 Task: Create a due date automation trigger when advanced on, 2 hours before a card is due add dates starting in in more than 1 days.
Action: Mouse moved to (1097, 693)
Screenshot: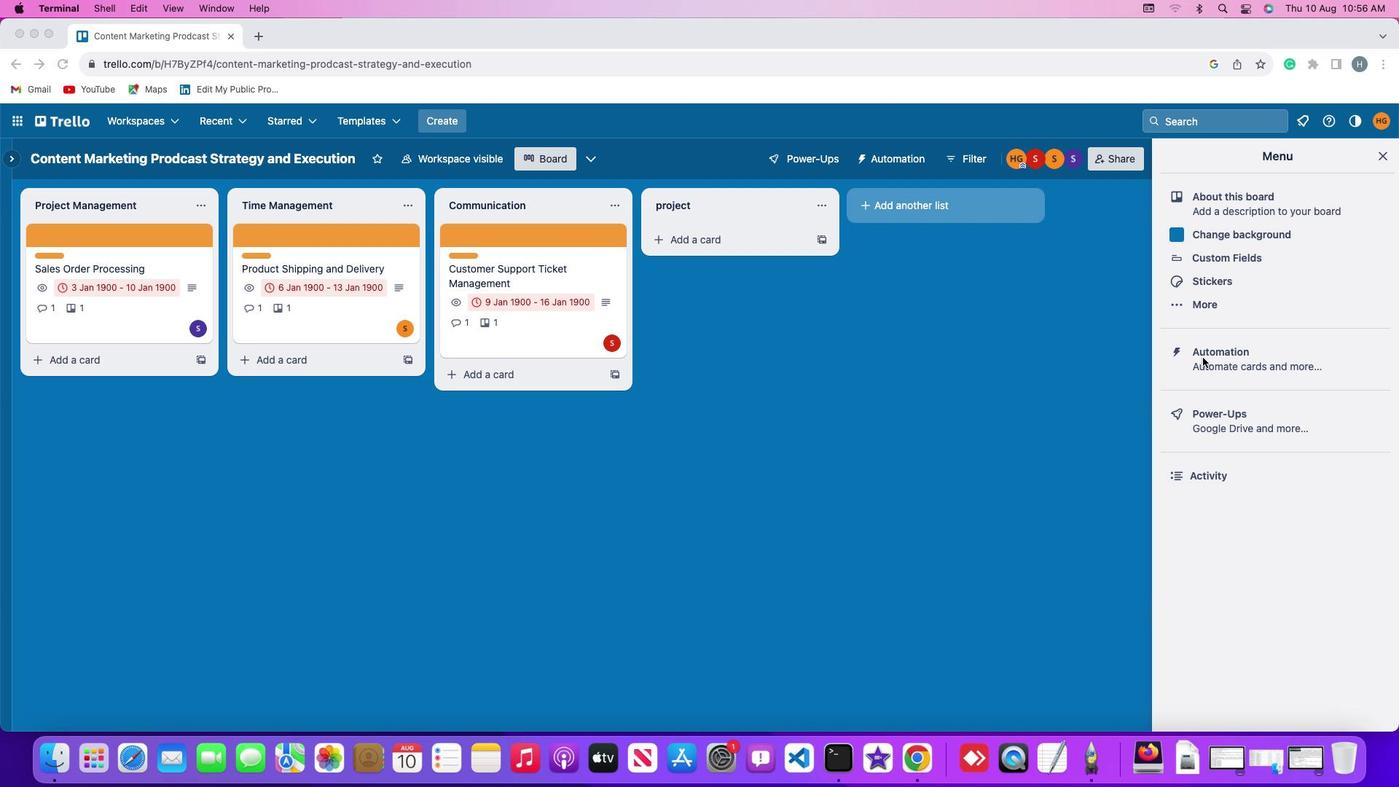 
Action: Mouse pressed left at (1097, 693)
Screenshot: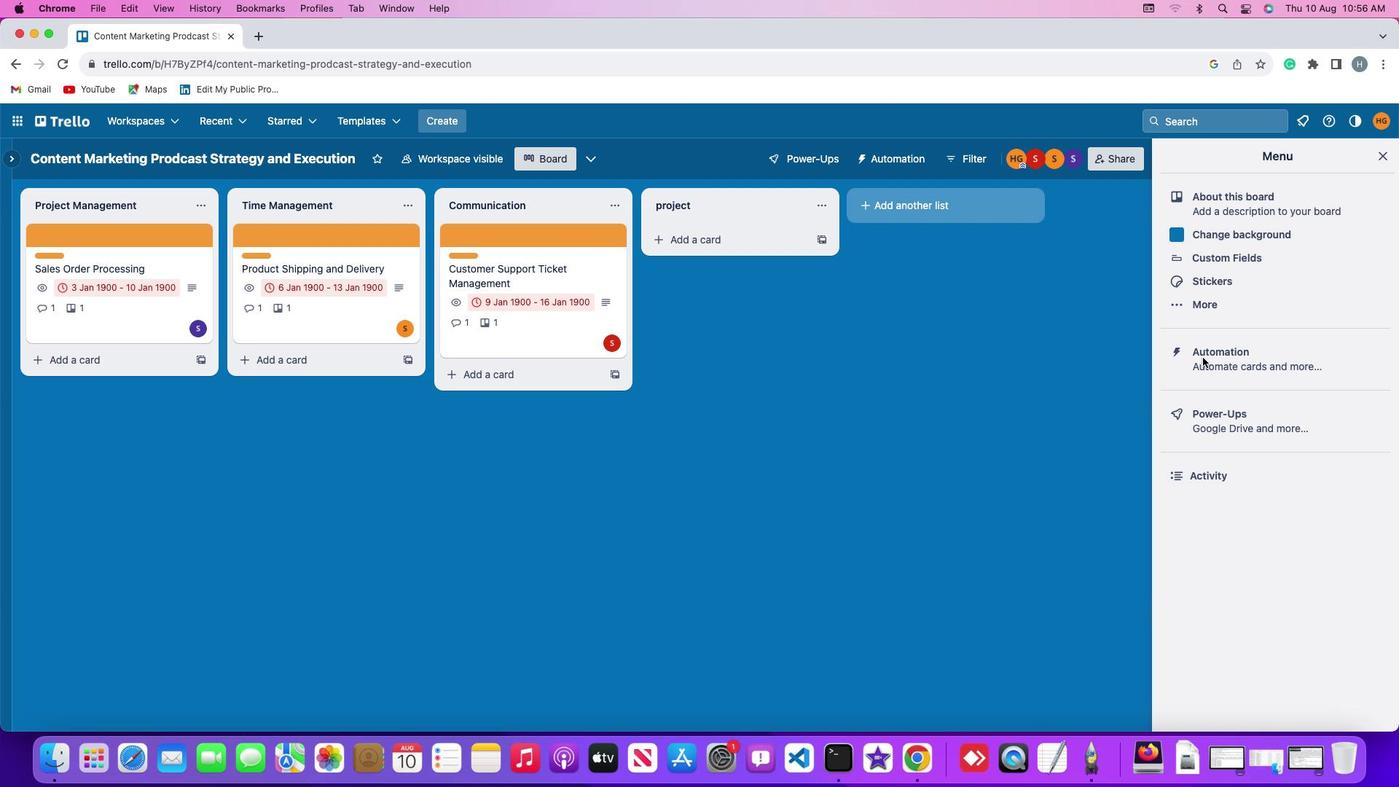 
Action: Mouse moved to (1097, 693)
Screenshot: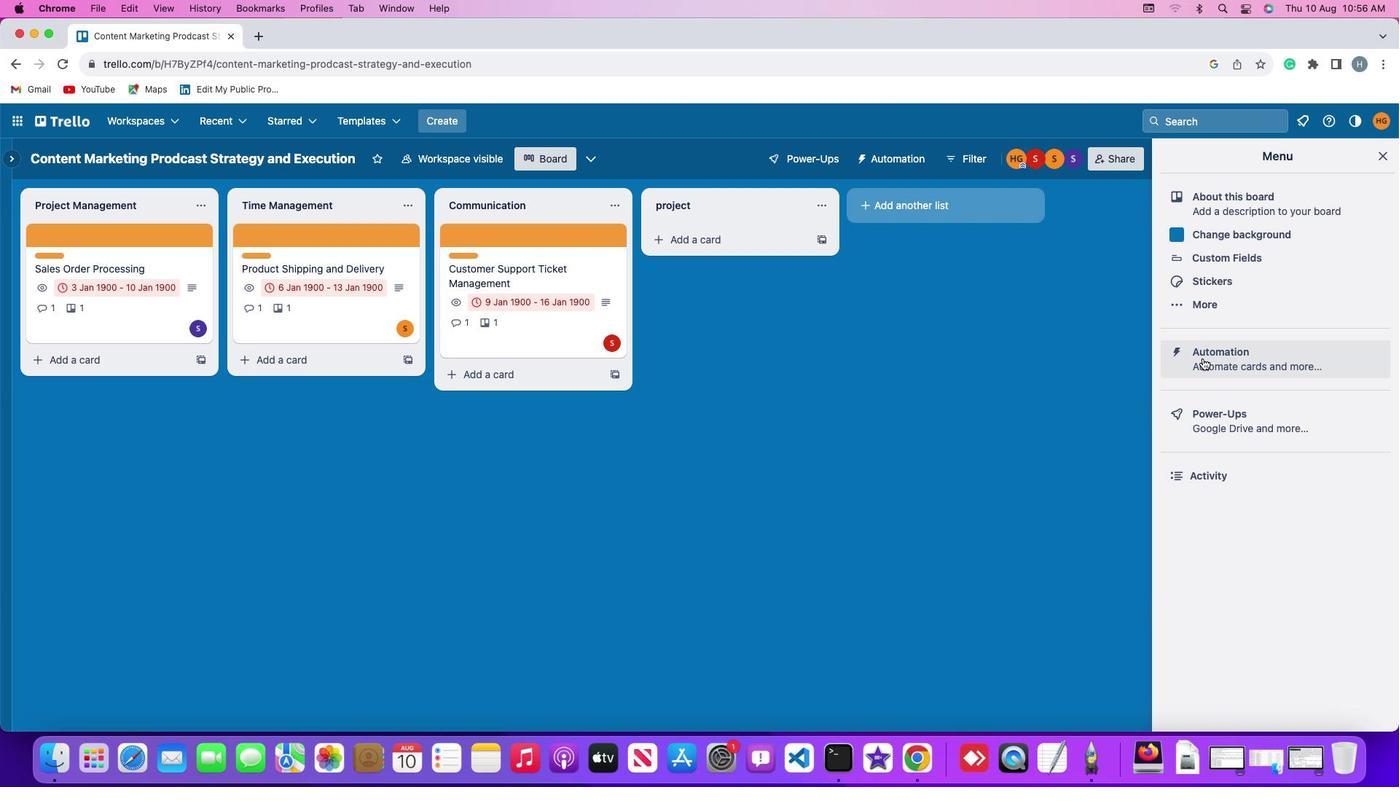 
Action: Mouse pressed left at (1097, 693)
Screenshot: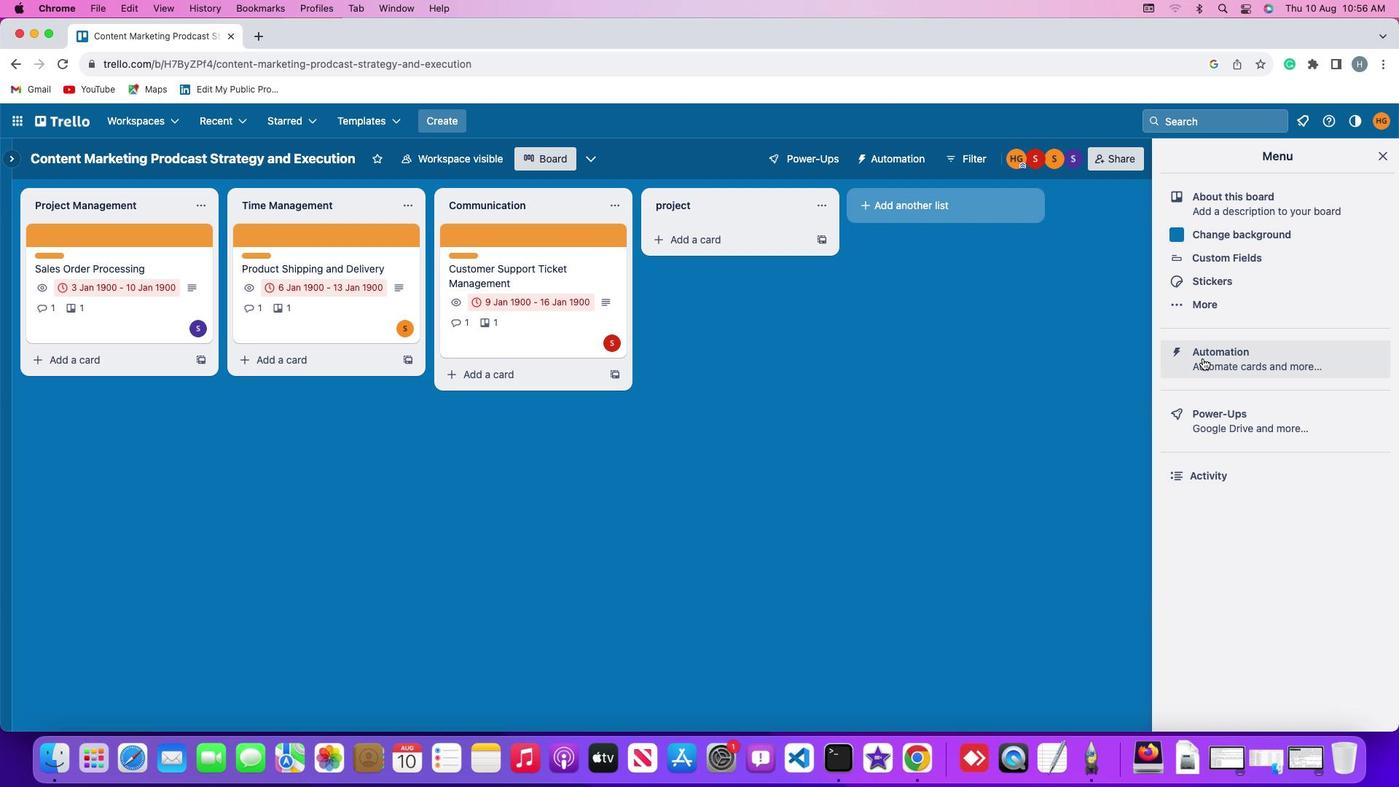 
Action: Mouse moved to (194, 693)
Screenshot: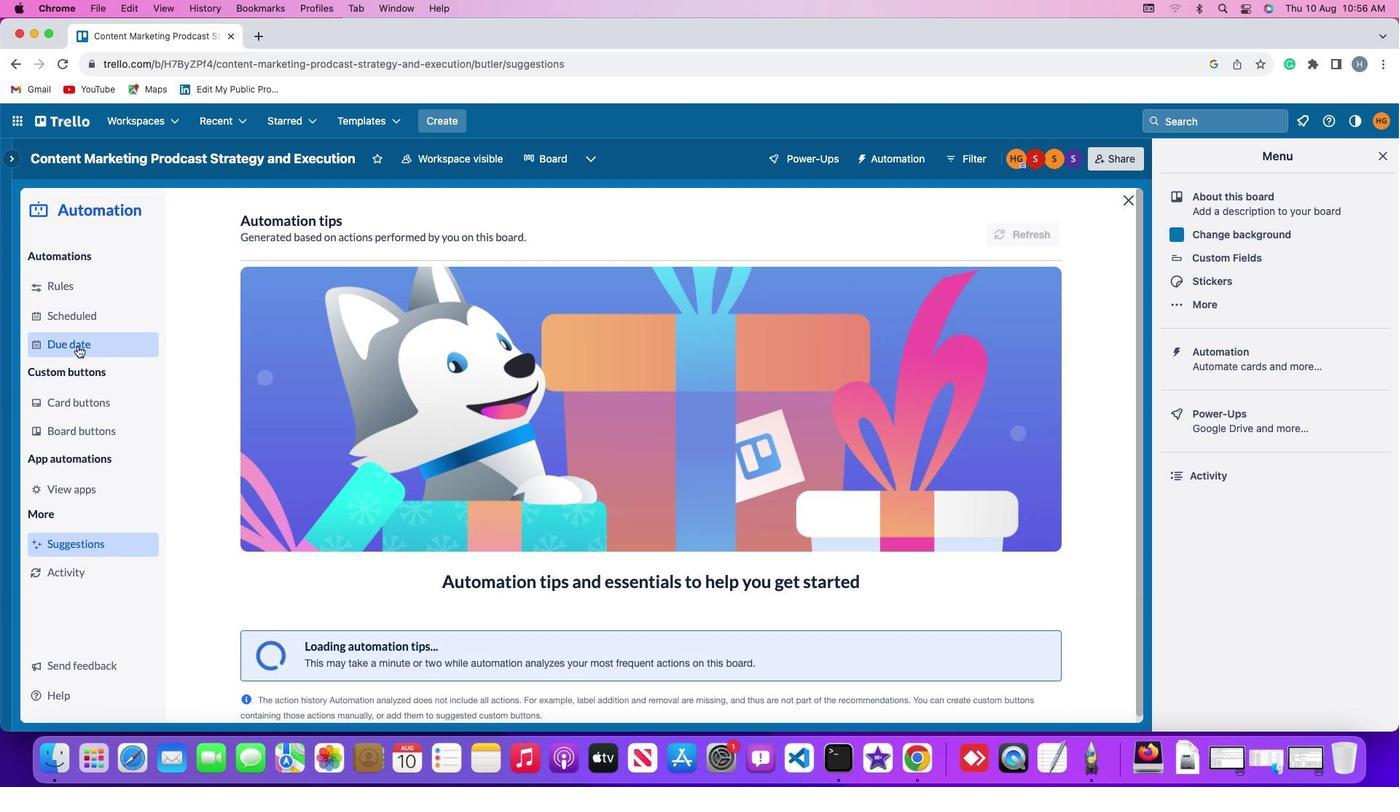 
Action: Mouse pressed left at (194, 693)
Screenshot: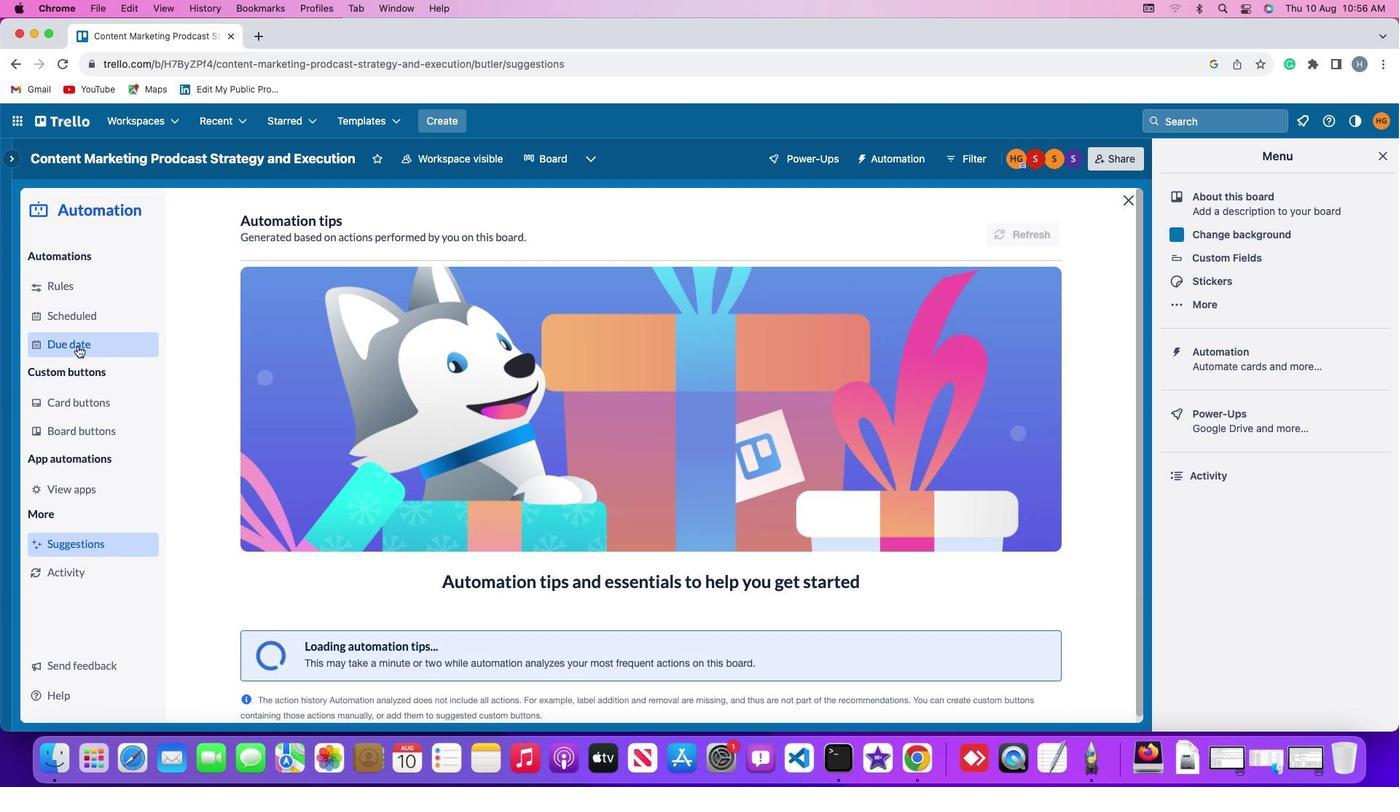 
Action: Mouse moved to (896, 701)
Screenshot: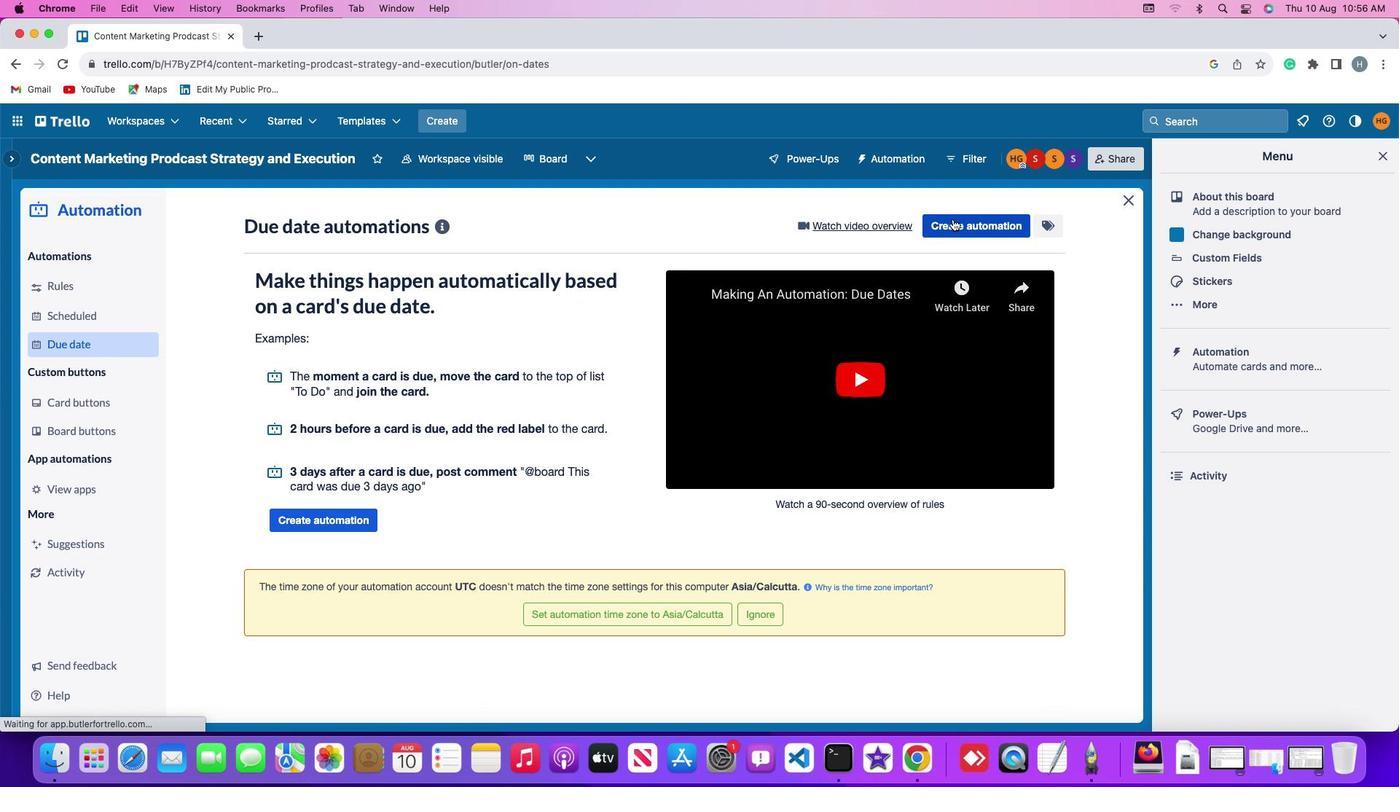 
Action: Mouse pressed left at (896, 701)
Screenshot: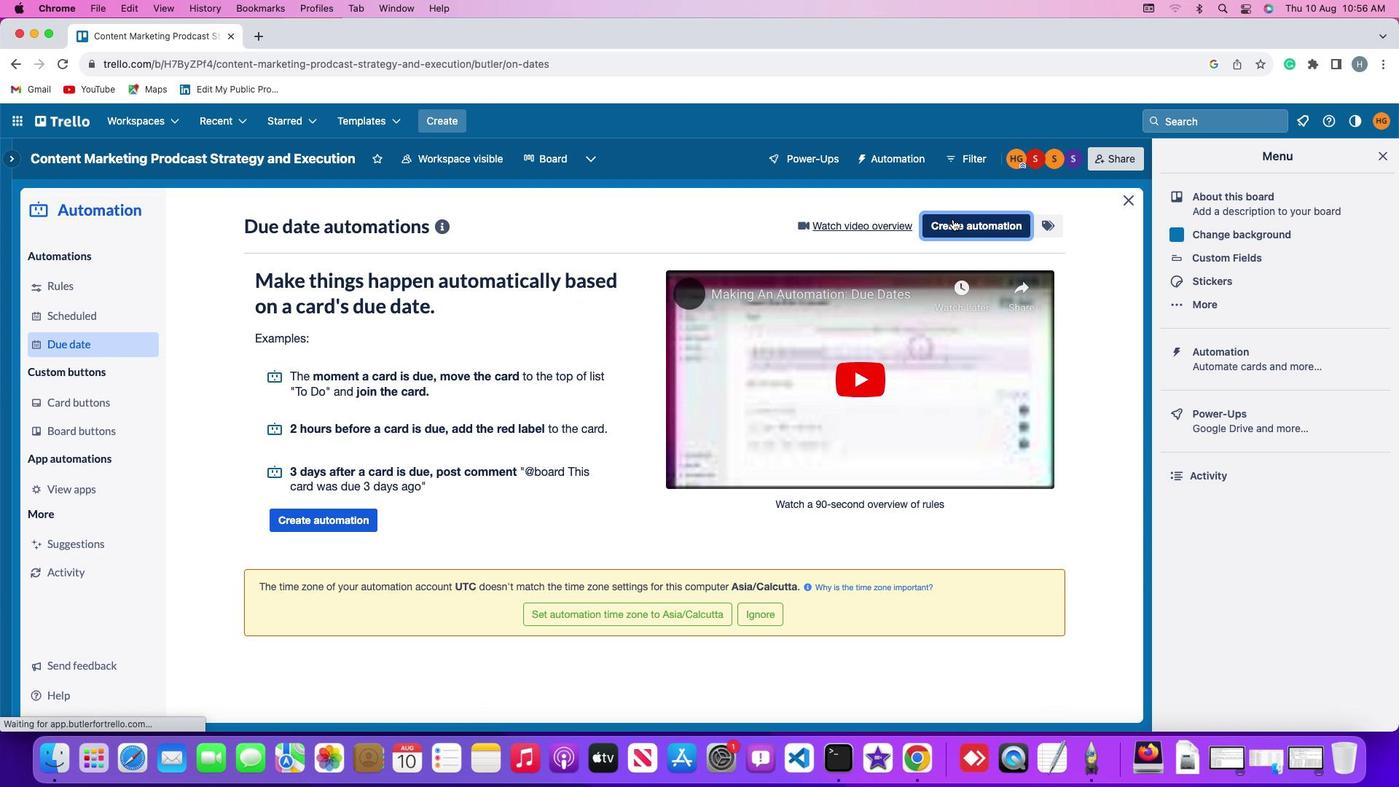 
Action: Mouse moved to (366, 692)
Screenshot: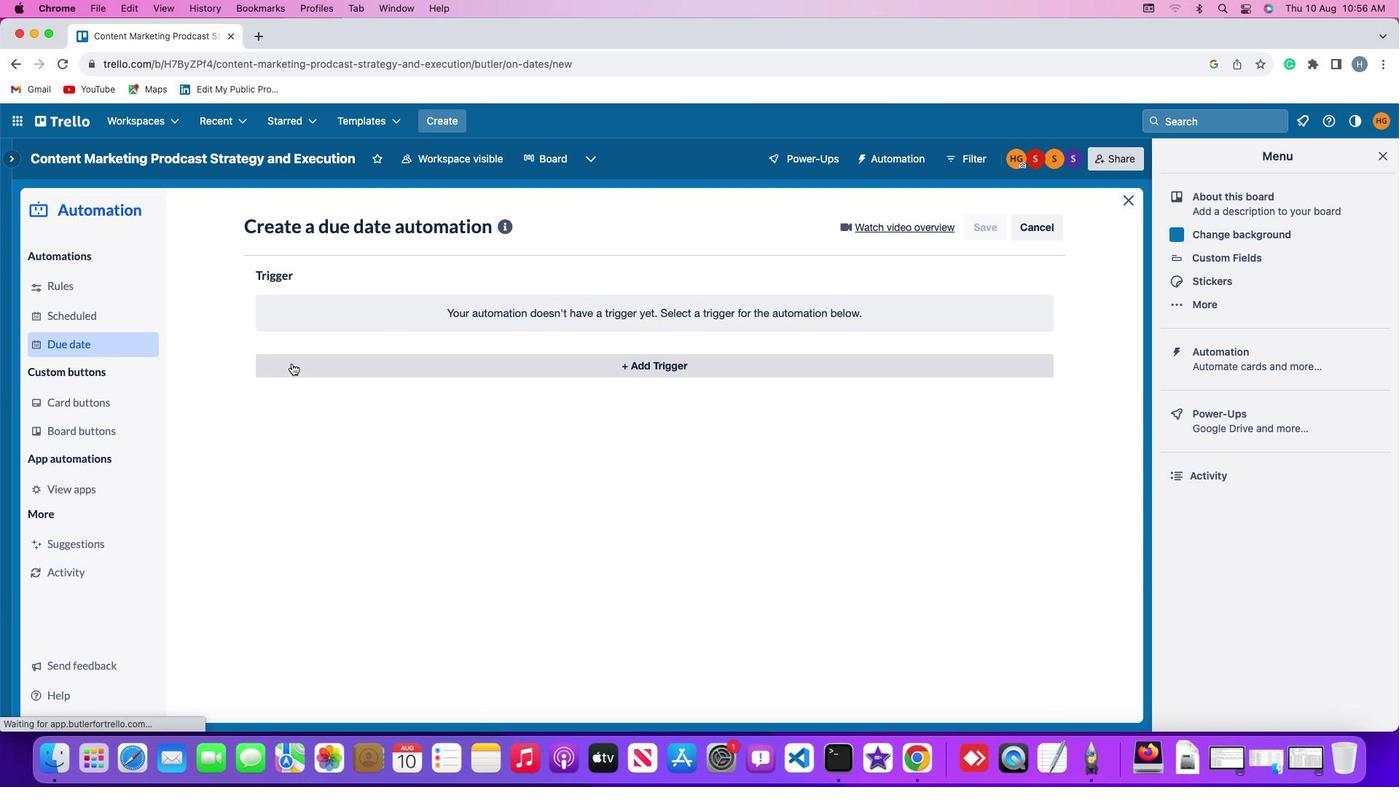 
Action: Mouse pressed left at (366, 692)
Screenshot: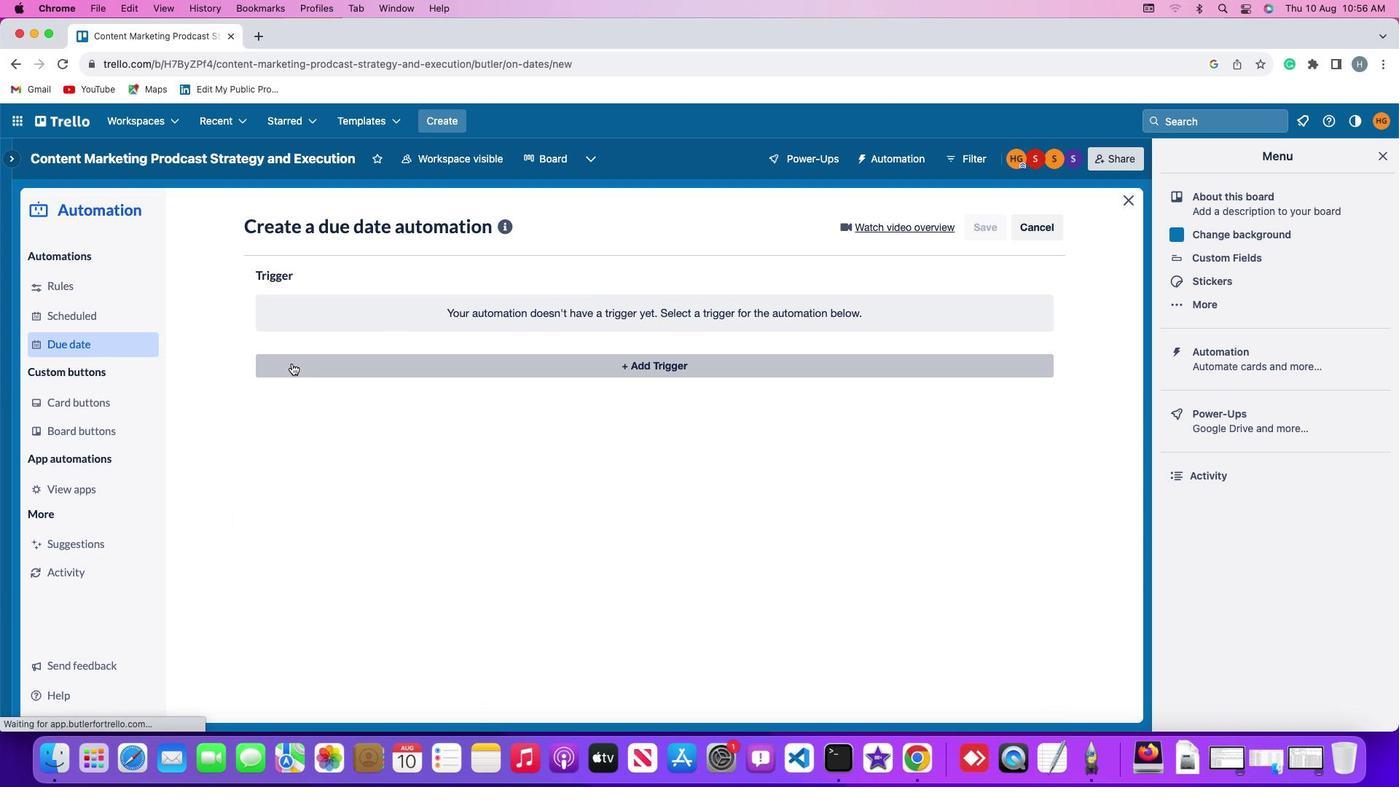 
Action: Mouse moved to (356, 678)
Screenshot: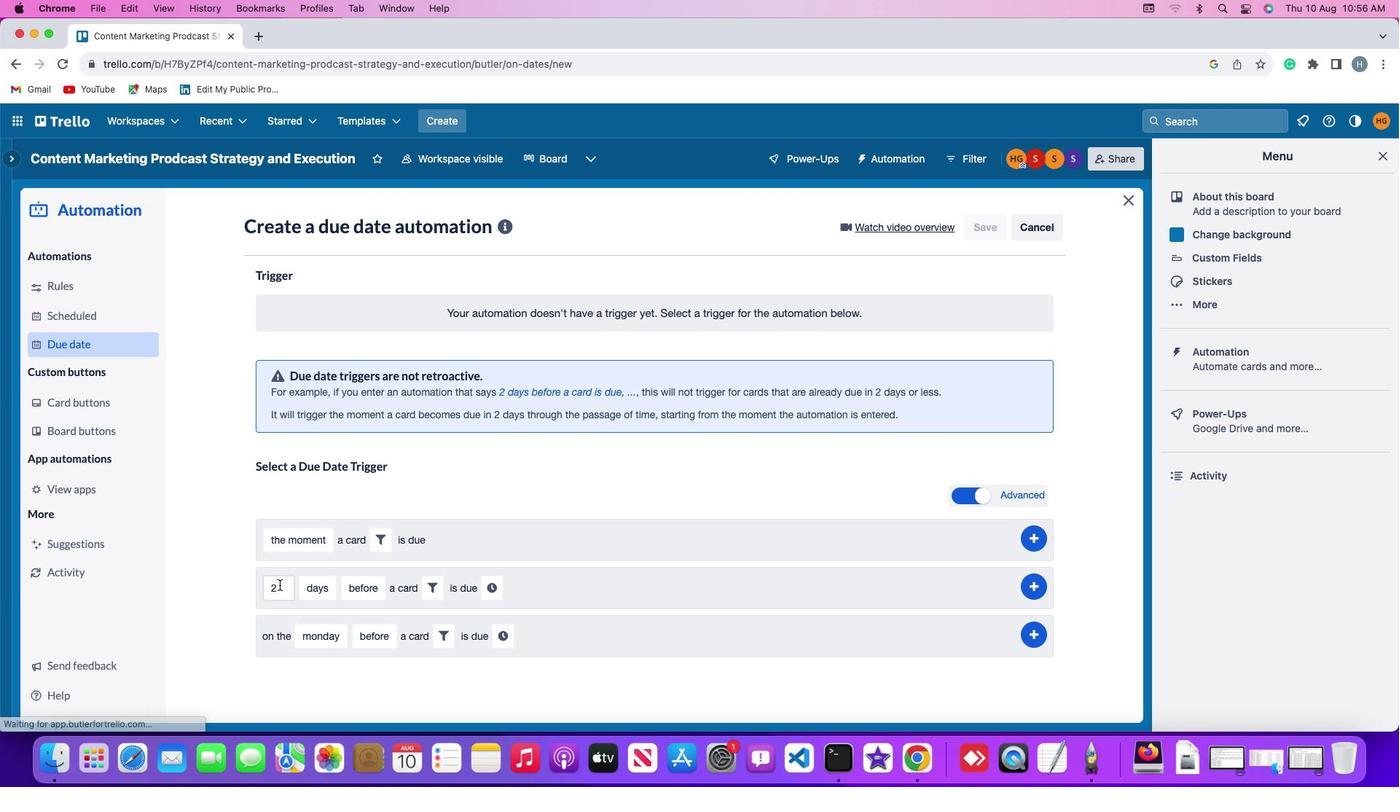 
Action: Mouse pressed left at (356, 678)
Screenshot: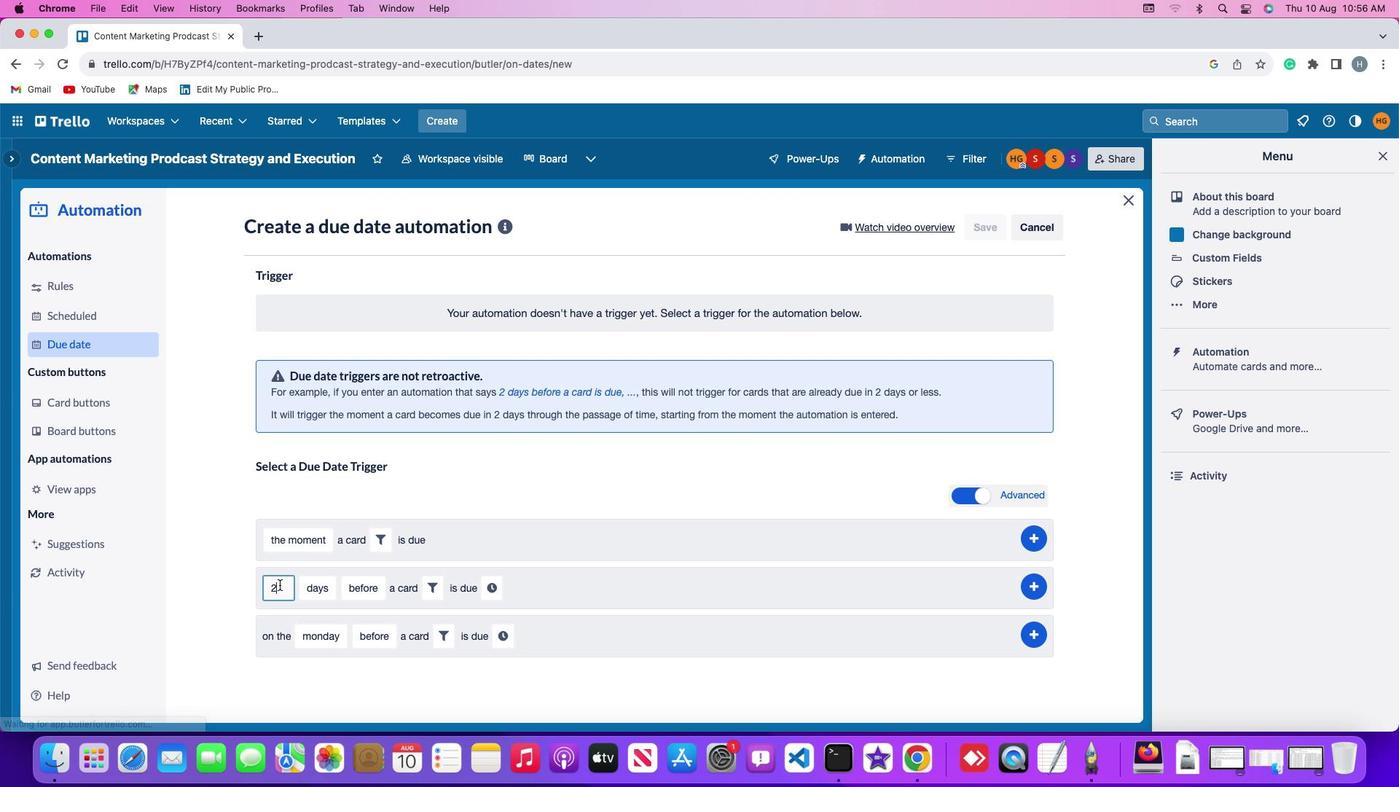
Action: Key pressed Key.backspace'2'
Screenshot: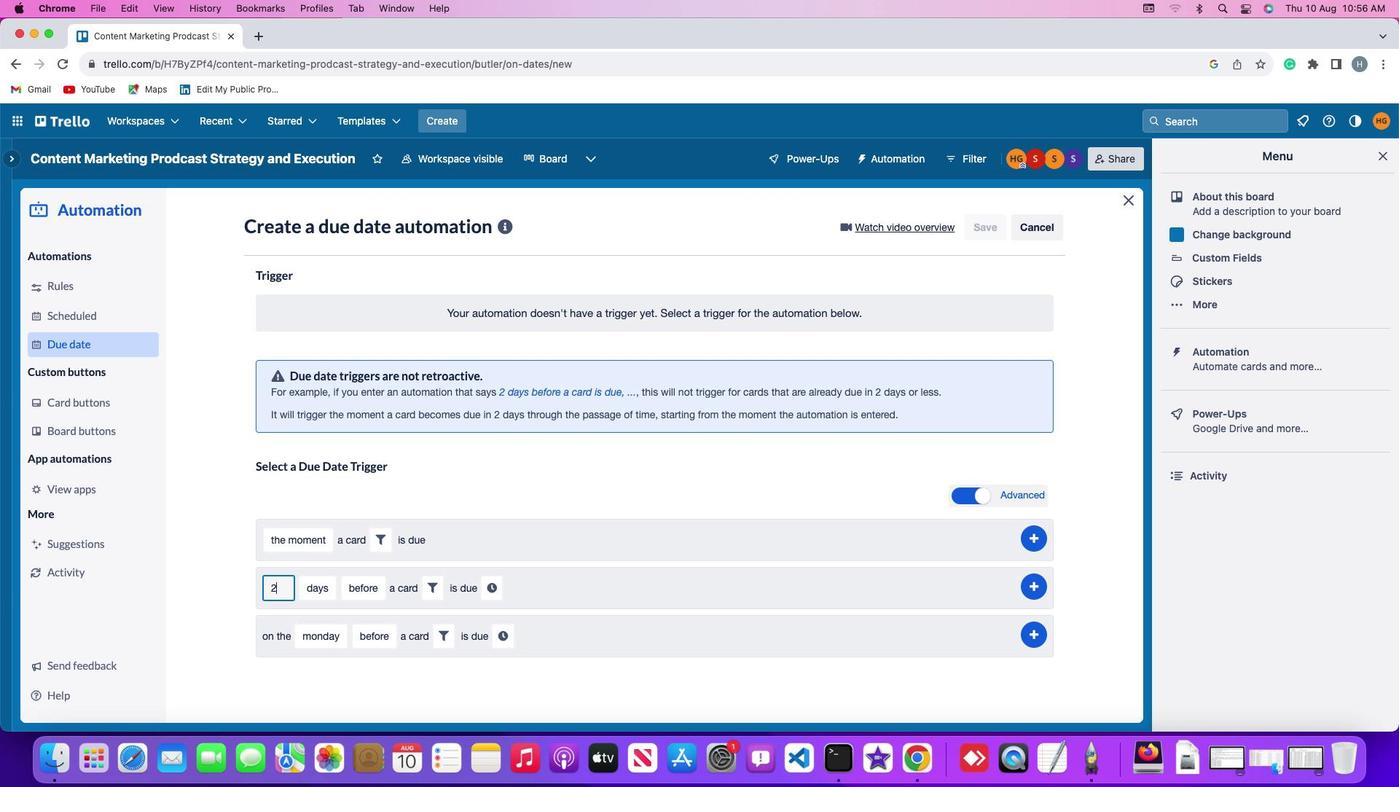 
Action: Mouse moved to (380, 678)
Screenshot: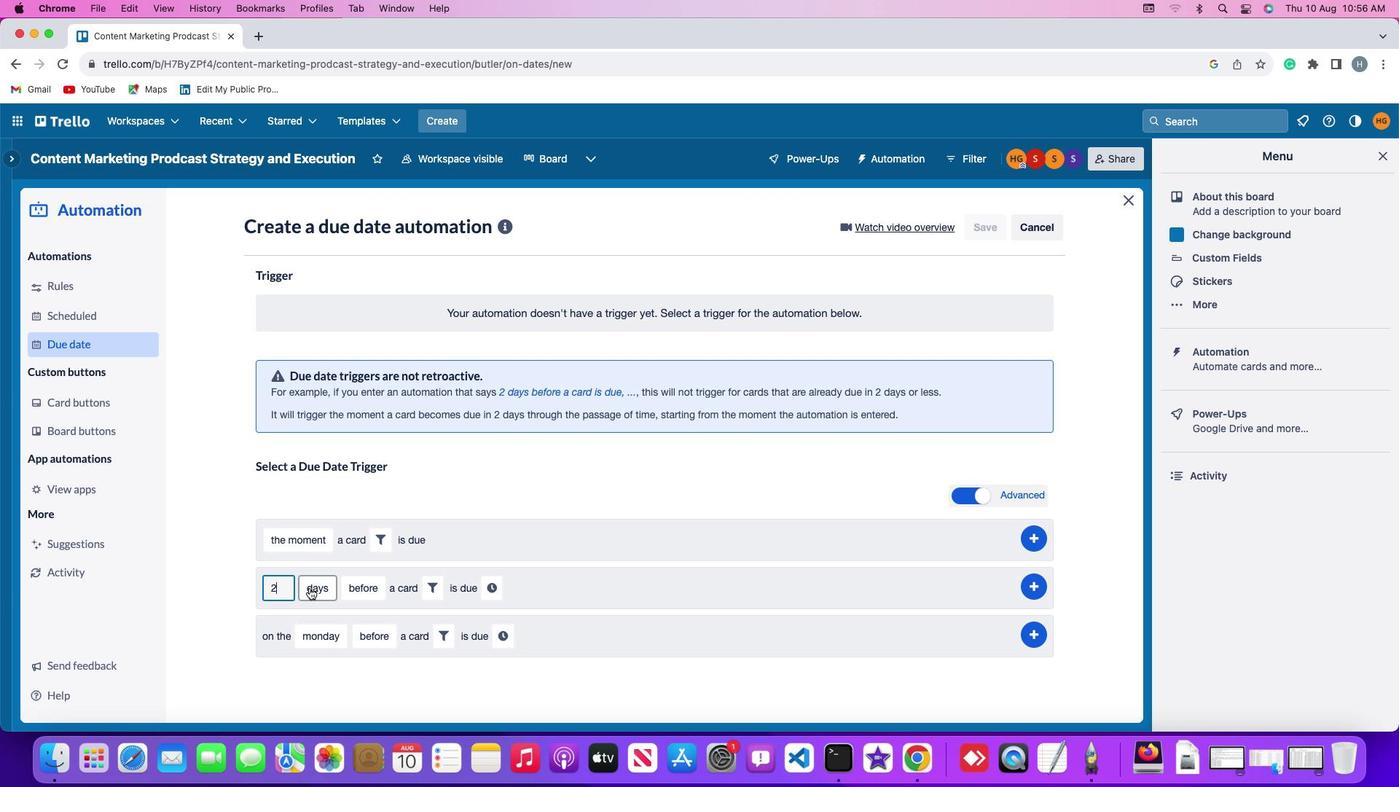 
Action: Mouse pressed left at (380, 678)
Screenshot: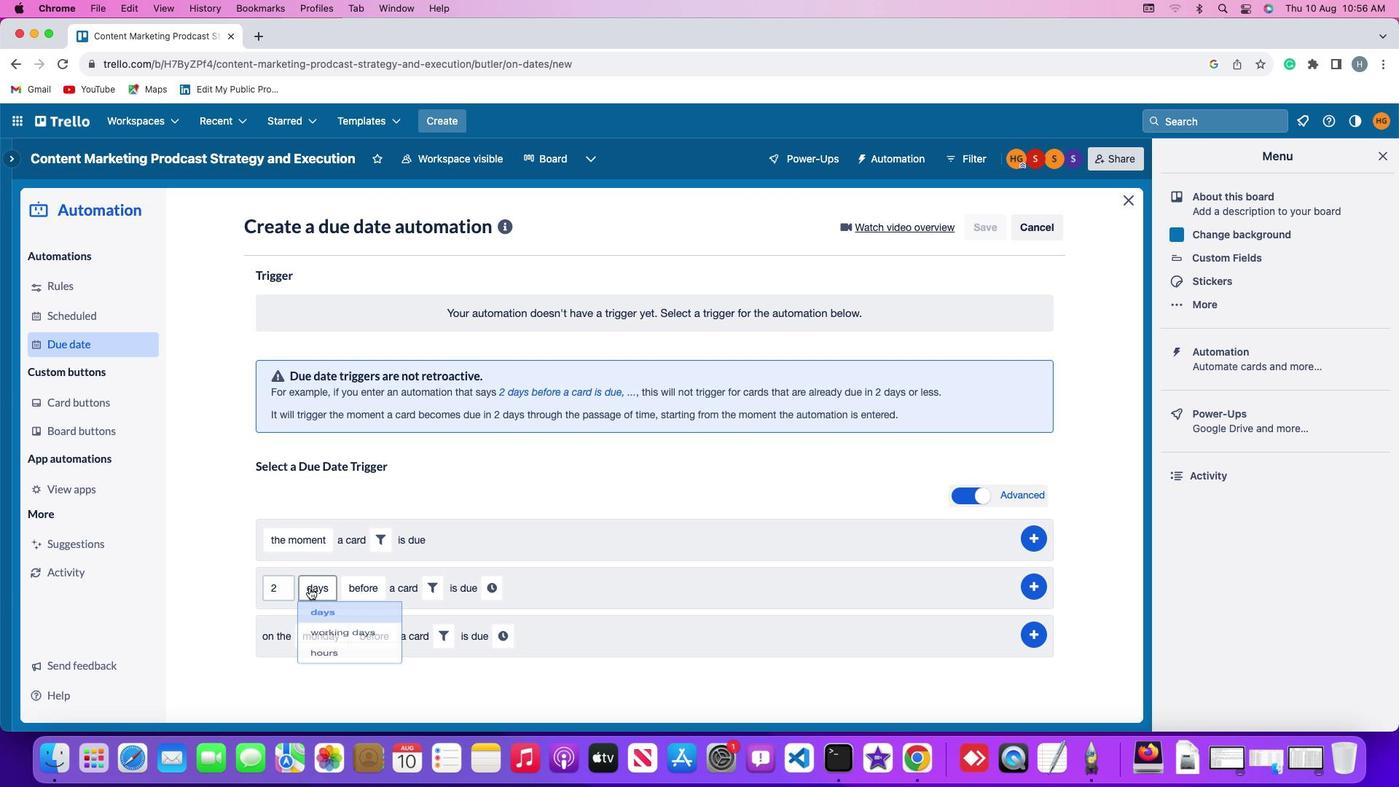 
Action: Mouse moved to (388, 673)
Screenshot: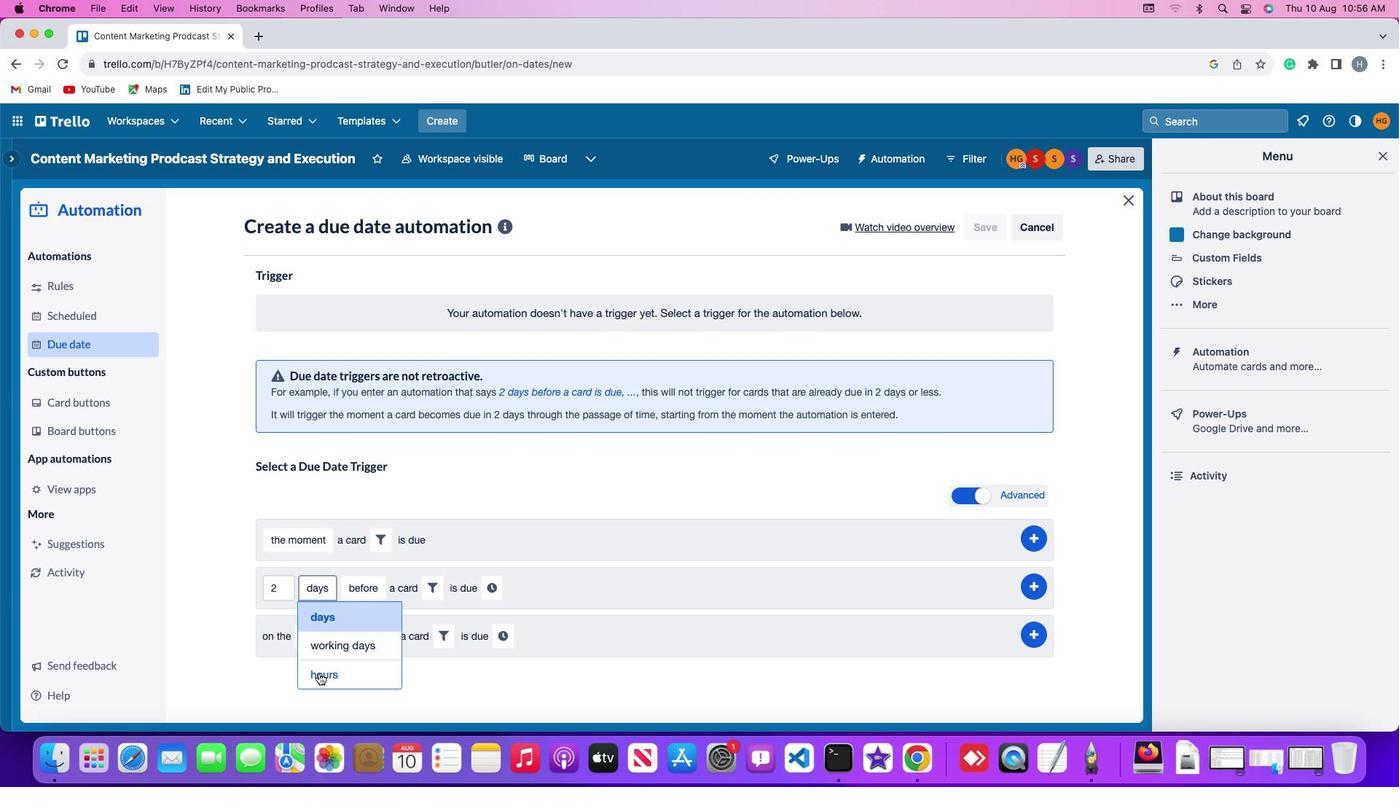 
Action: Mouse pressed left at (388, 673)
Screenshot: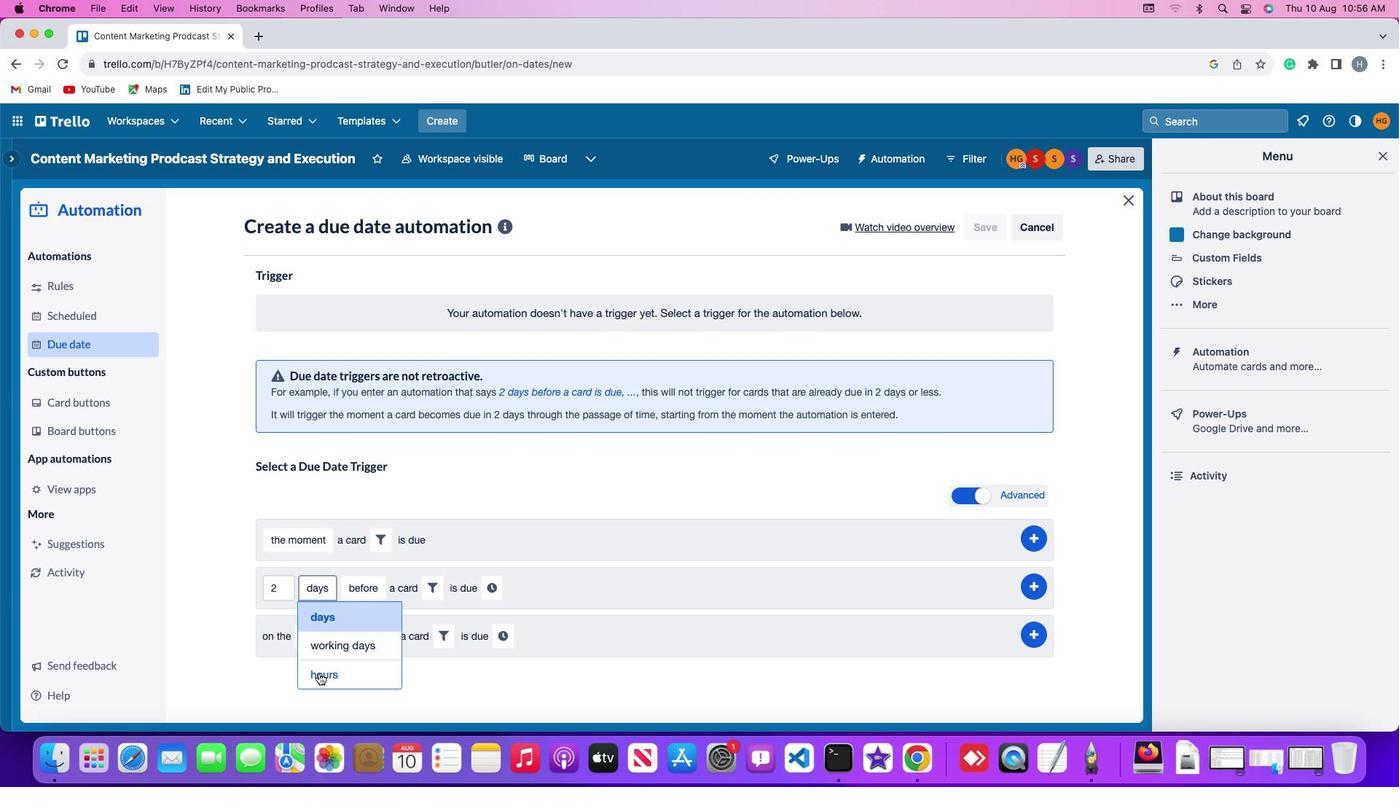 
Action: Mouse moved to (420, 677)
Screenshot: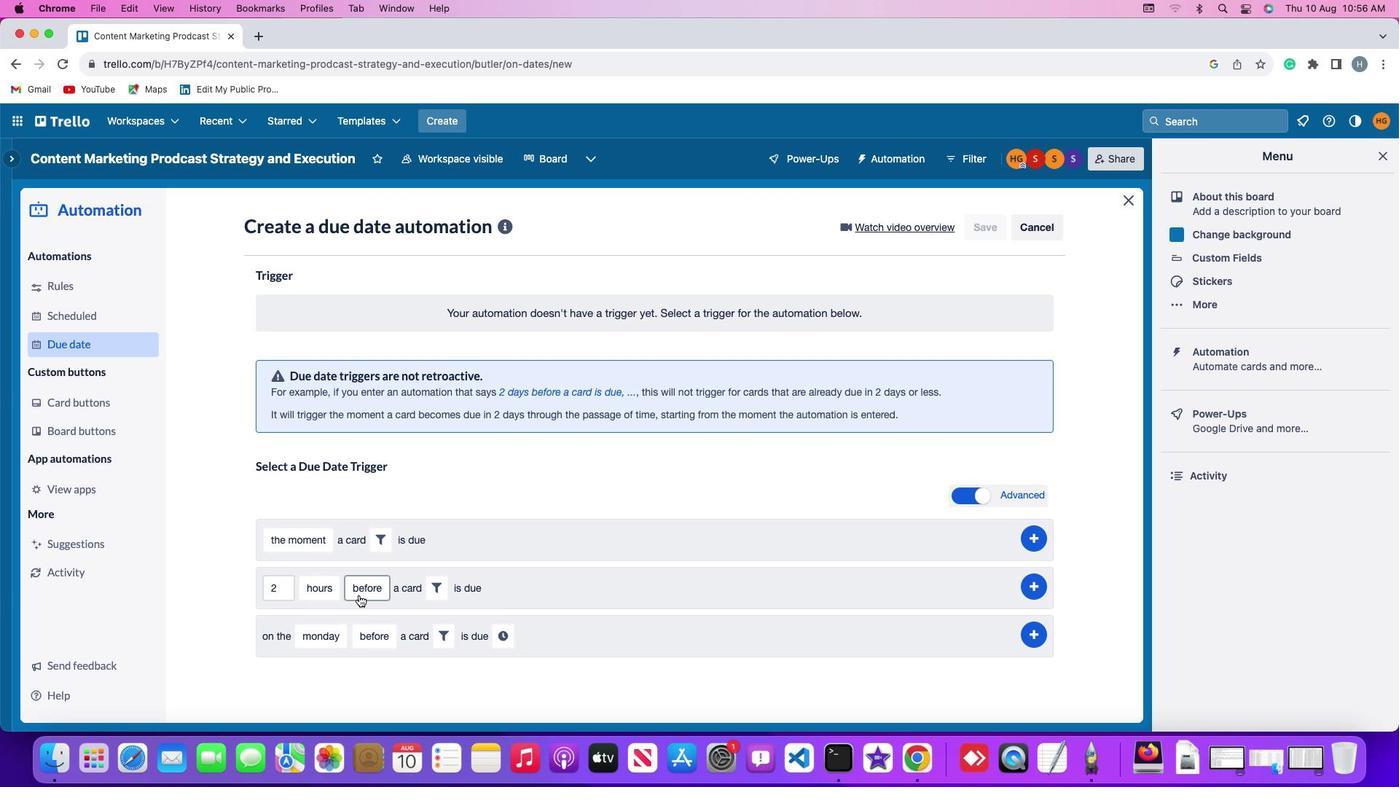 
Action: Mouse pressed left at (420, 677)
Screenshot: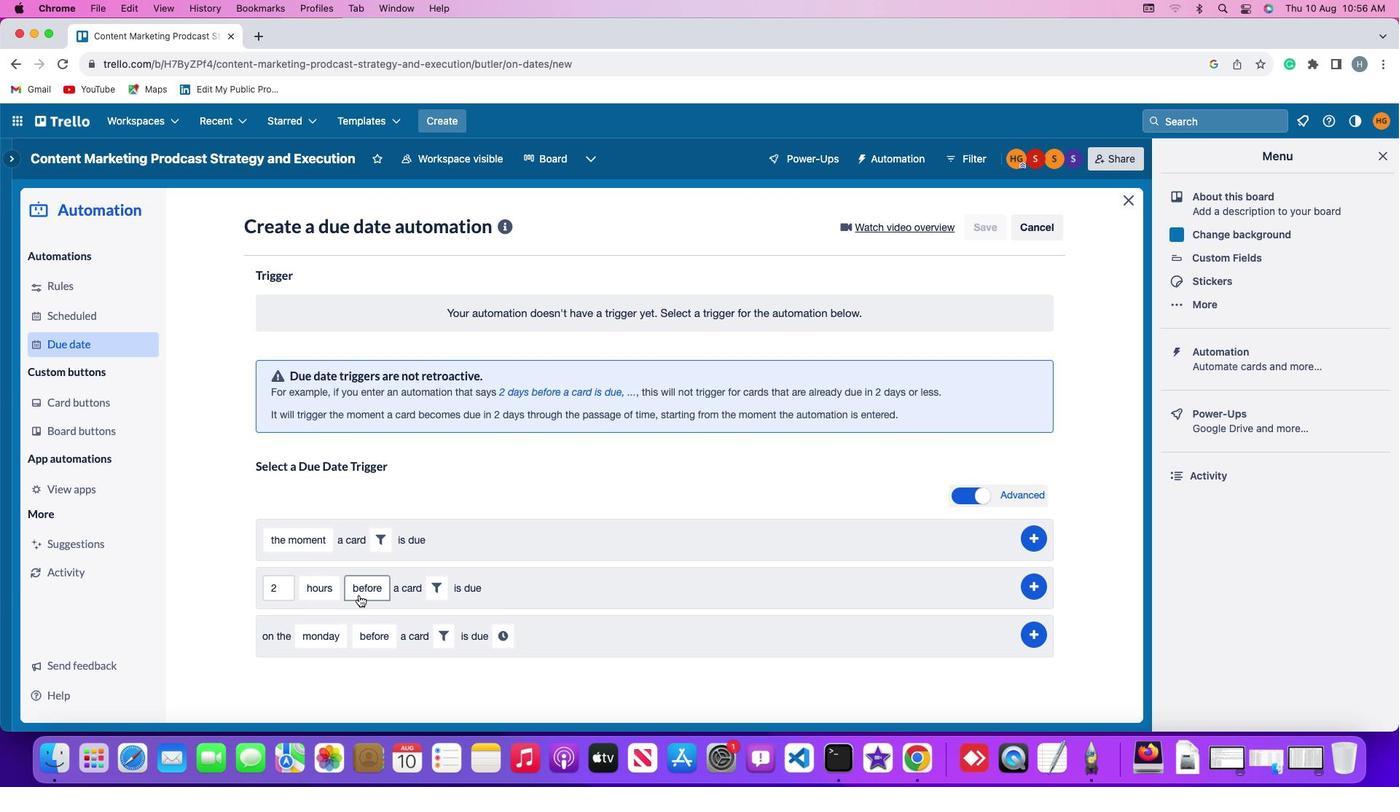 
Action: Mouse moved to (435, 677)
Screenshot: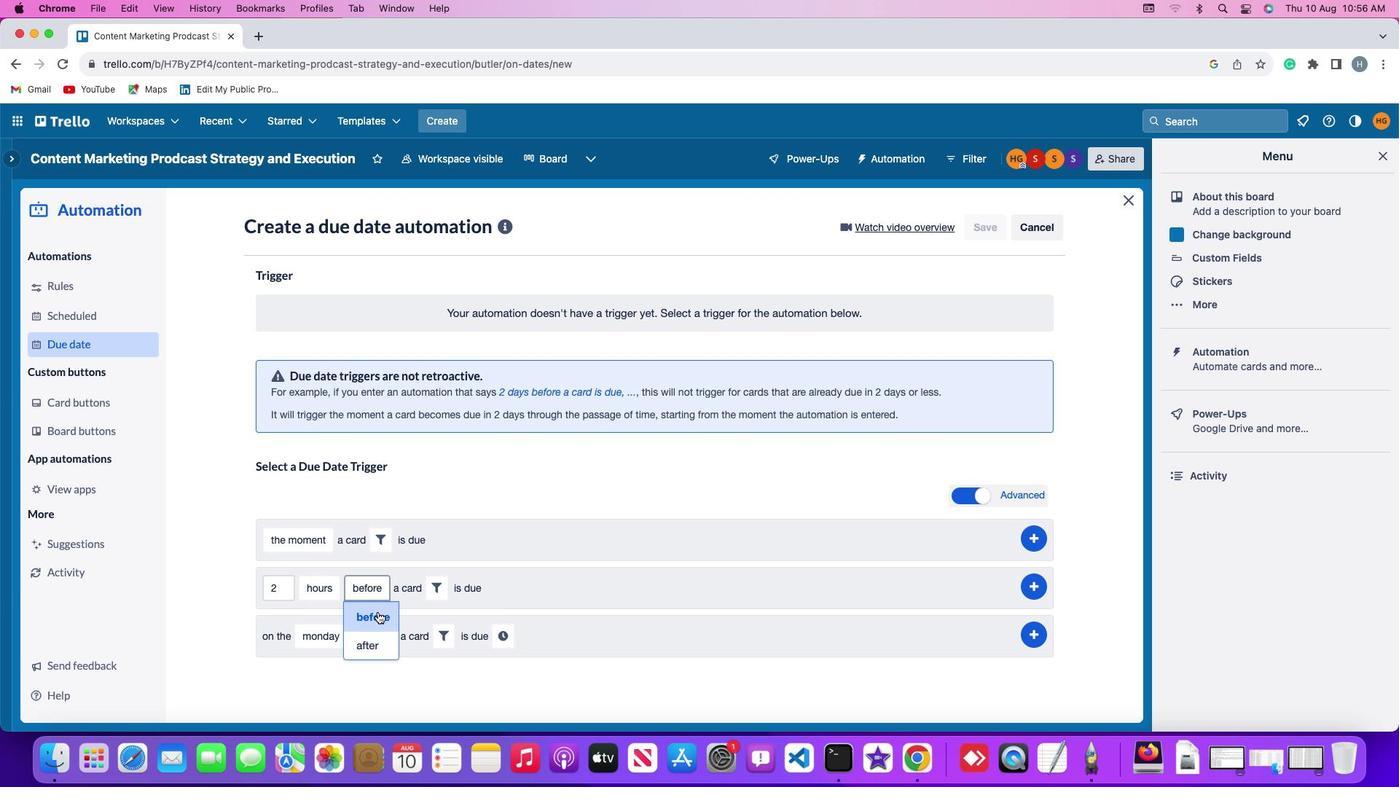 
Action: Mouse pressed left at (435, 677)
Screenshot: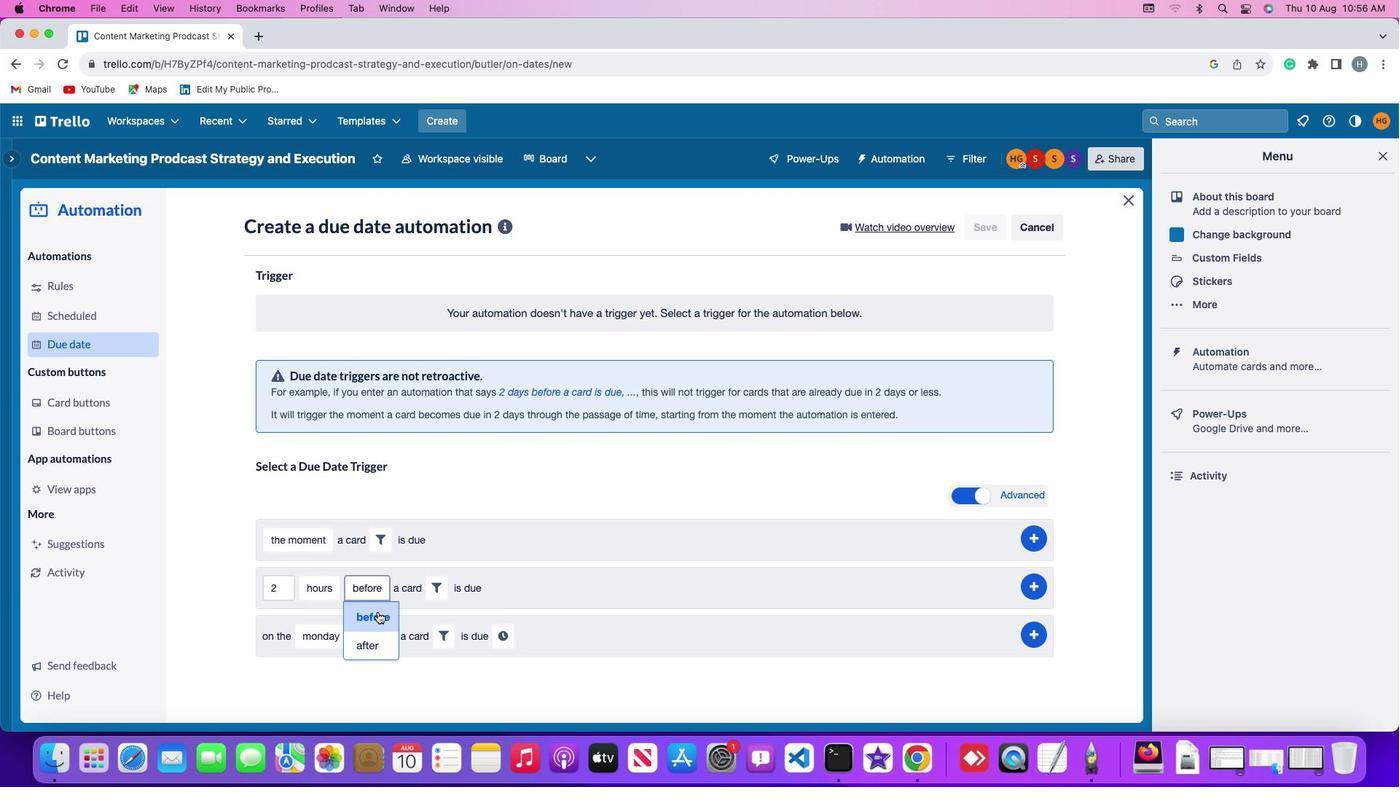 
Action: Mouse moved to (484, 678)
Screenshot: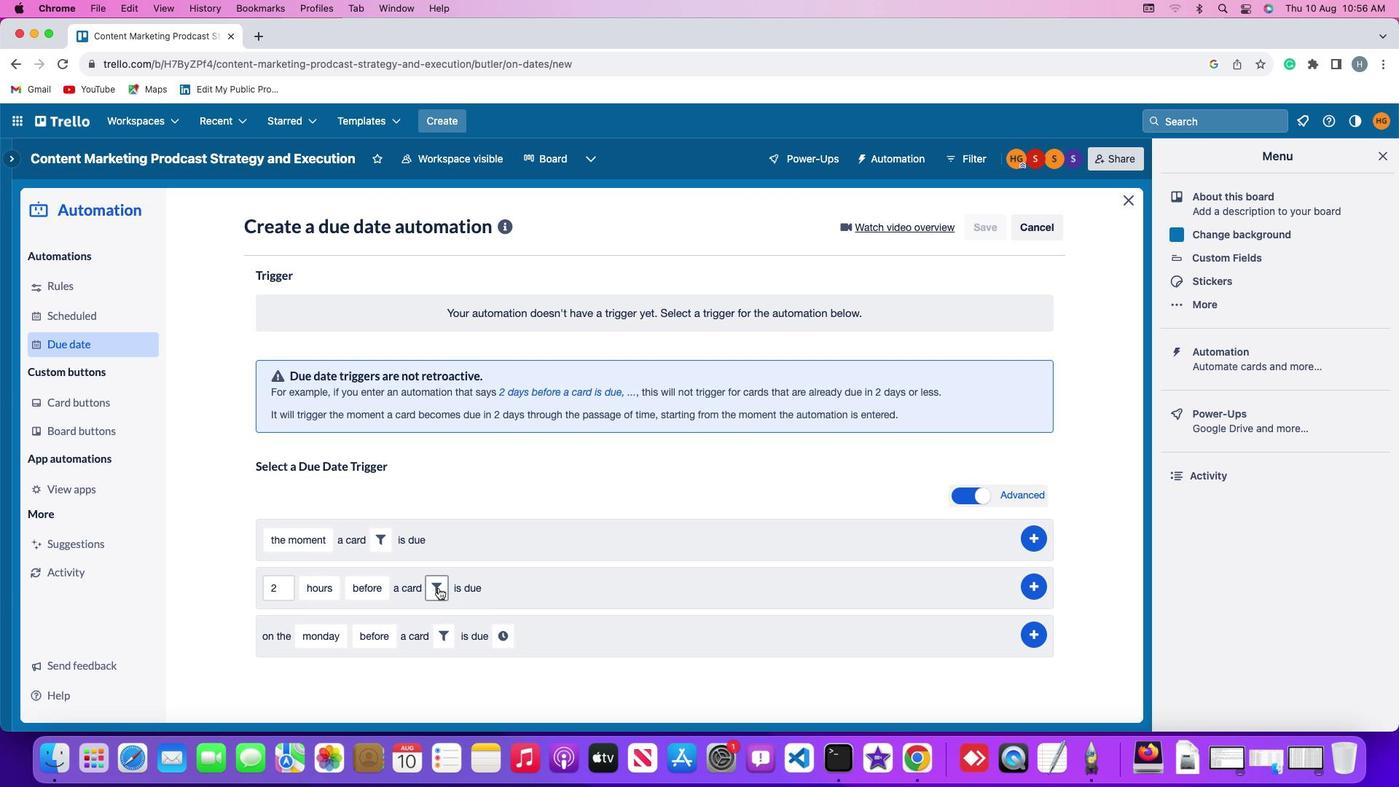 
Action: Mouse pressed left at (484, 678)
Screenshot: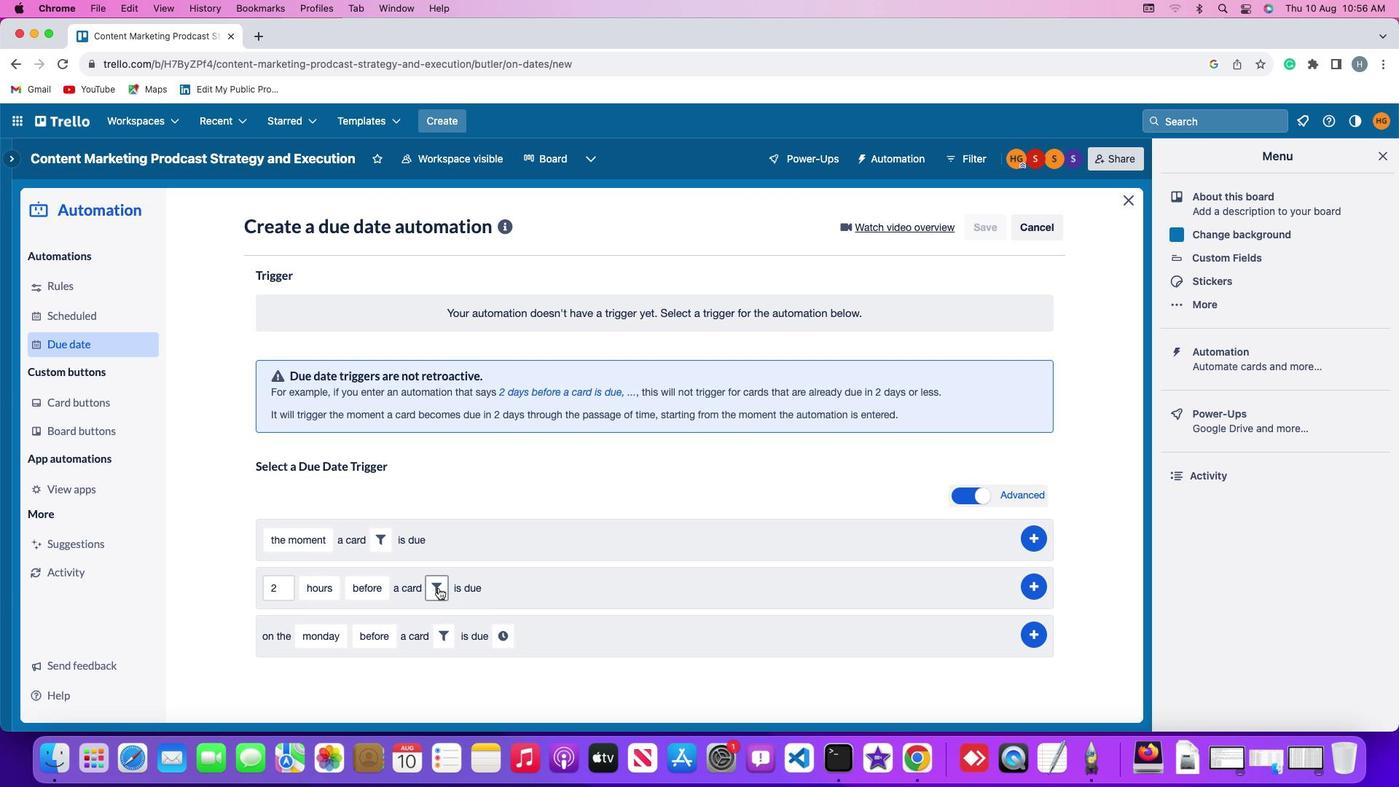 
Action: Mouse moved to (551, 675)
Screenshot: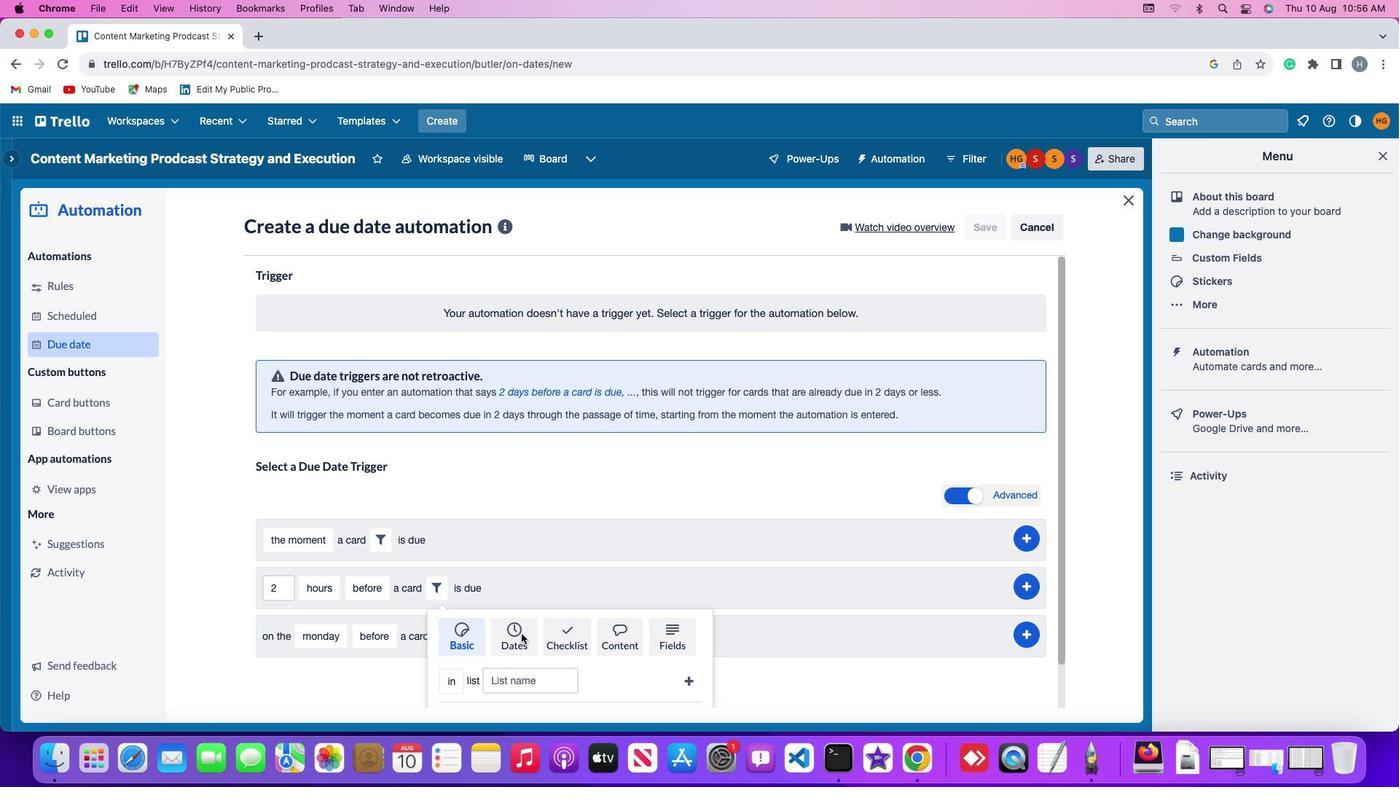 
Action: Mouse pressed left at (551, 675)
Screenshot: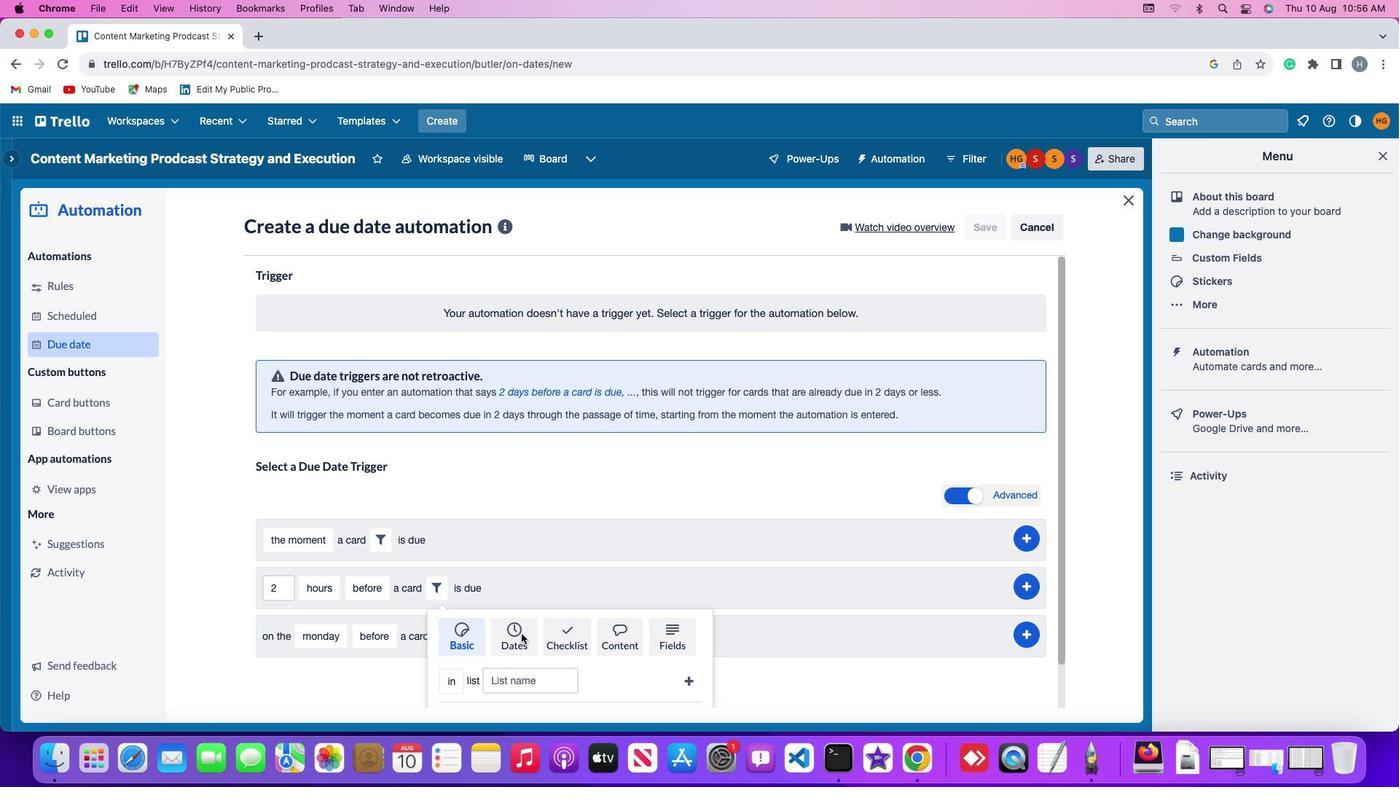 
Action: Mouse moved to (451, 674)
Screenshot: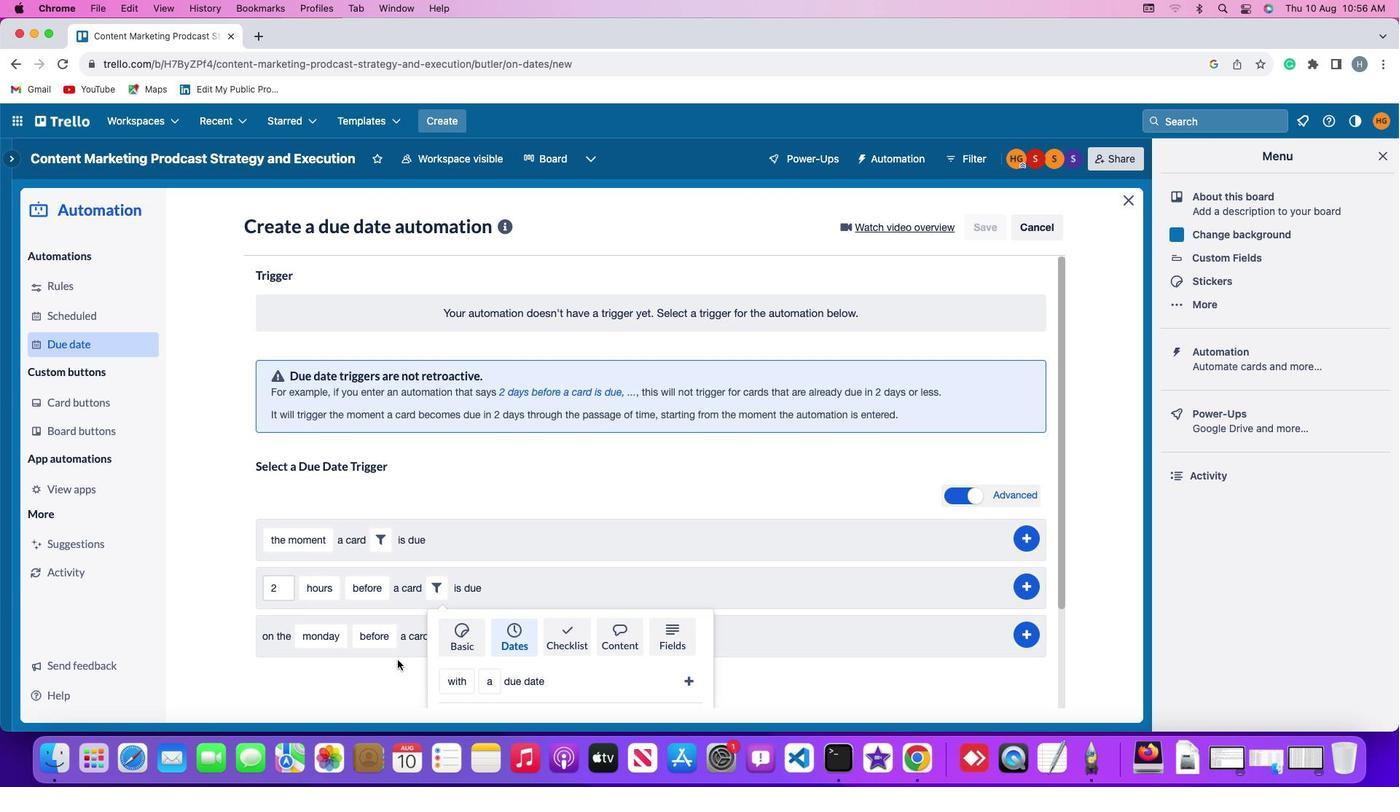 
Action: Mouse scrolled (451, 674) with delta (132, 715)
Screenshot: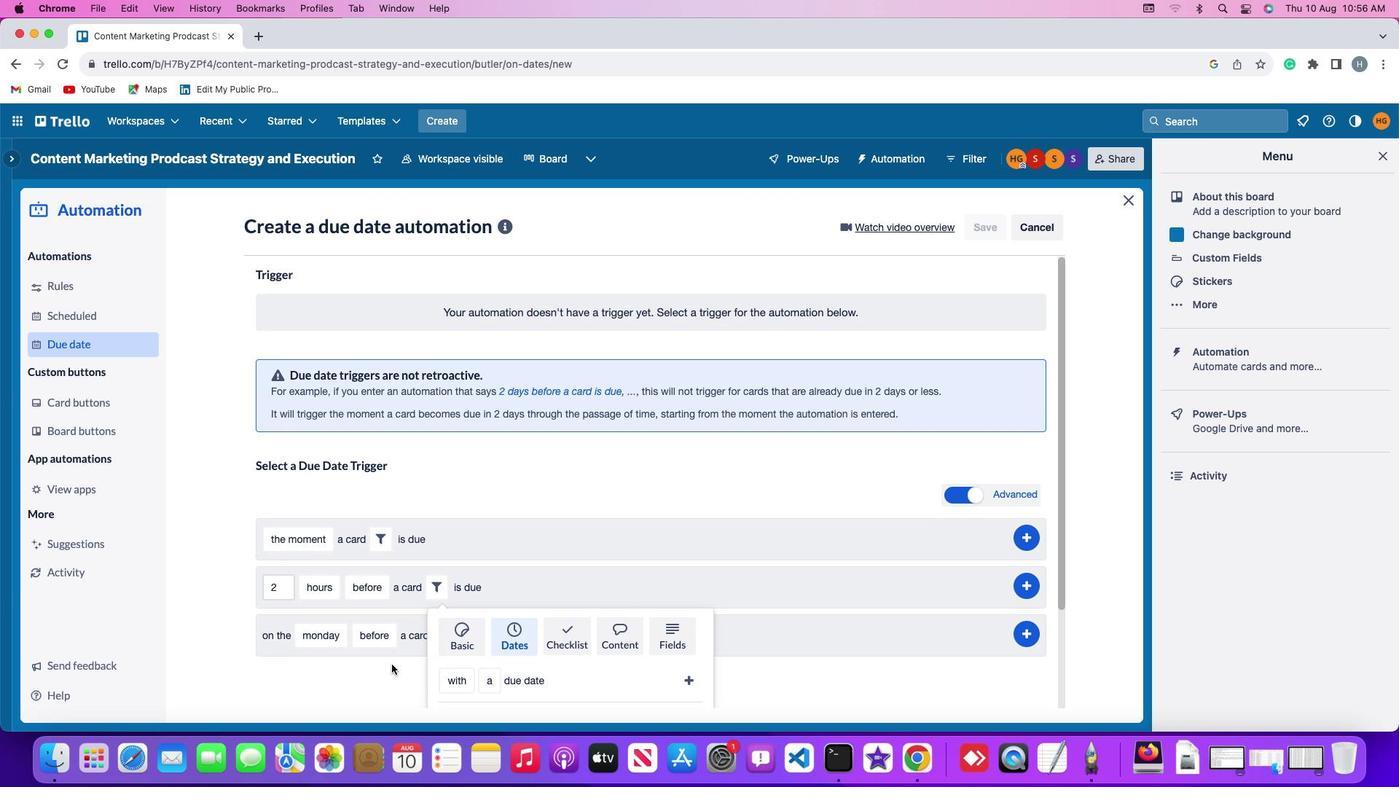 
Action: Mouse moved to (451, 674)
Screenshot: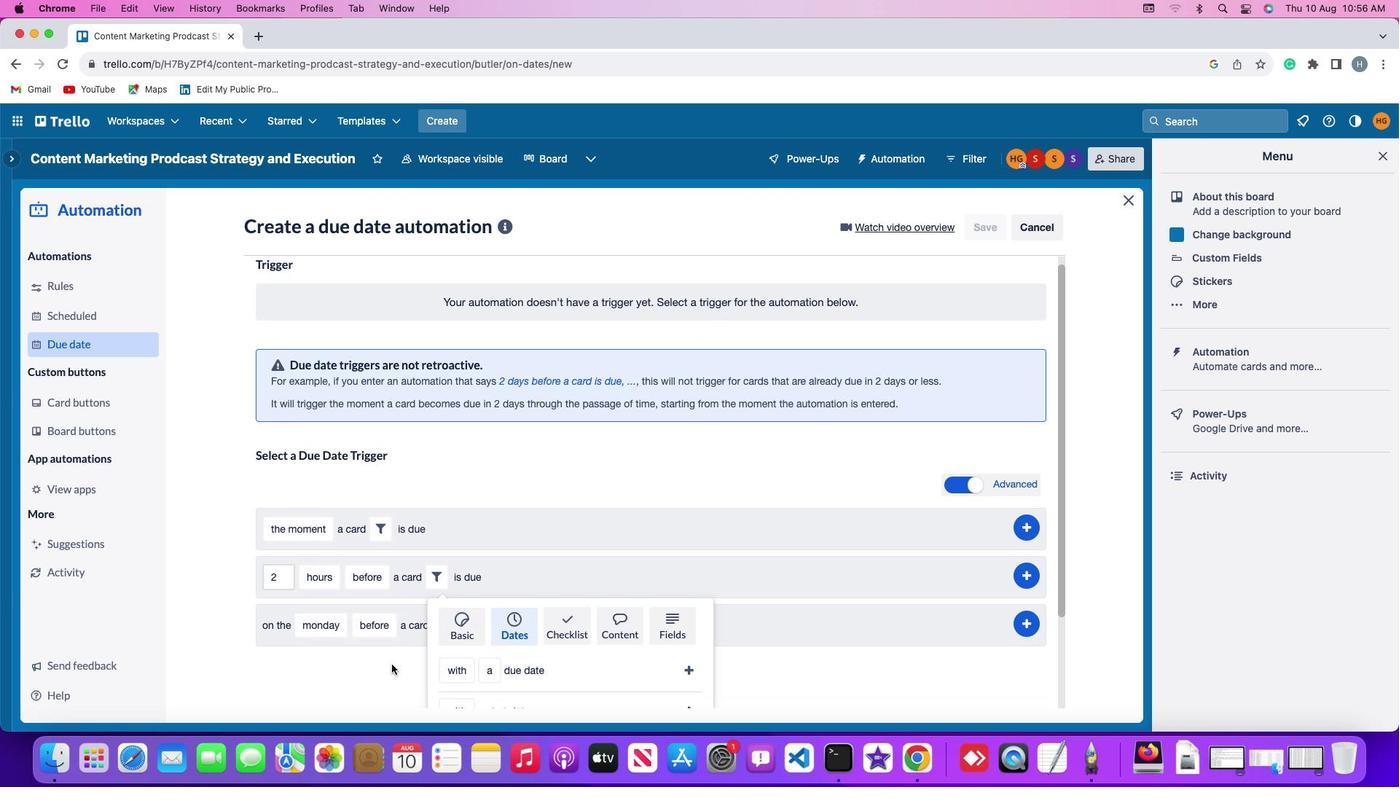 
Action: Mouse scrolled (451, 674) with delta (132, 715)
Screenshot: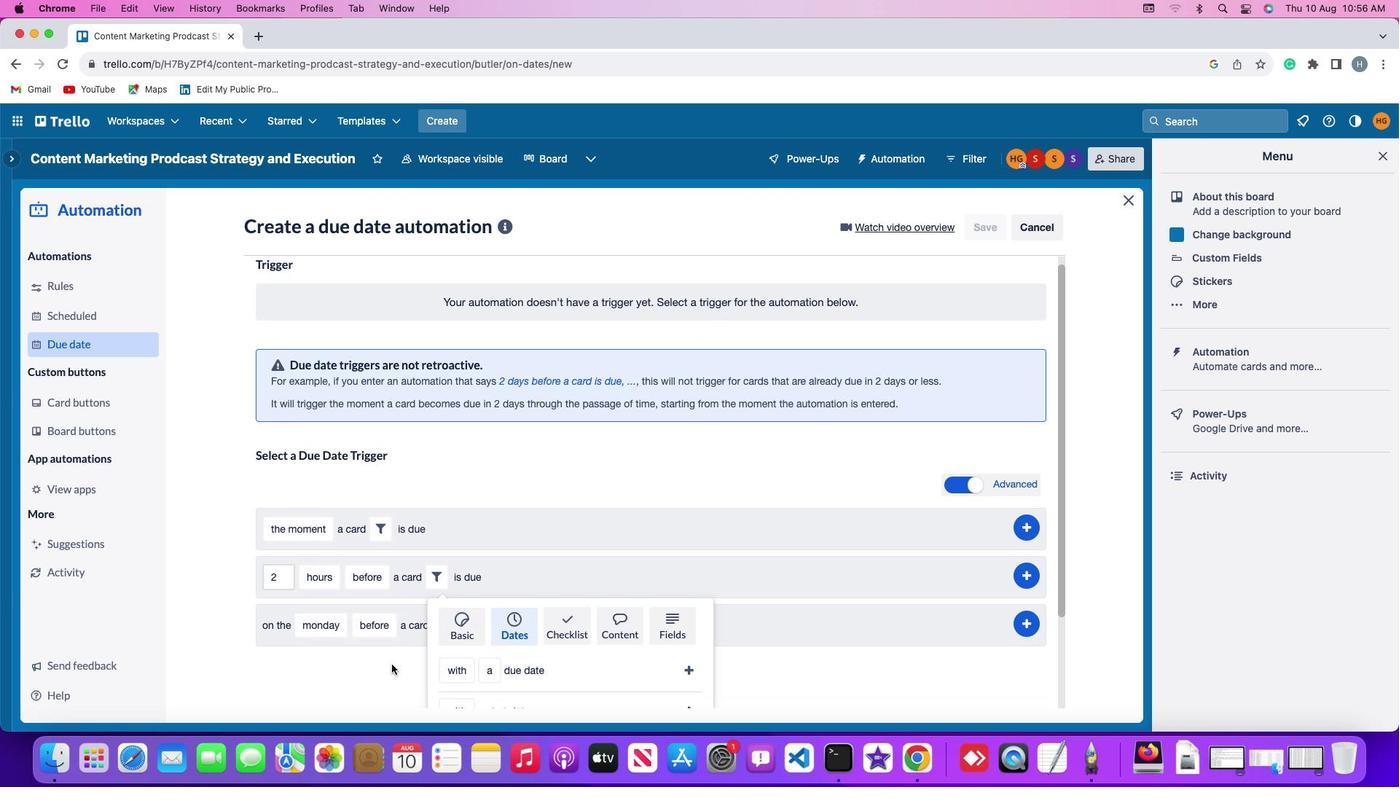 
Action: Mouse moved to (447, 674)
Screenshot: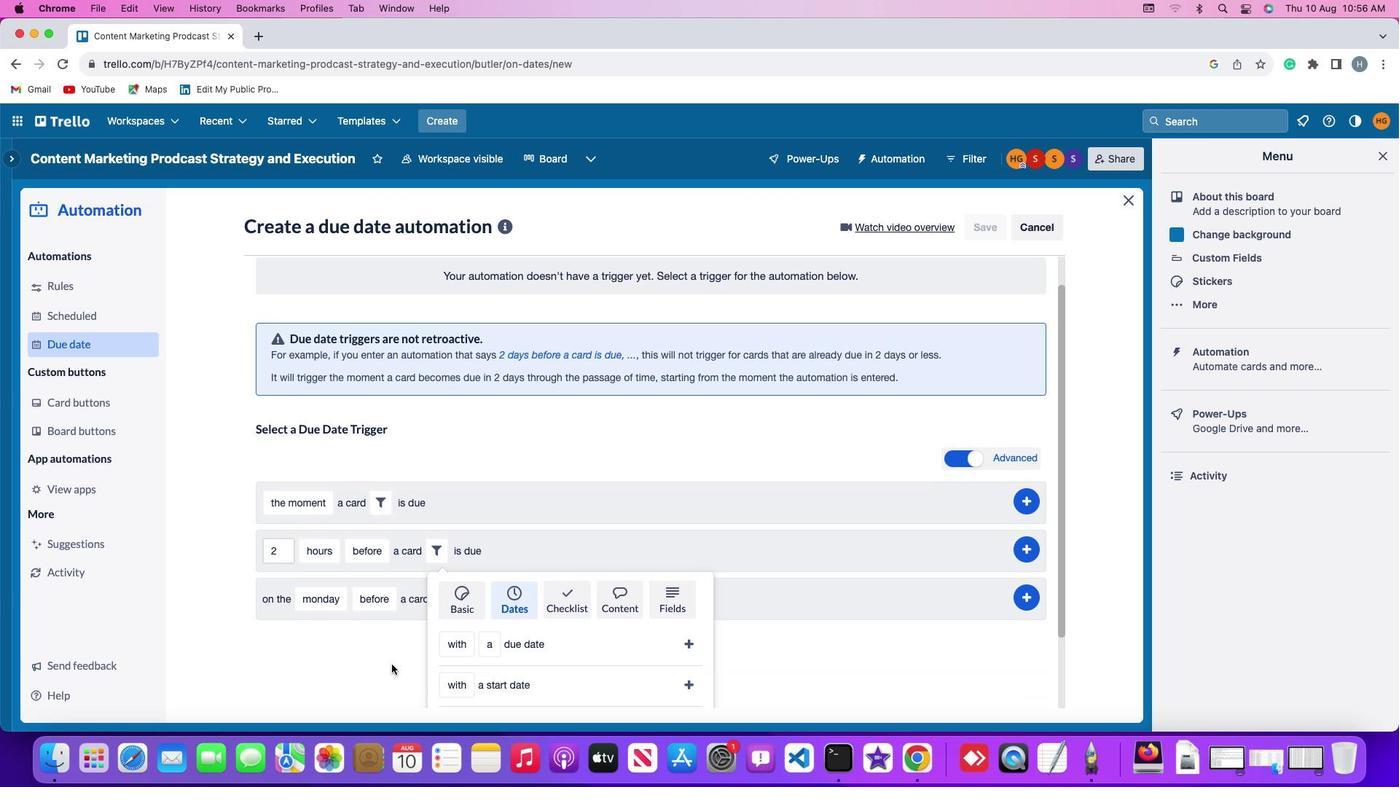 
Action: Mouse scrolled (447, 674) with delta (132, 715)
Screenshot: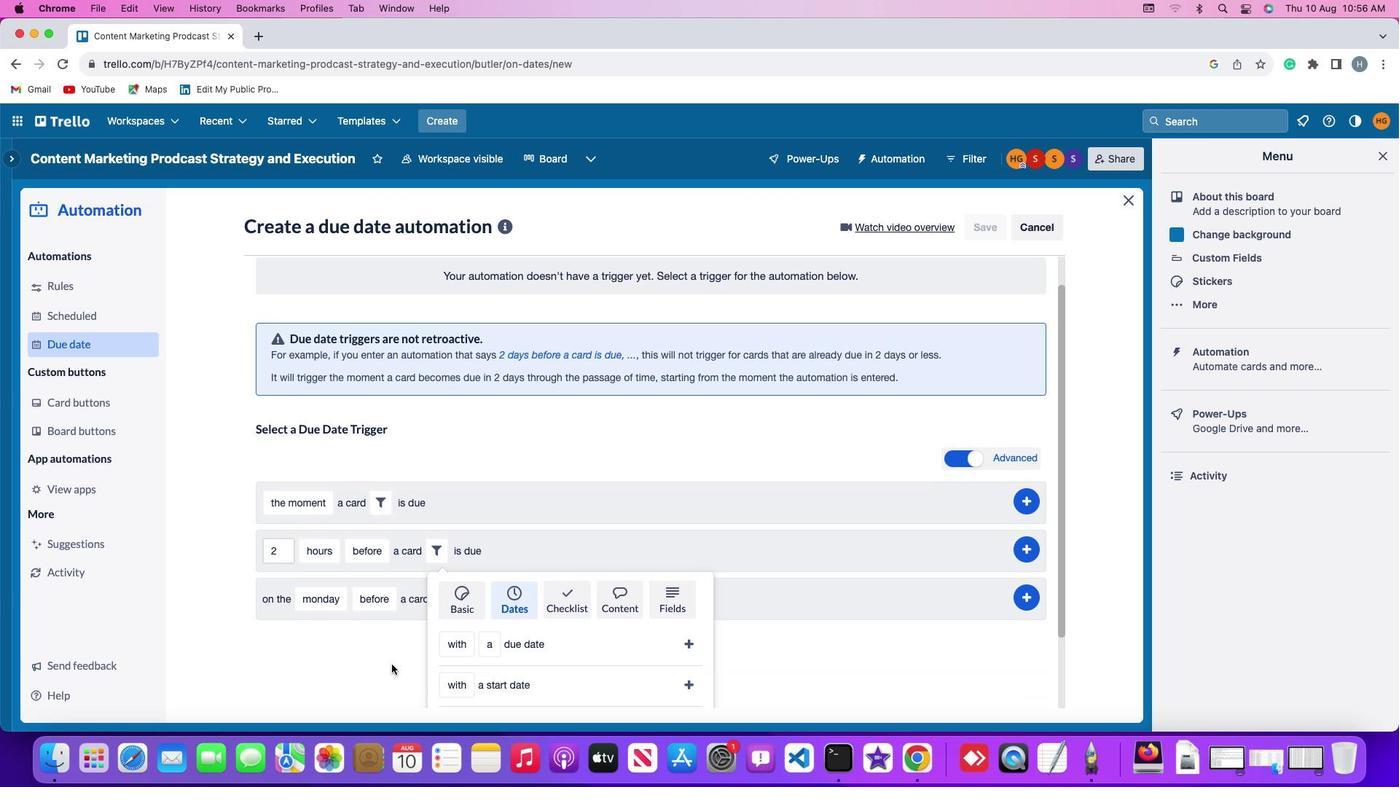 
Action: Mouse moved to (446, 674)
Screenshot: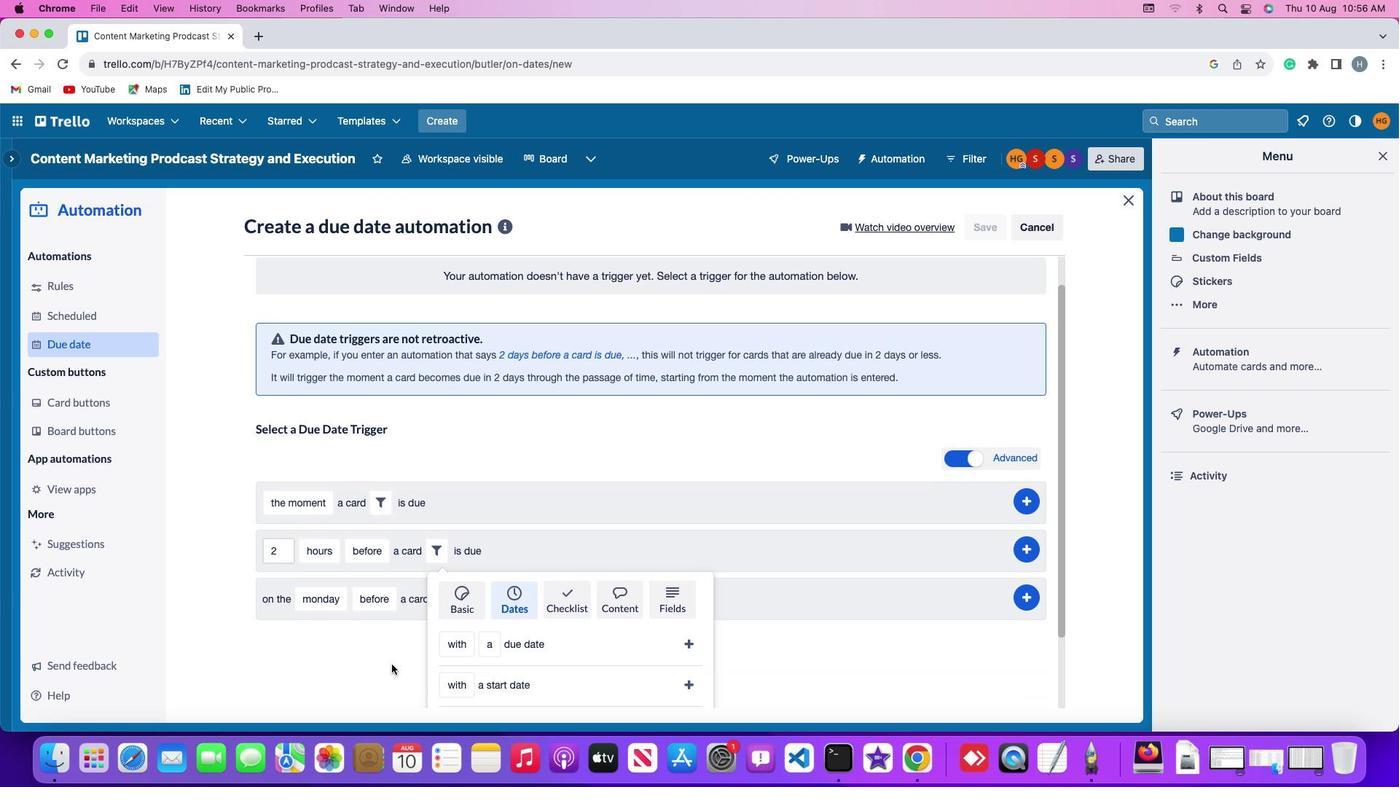 
Action: Mouse scrolled (446, 674) with delta (132, 715)
Screenshot: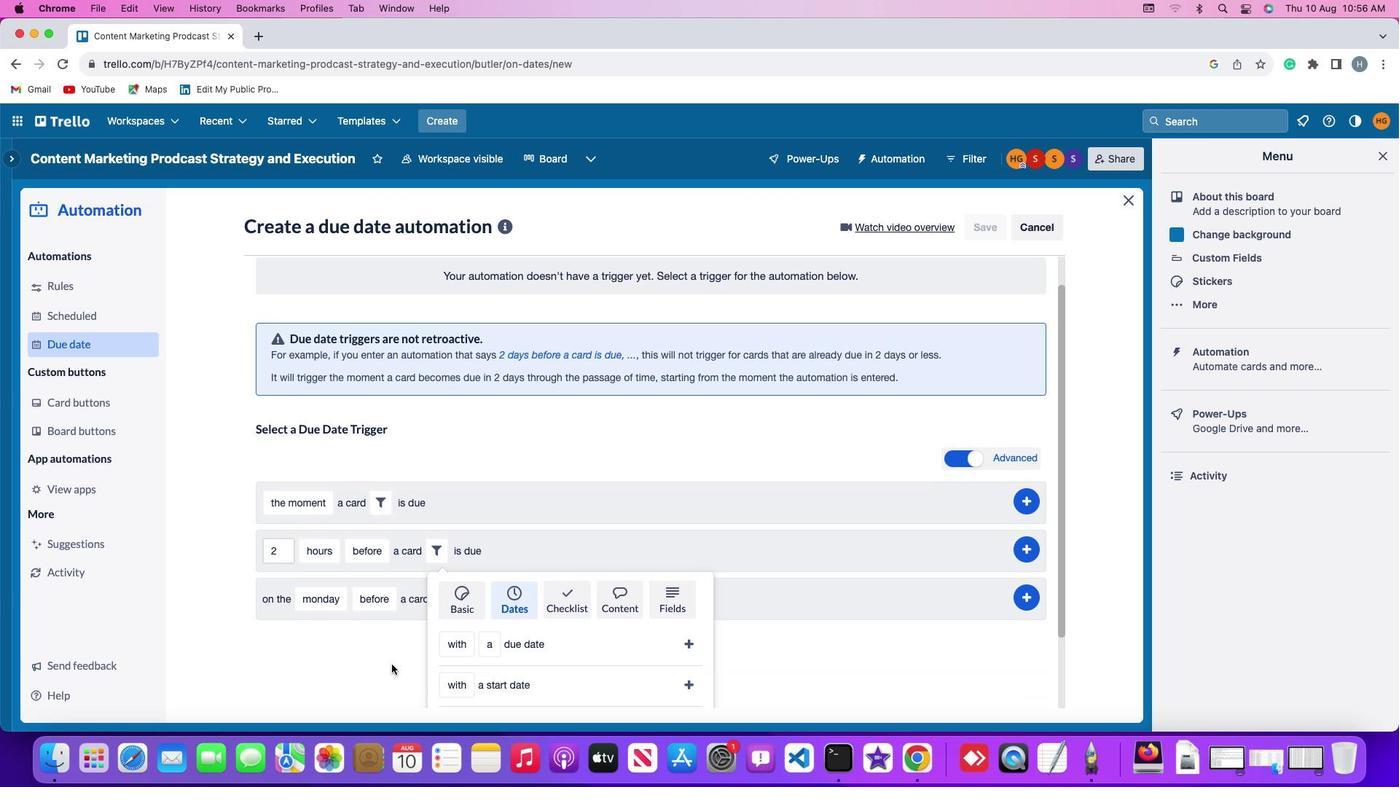 
Action: Mouse scrolled (446, 674) with delta (132, 715)
Screenshot: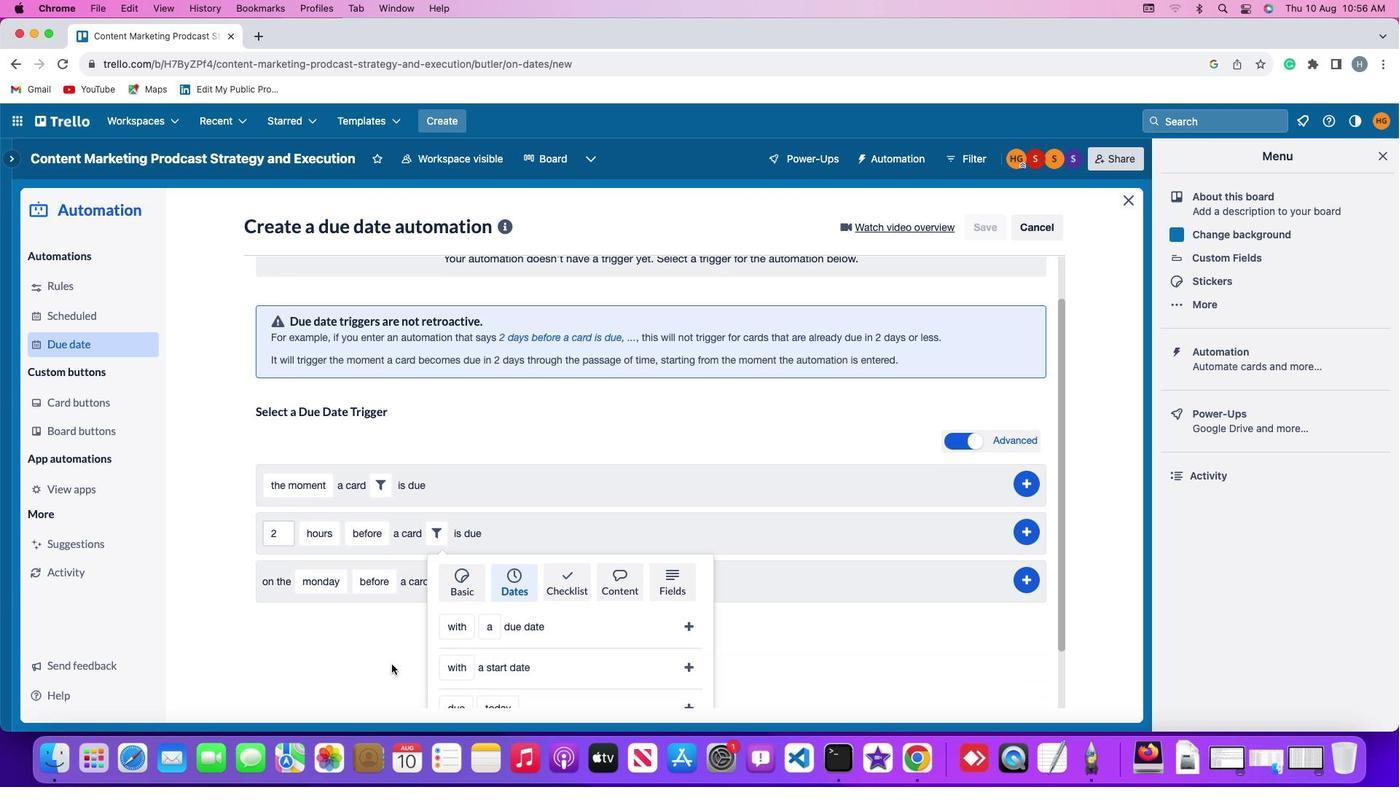 
Action: Mouse scrolled (446, 674) with delta (132, 715)
Screenshot: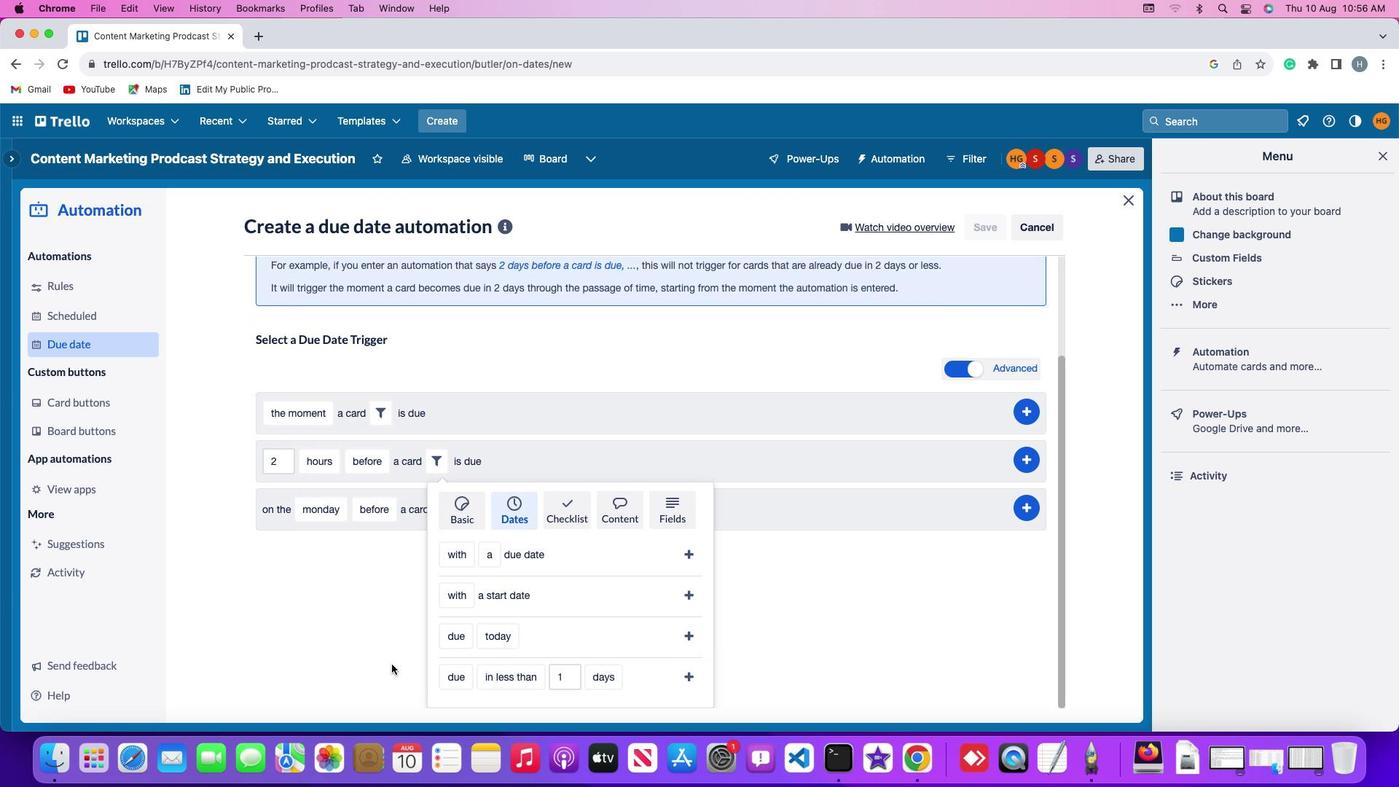 
Action: Mouse scrolled (446, 674) with delta (132, 715)
Screenshot: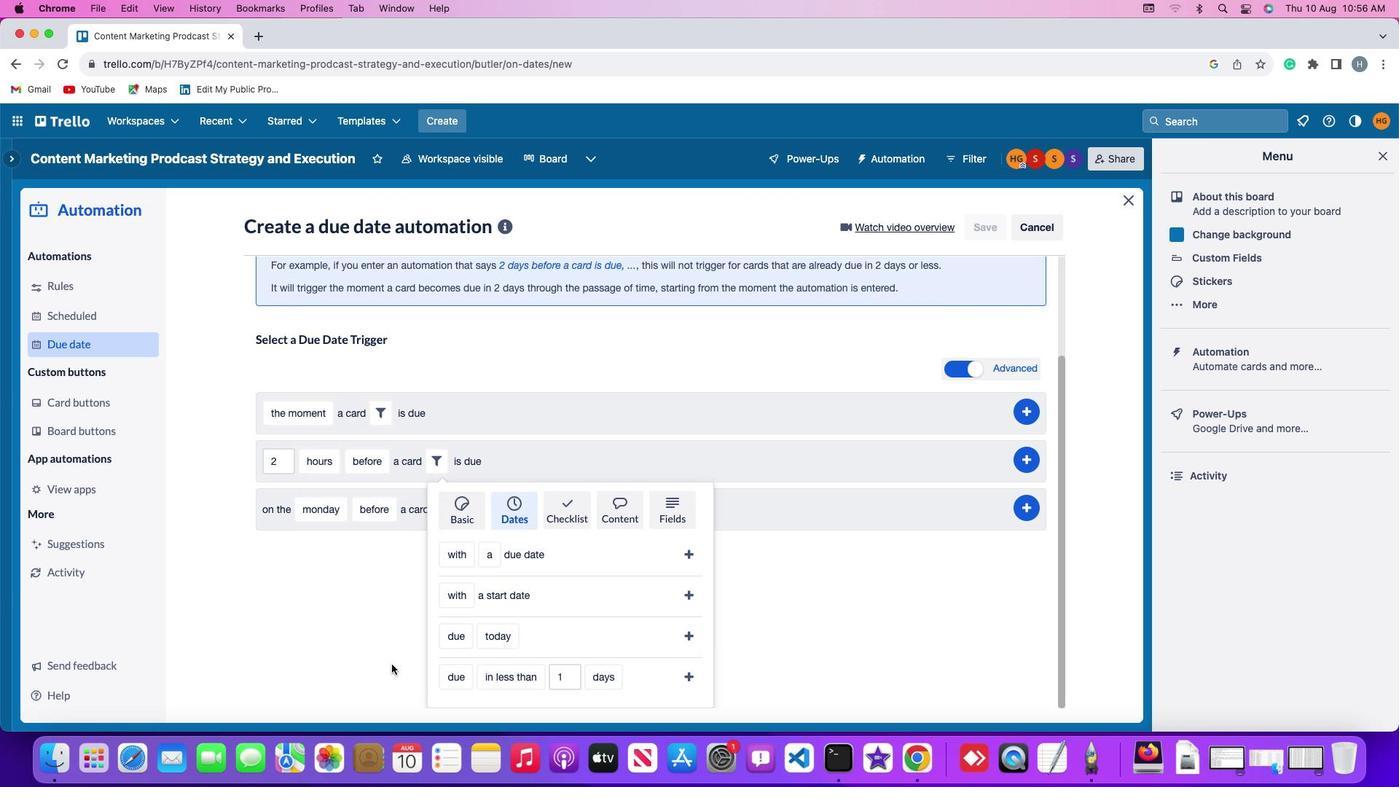 
Action: Mouse scrolled (446, 674) with delta (132, 715)
Screenshot: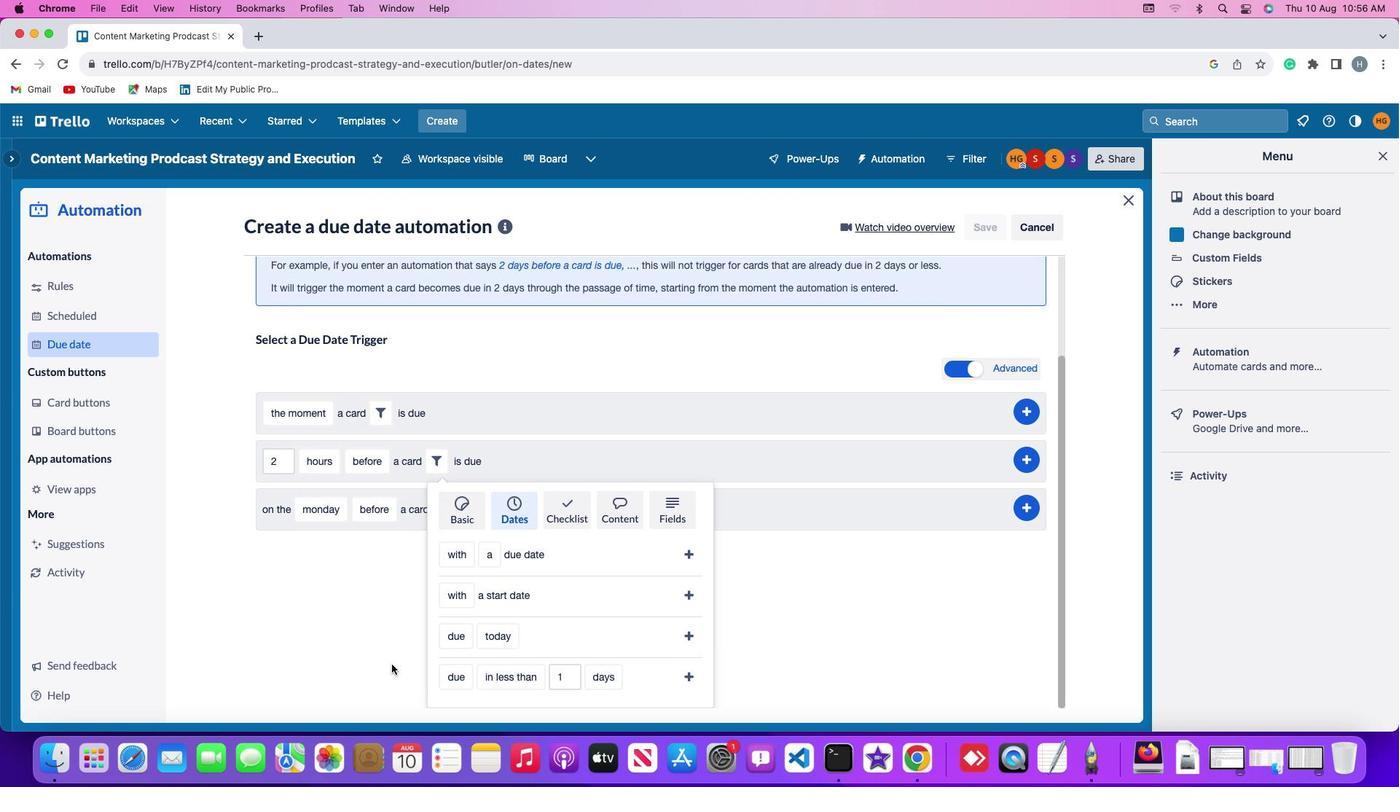 
Action: Mouse scrolled (446, 674) with delta (132, 715)
Screenshot: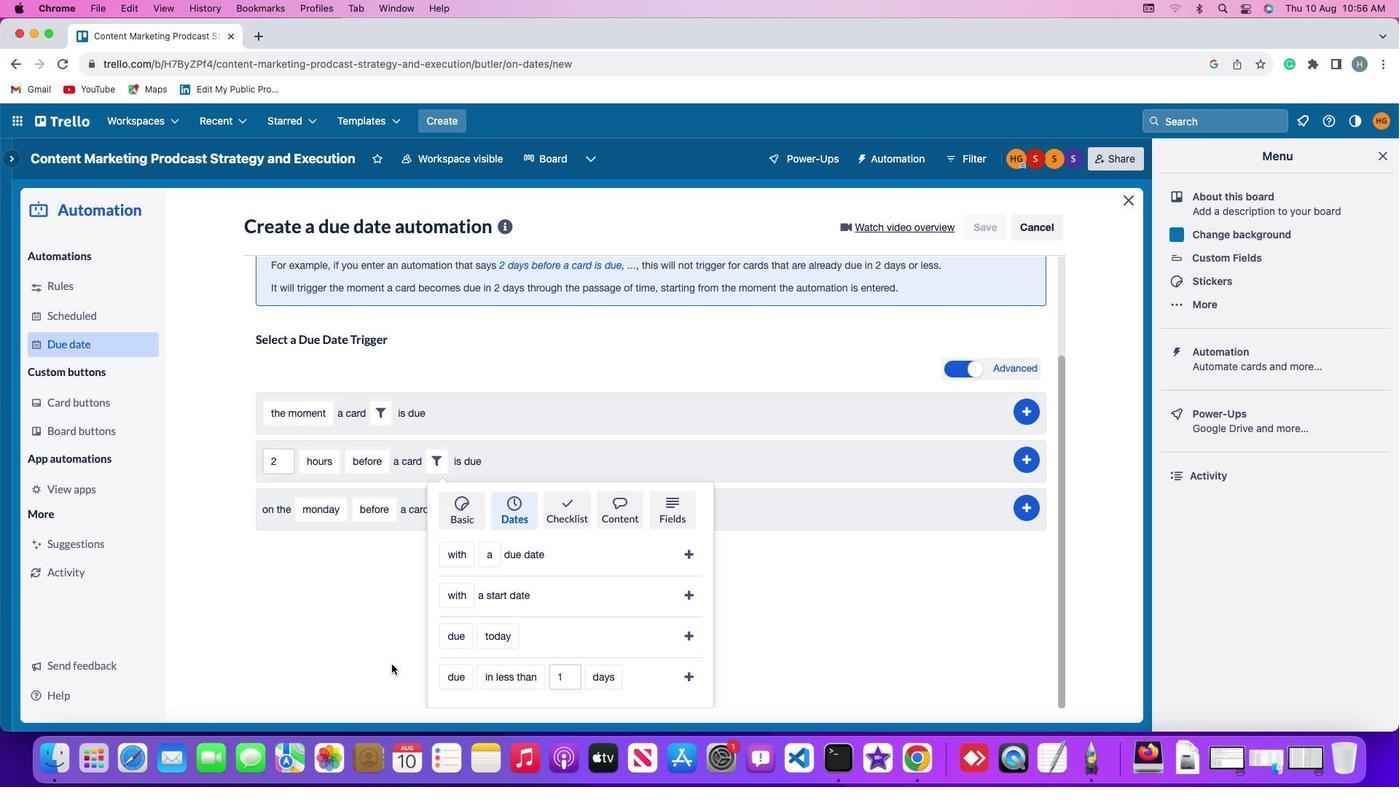 
Action: Mouse moved to (488, 673)
Screenshot: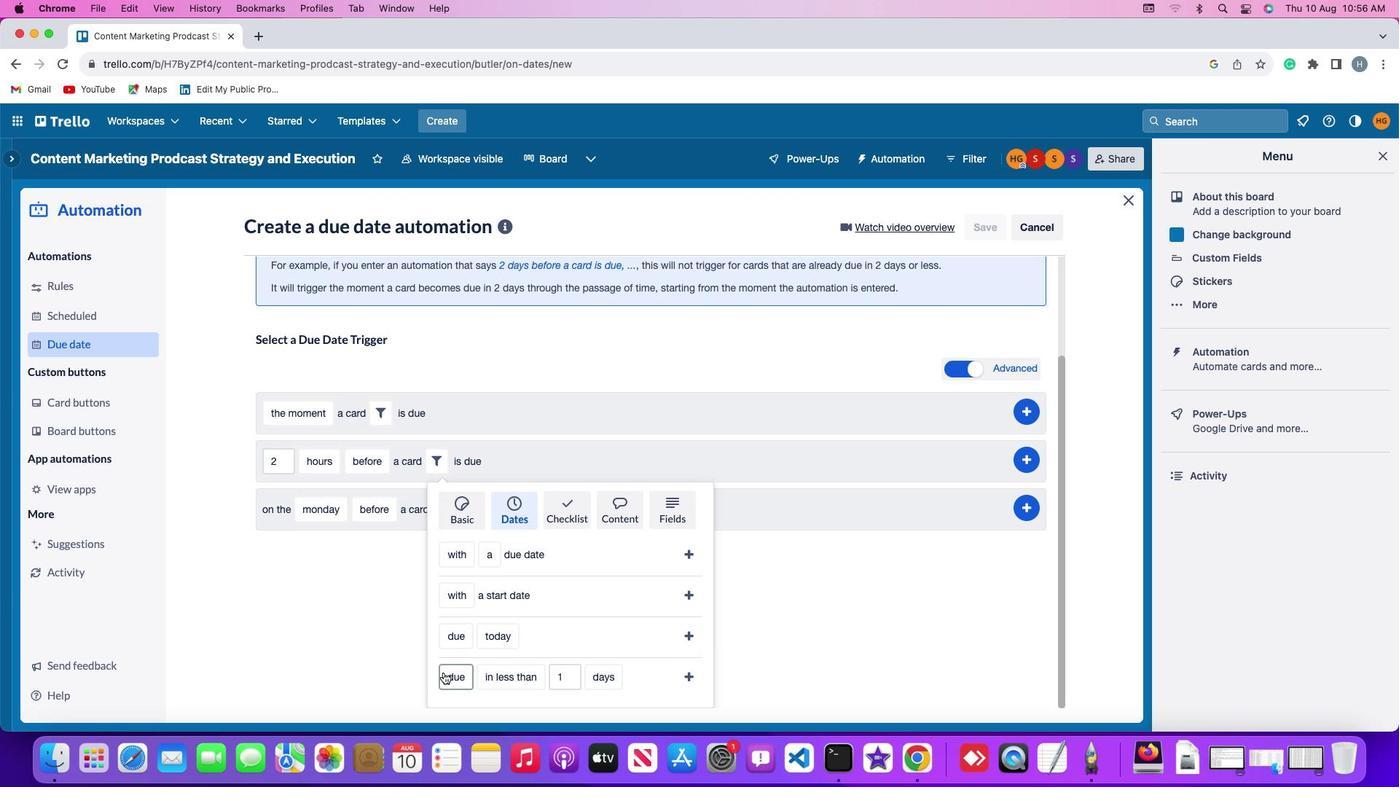 
Action: Mouse pressed left at (488, 673)
Screenshot: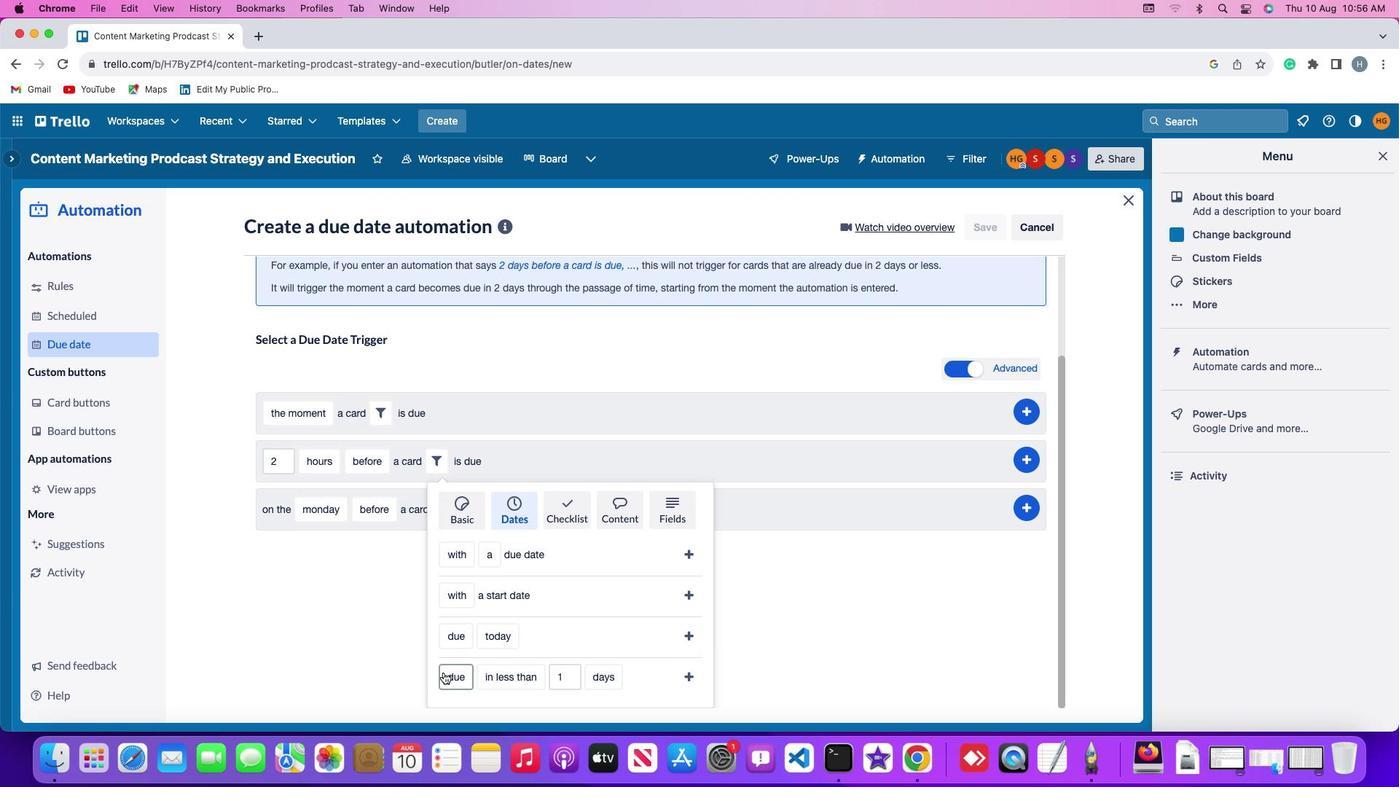 
Action: Mouse moved to (511, 676)
Screenshot: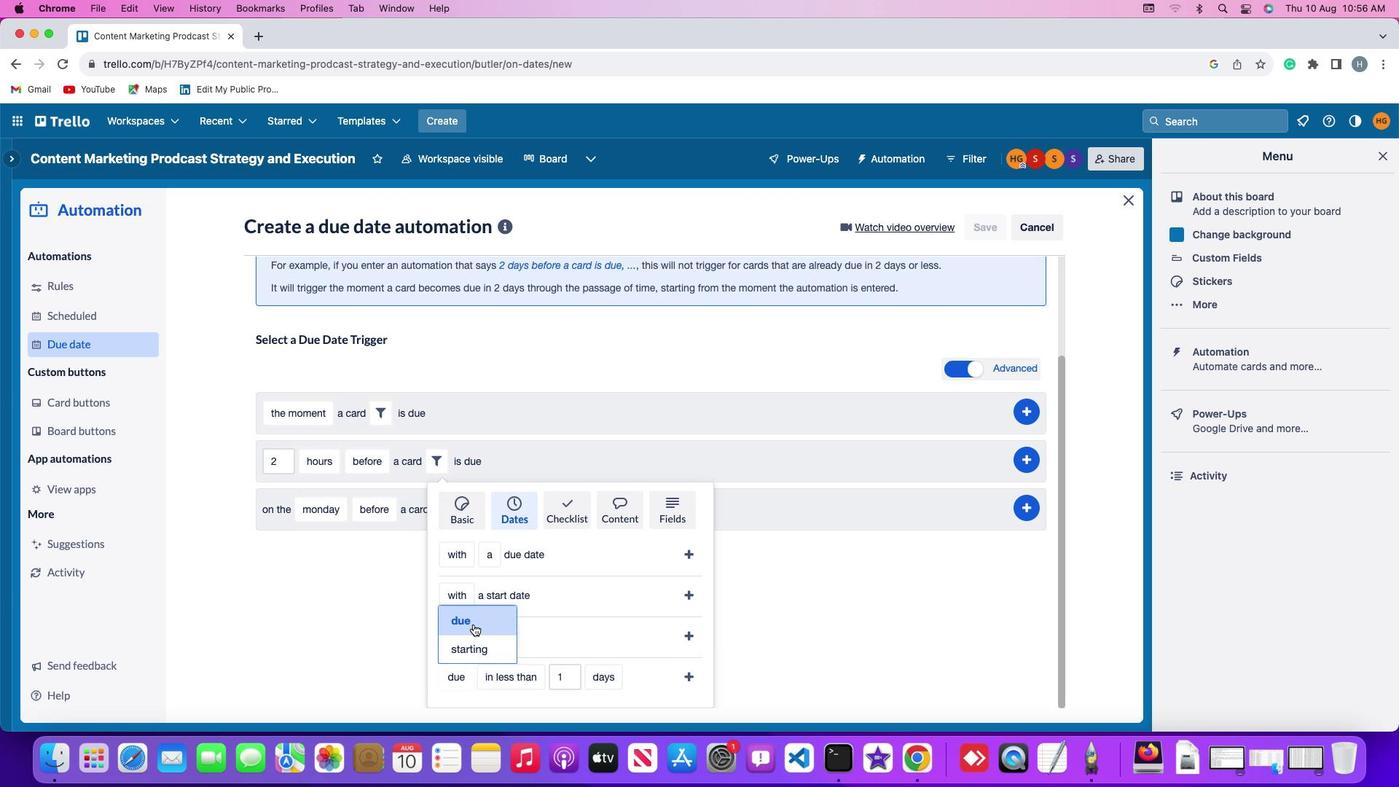 
Action: Mouse pressed left at (511, 676)
Screenshot: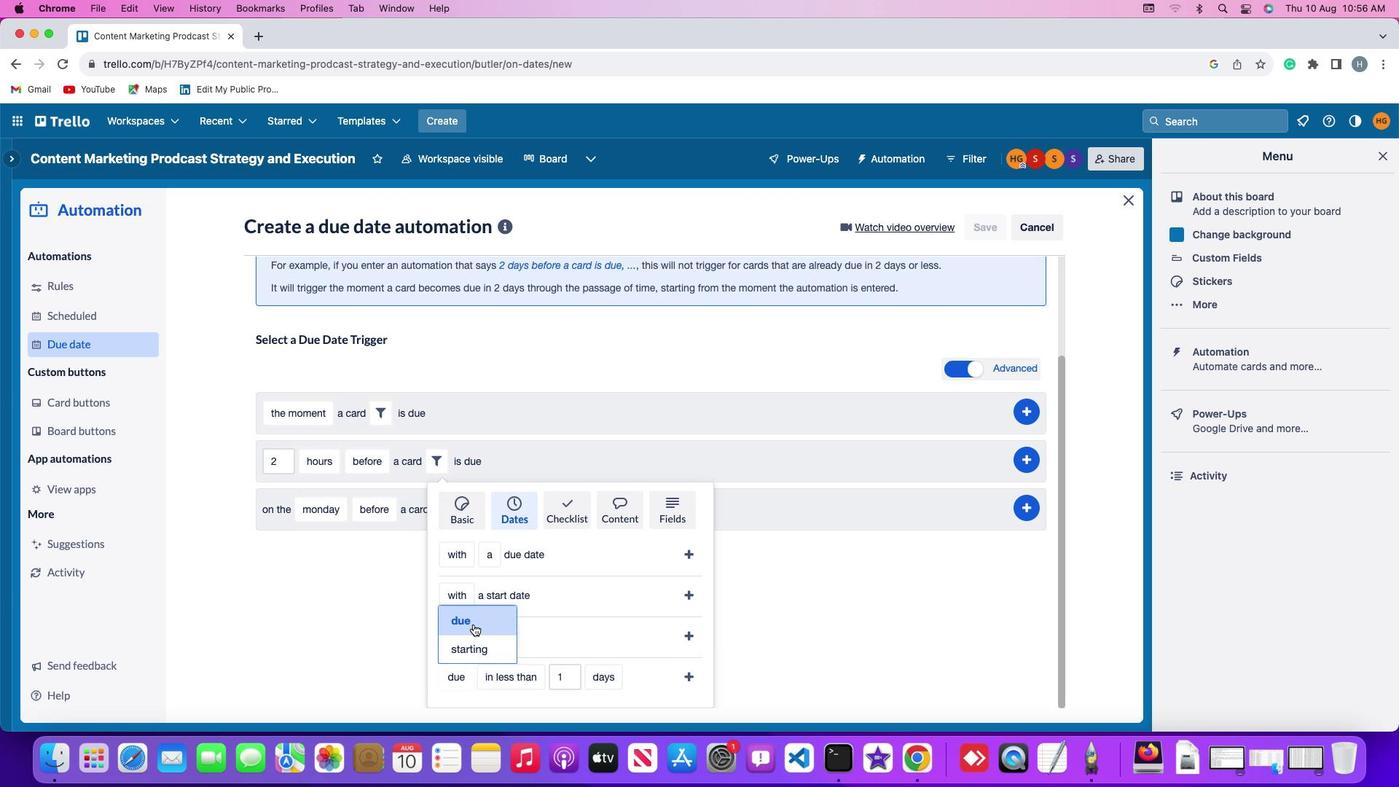 
Action: Mouse moved to (546, 672)
Screenshot: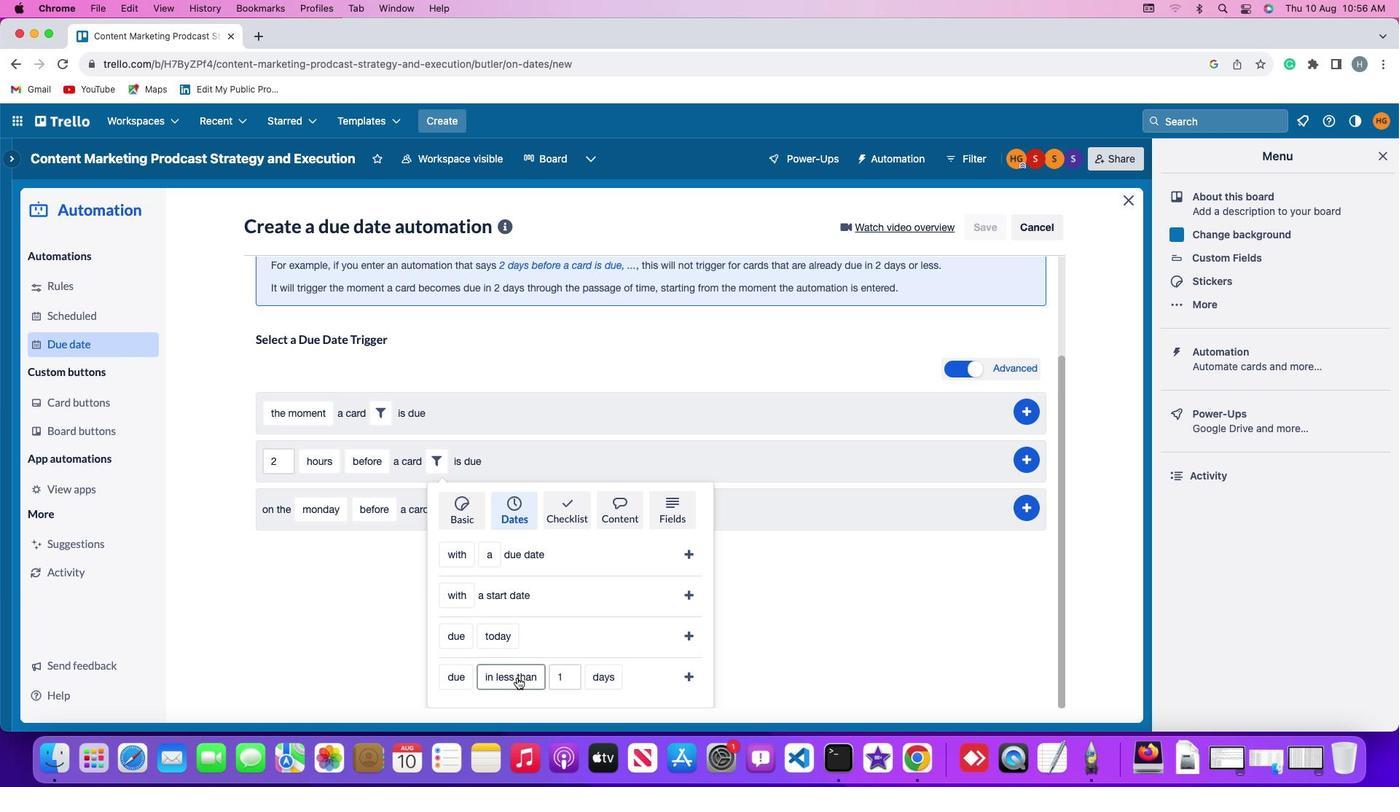 
Action: Mouse pressed left at (546, 672)
Screenshot: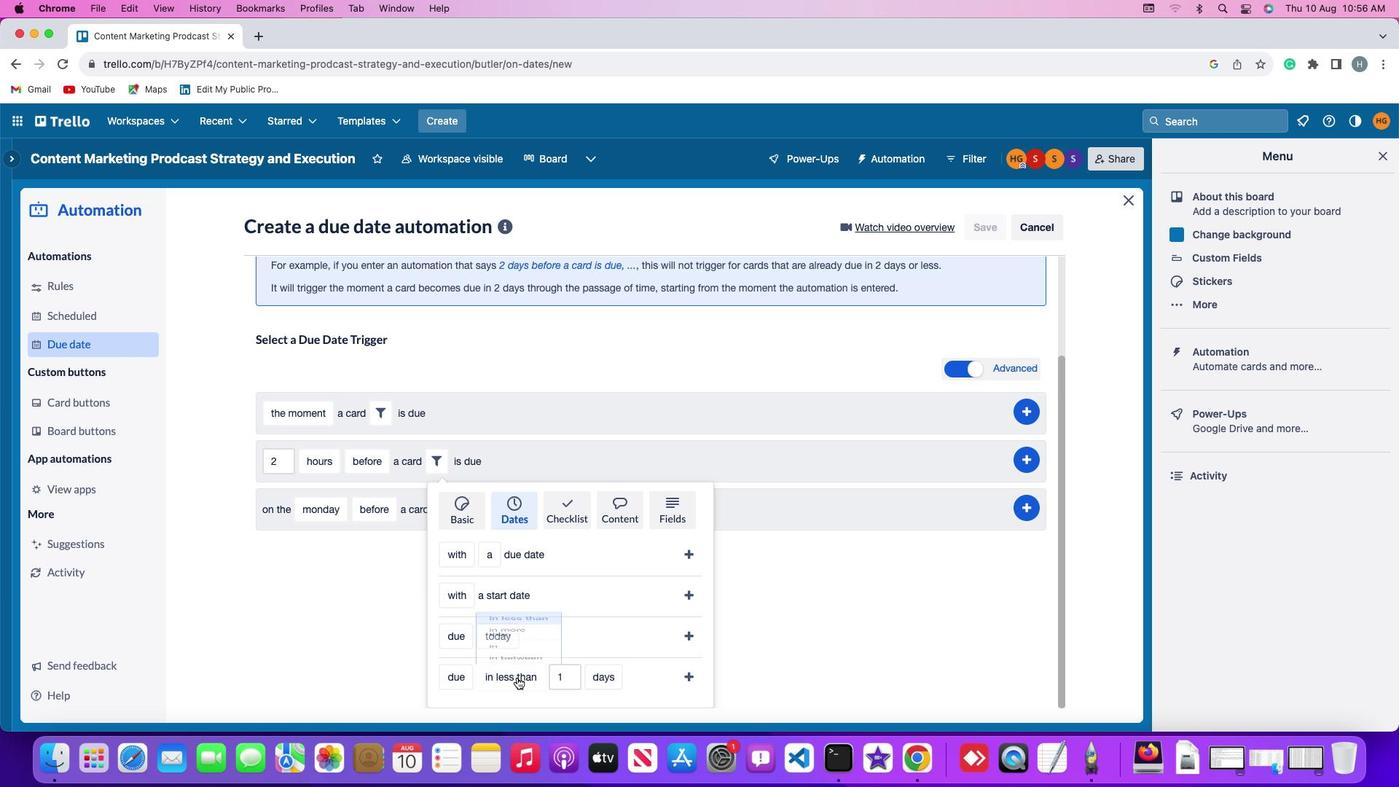 
Action: Mouse moved to (501, 672)
Screenshot: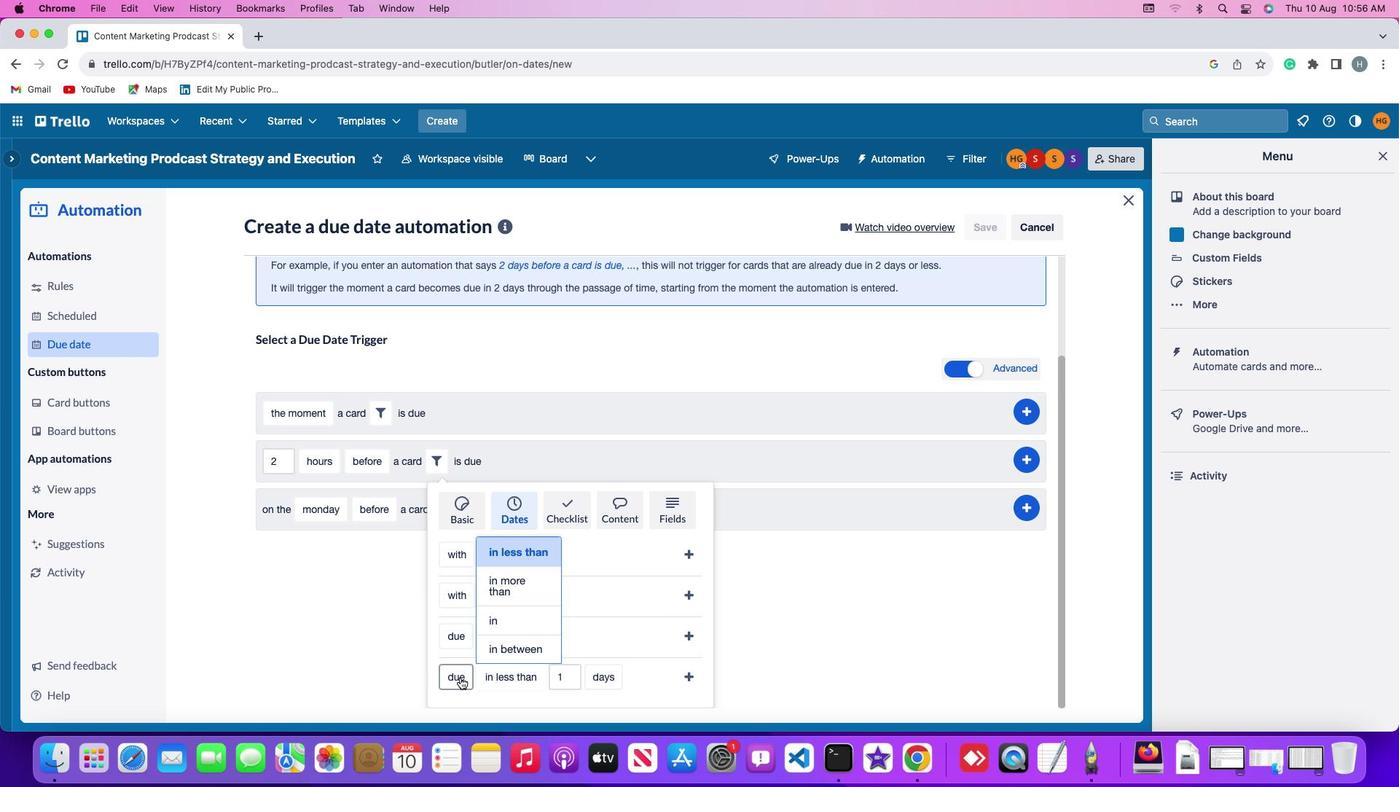 
Action: Mouse pressed left at (501, 672)
Screenshot: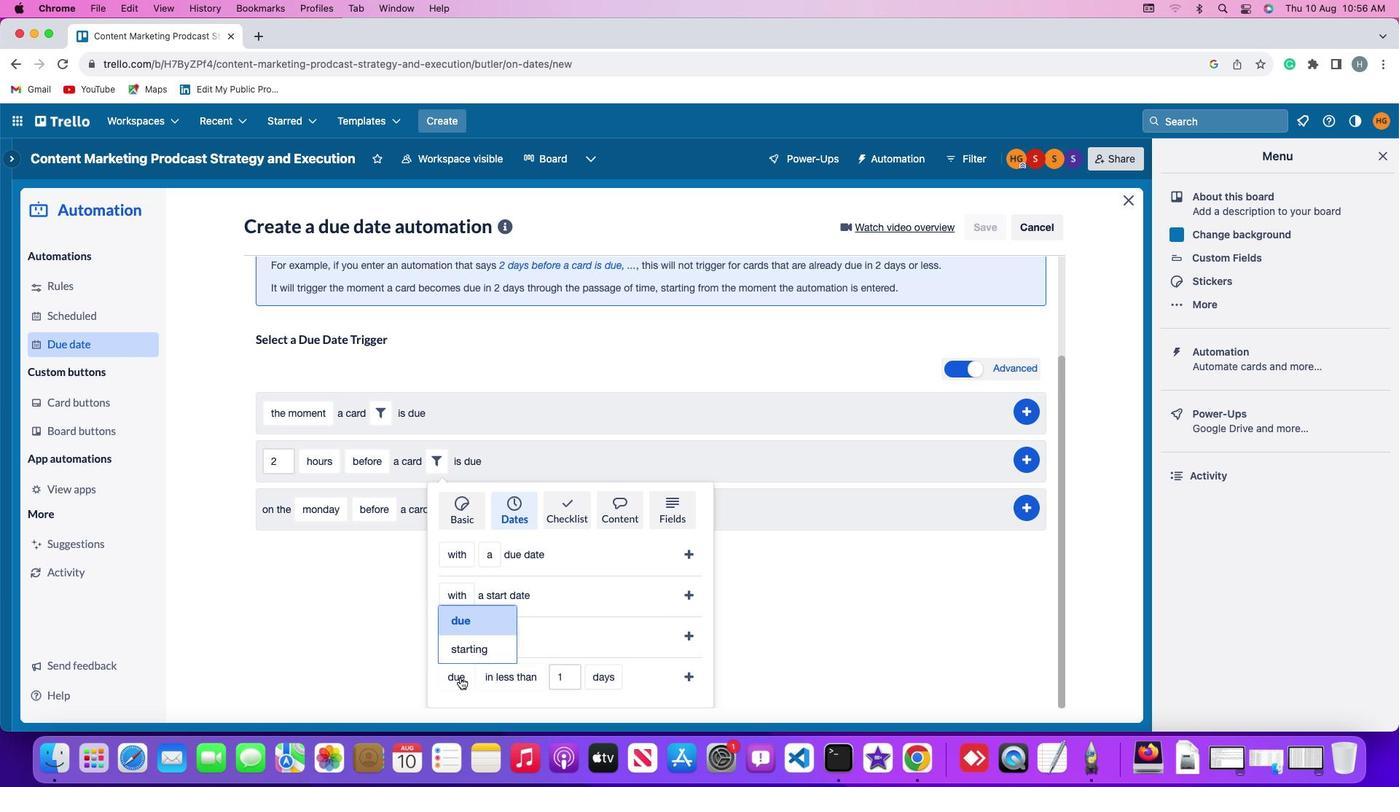 
Action: Mouse moved to (502, 674)
Screenshot: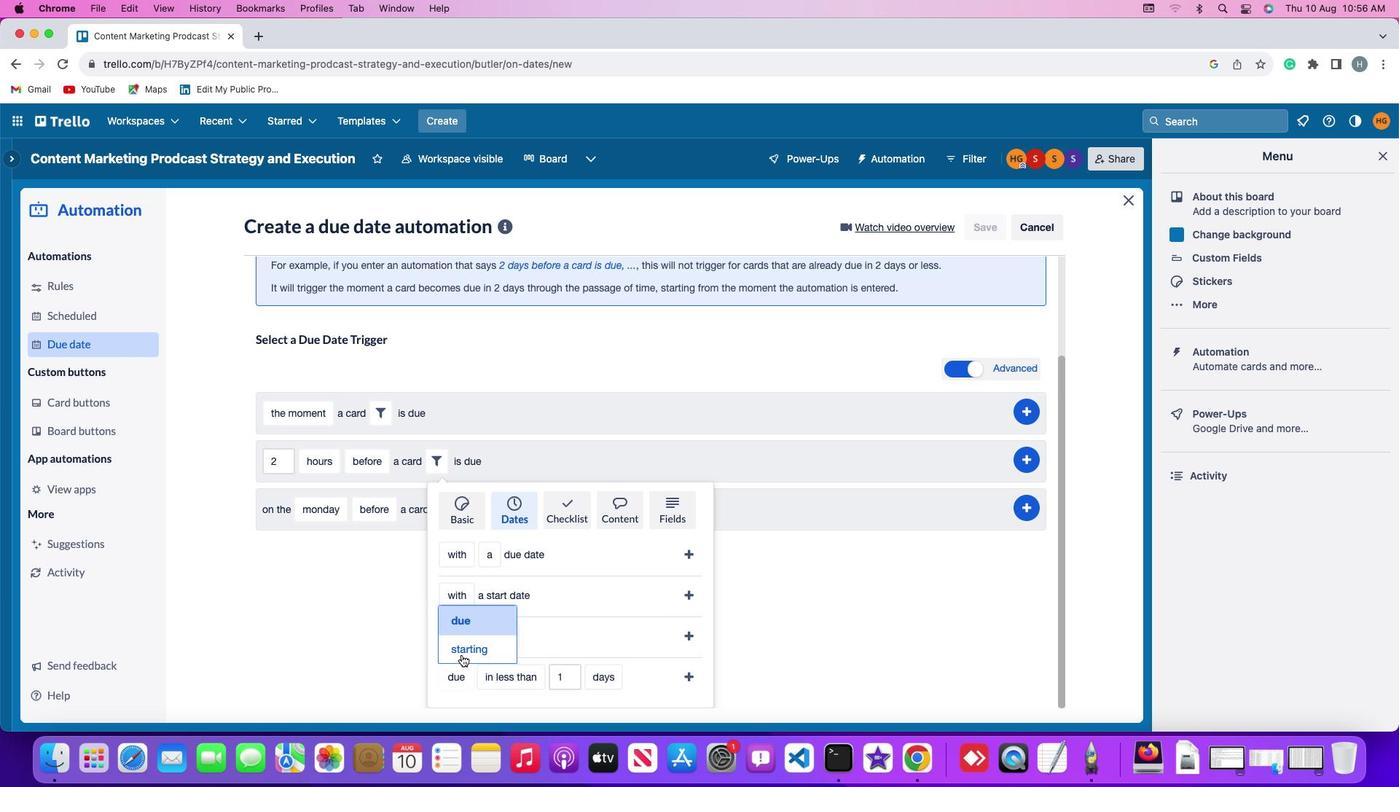 
Action: Mouse pressed left at (502, 674)
Screenshot: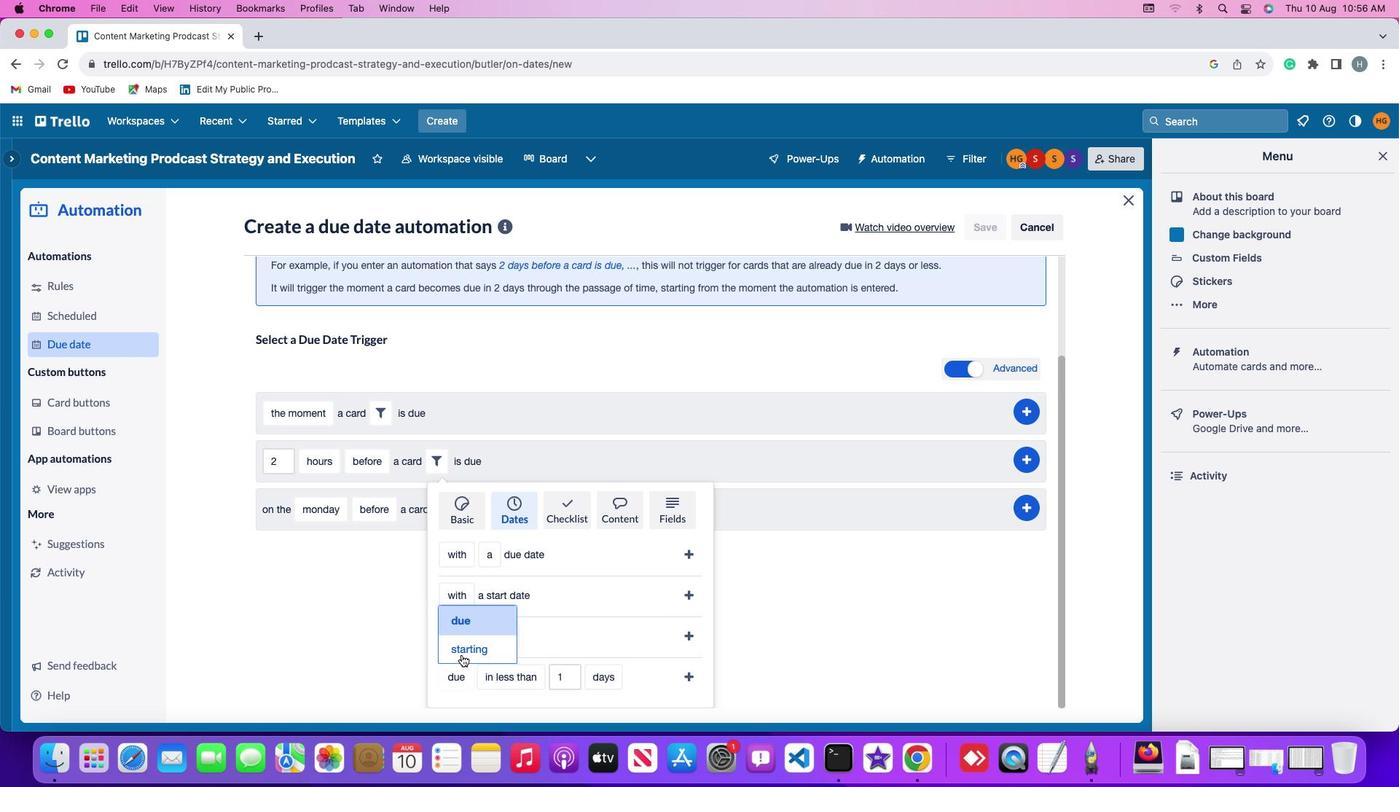
Action: Mouse moved to (537, 672)
Screenshot: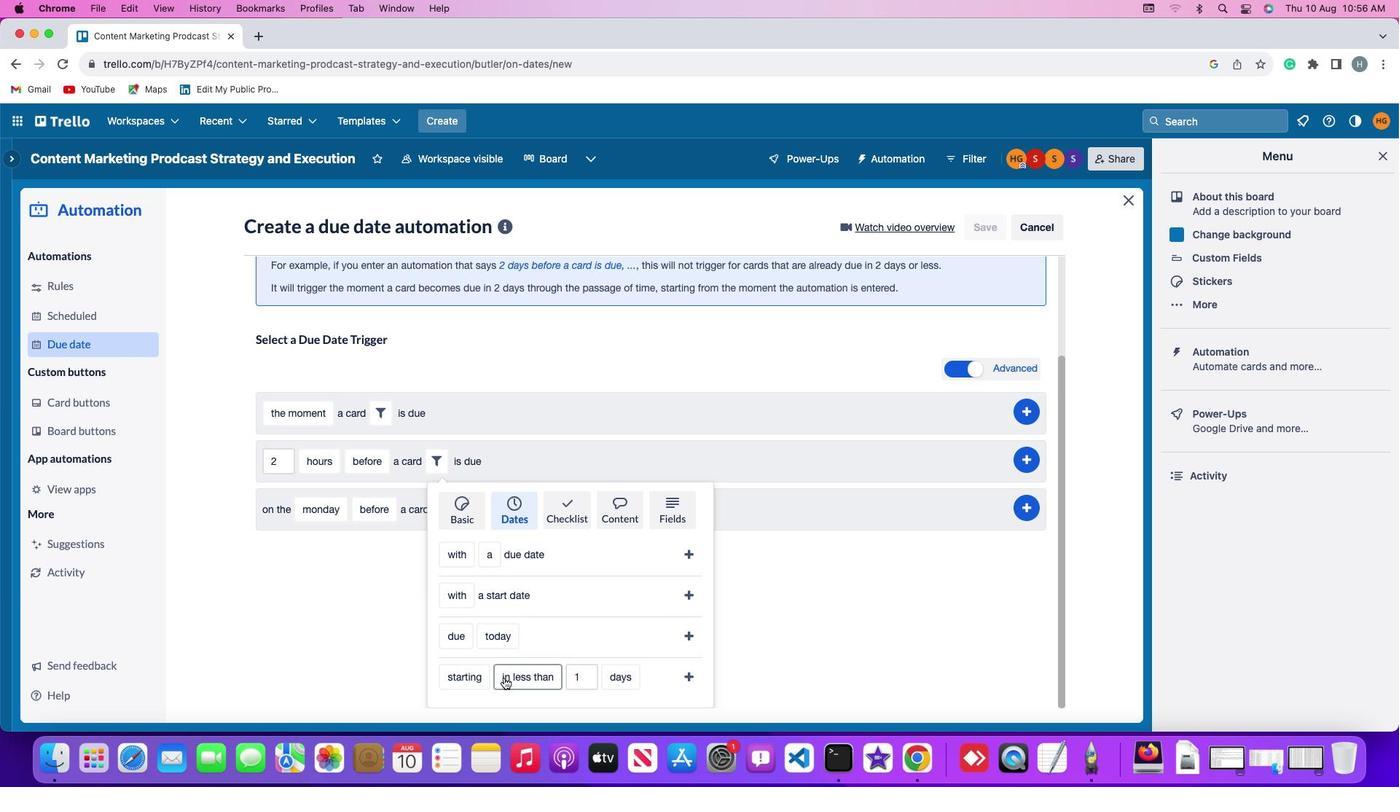 
Action: Mouse pressed left at (537, 672)
Screenshot: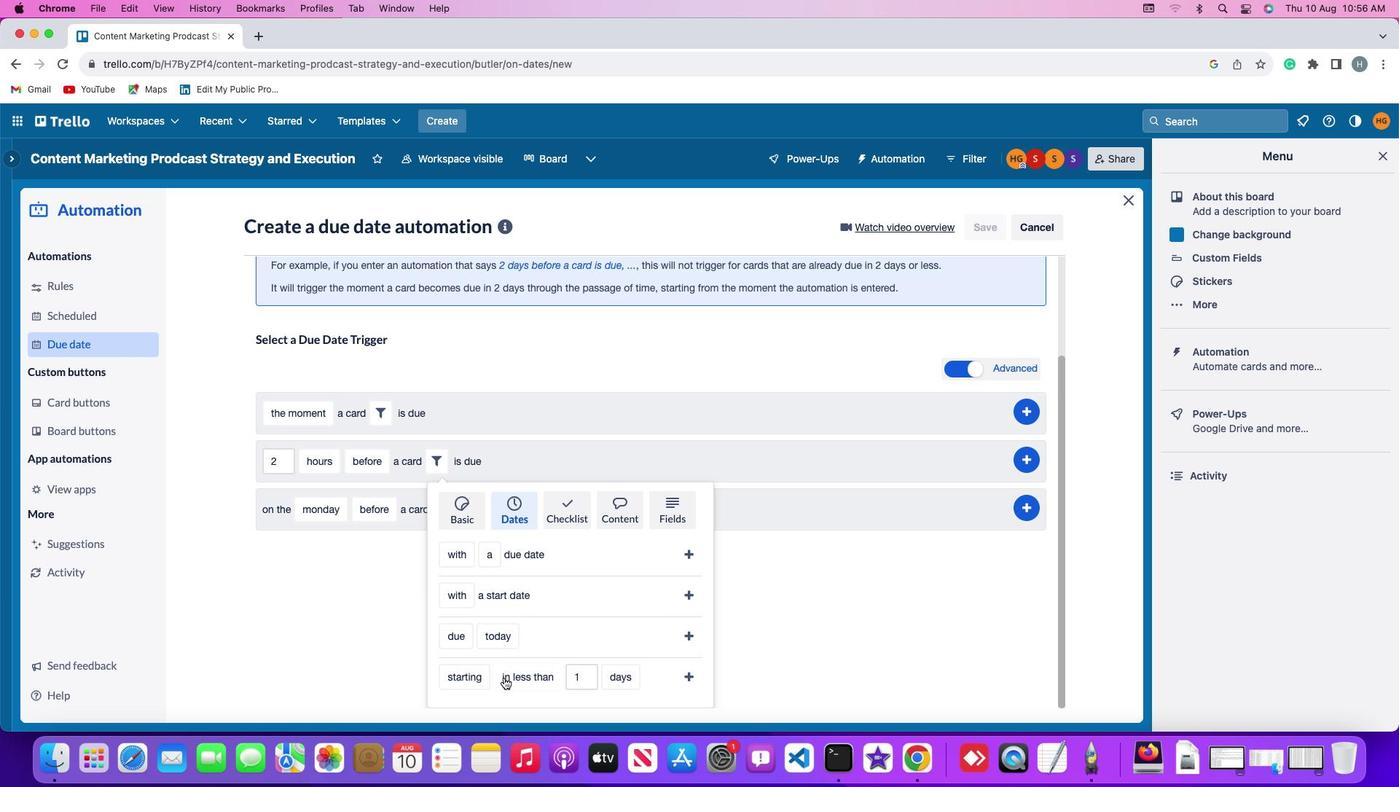 
Action: Mouse moved to (553, 678)
Screenshot: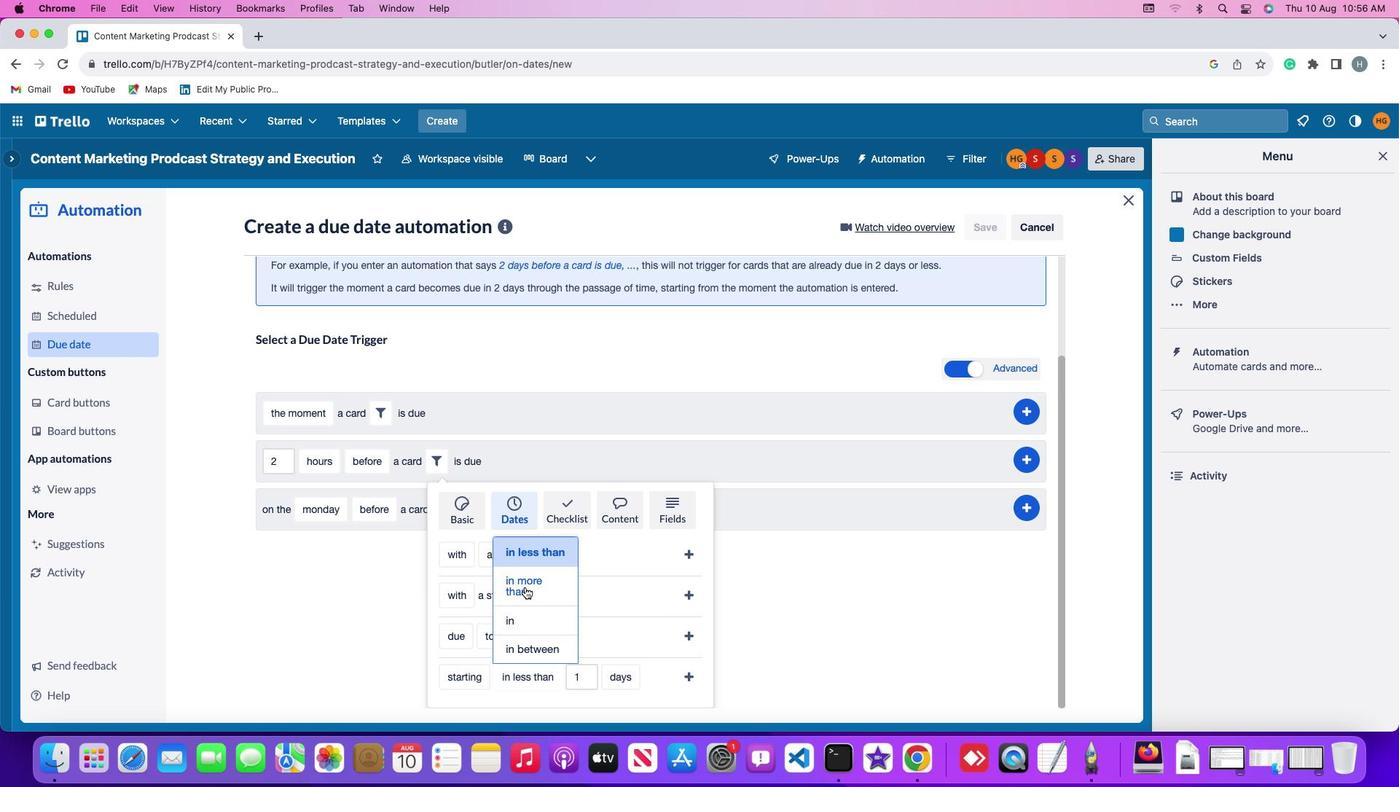 
Action: Mouse pressed left at (553, 678)
Screenshot: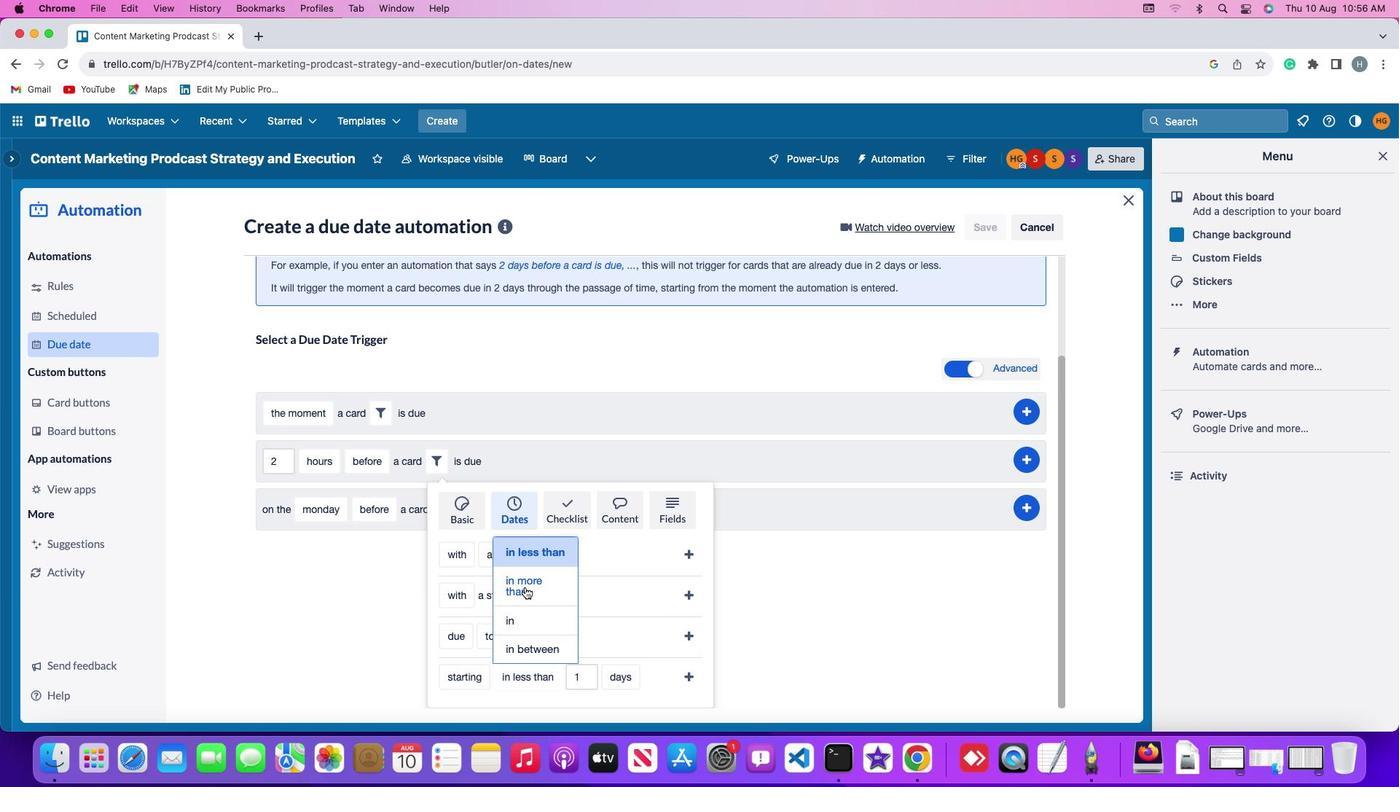 
Action: Mouse moved to (603, 672)
Screenshot: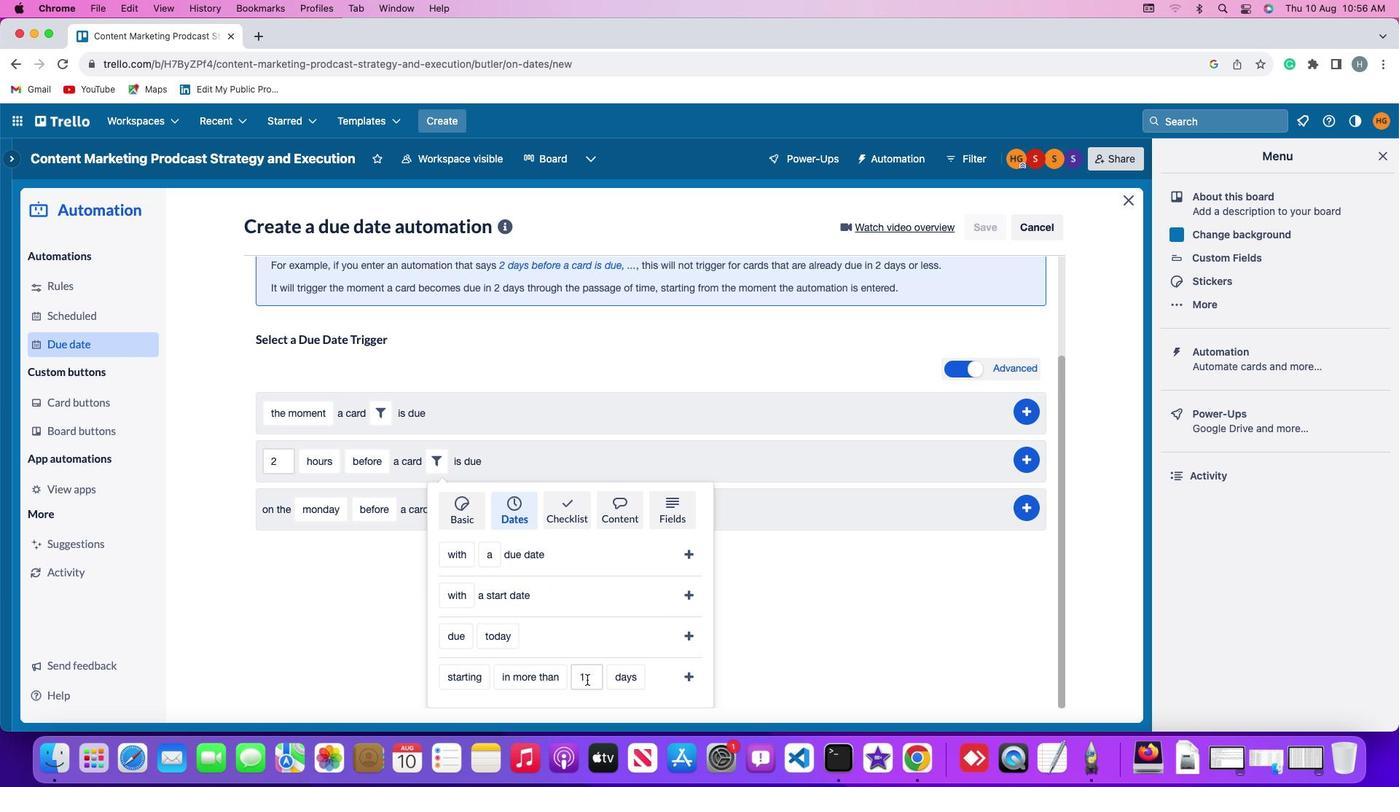 
Action: Mouse pressed left at (603, 672)
Screenshot: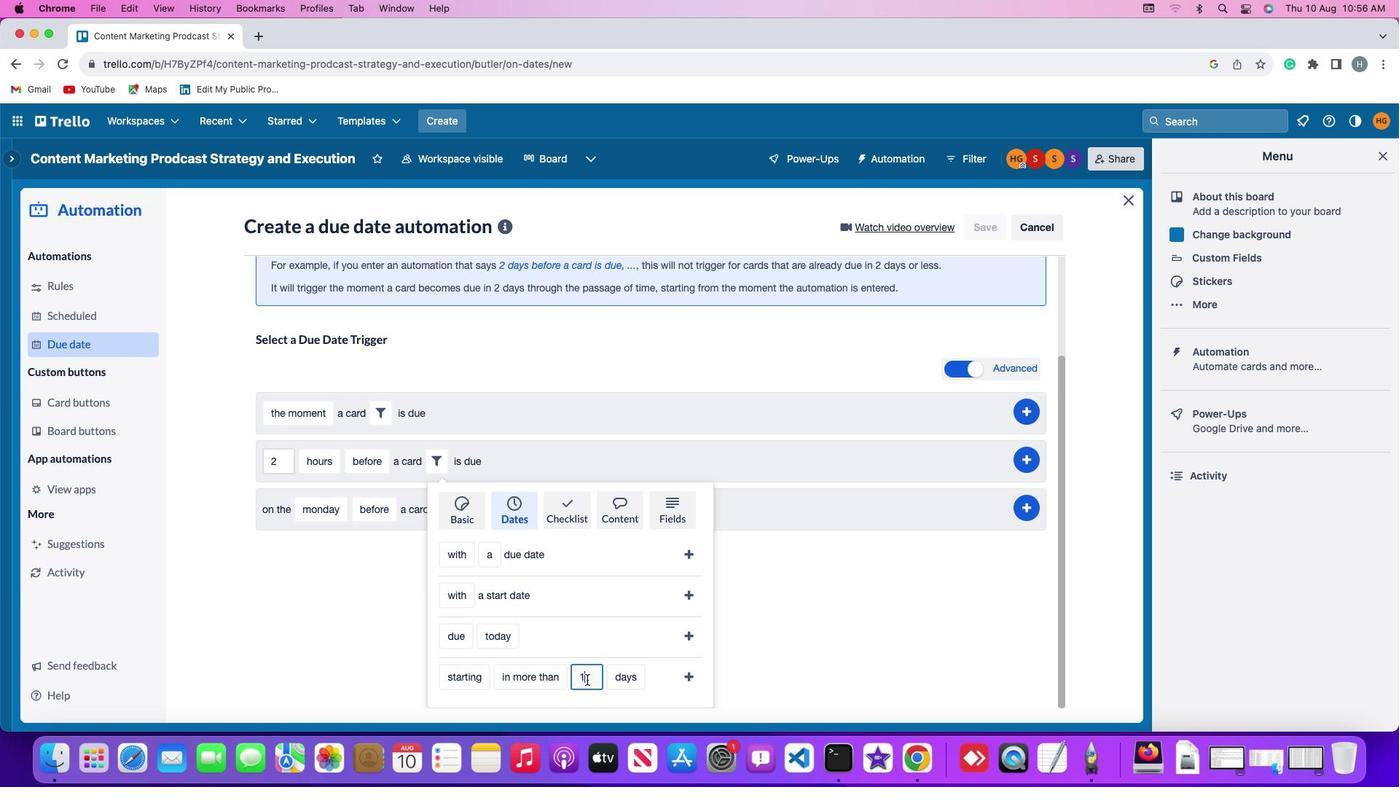 
Action: Mouse moved to (603, 672)
Screenshot: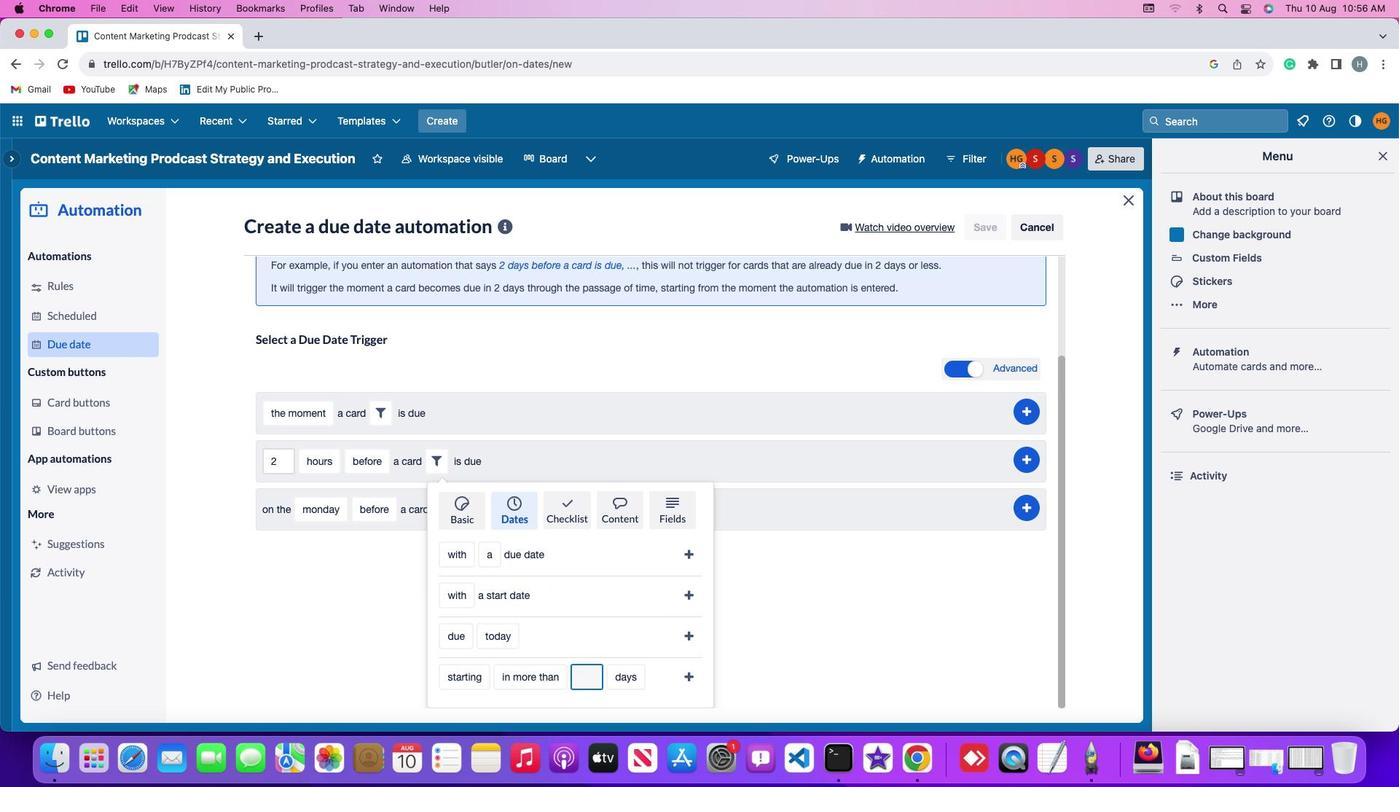 
Action: Key pressed Key.backspace'1'
Screenshot: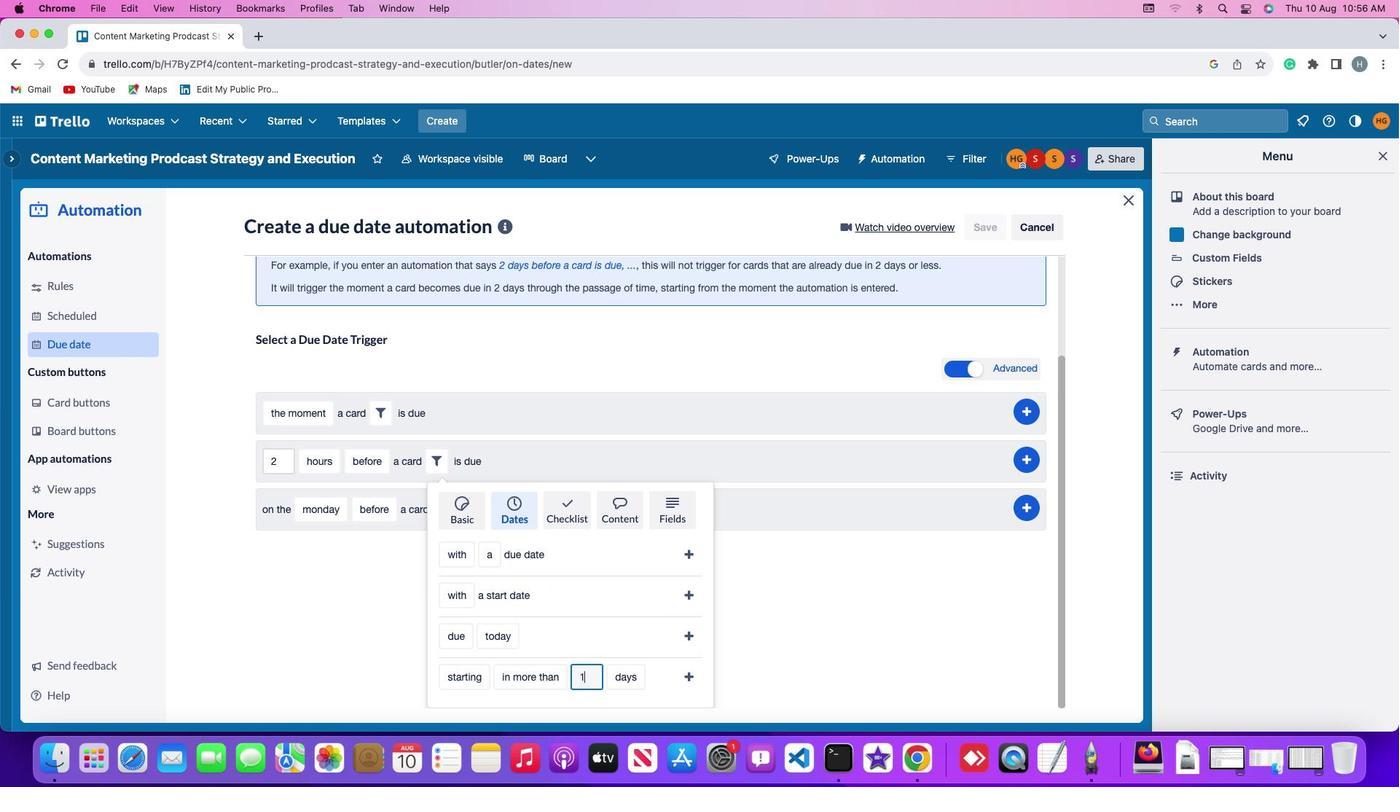 
Action: Mouse moved to (631, 672)
Screenshot: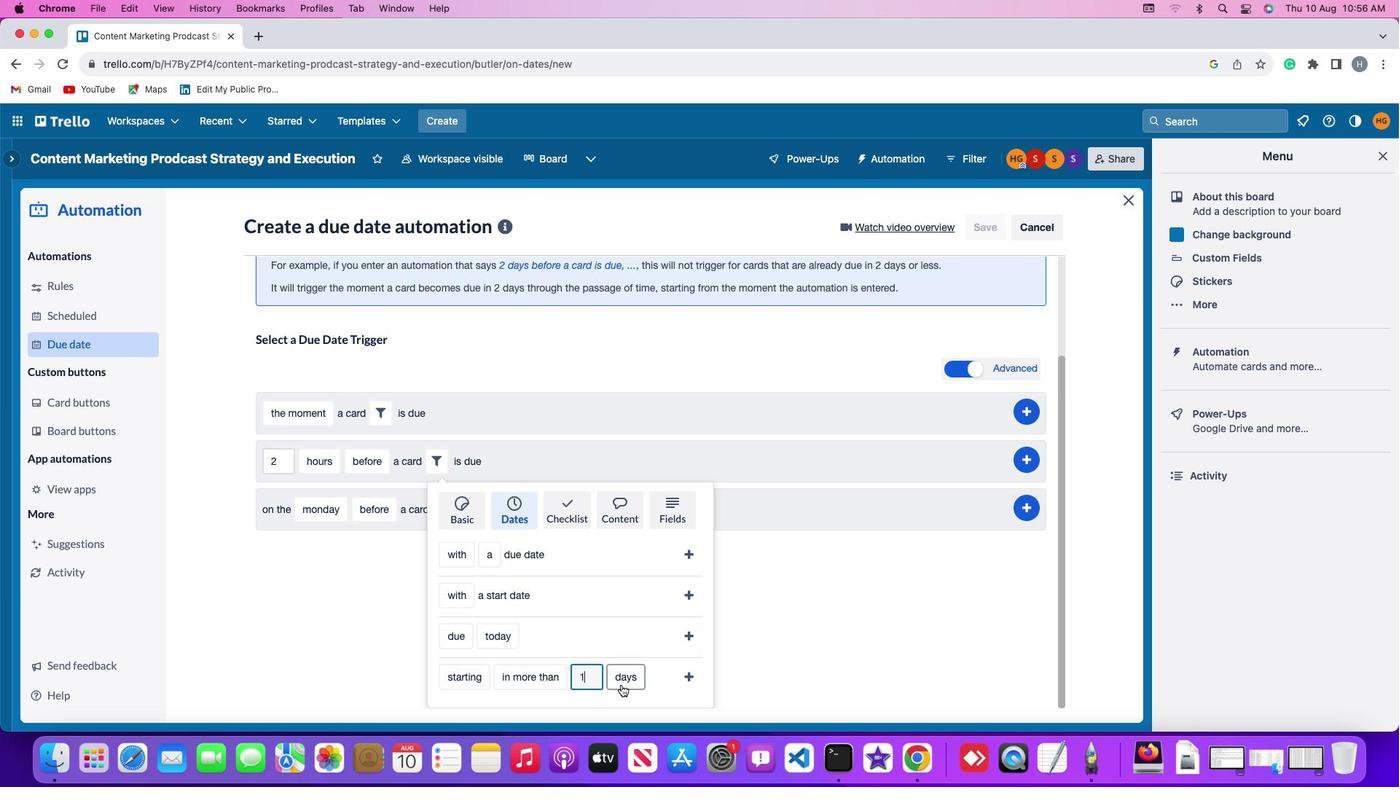 
Action: Mouse pressed left at (631, 672)
Screenshot: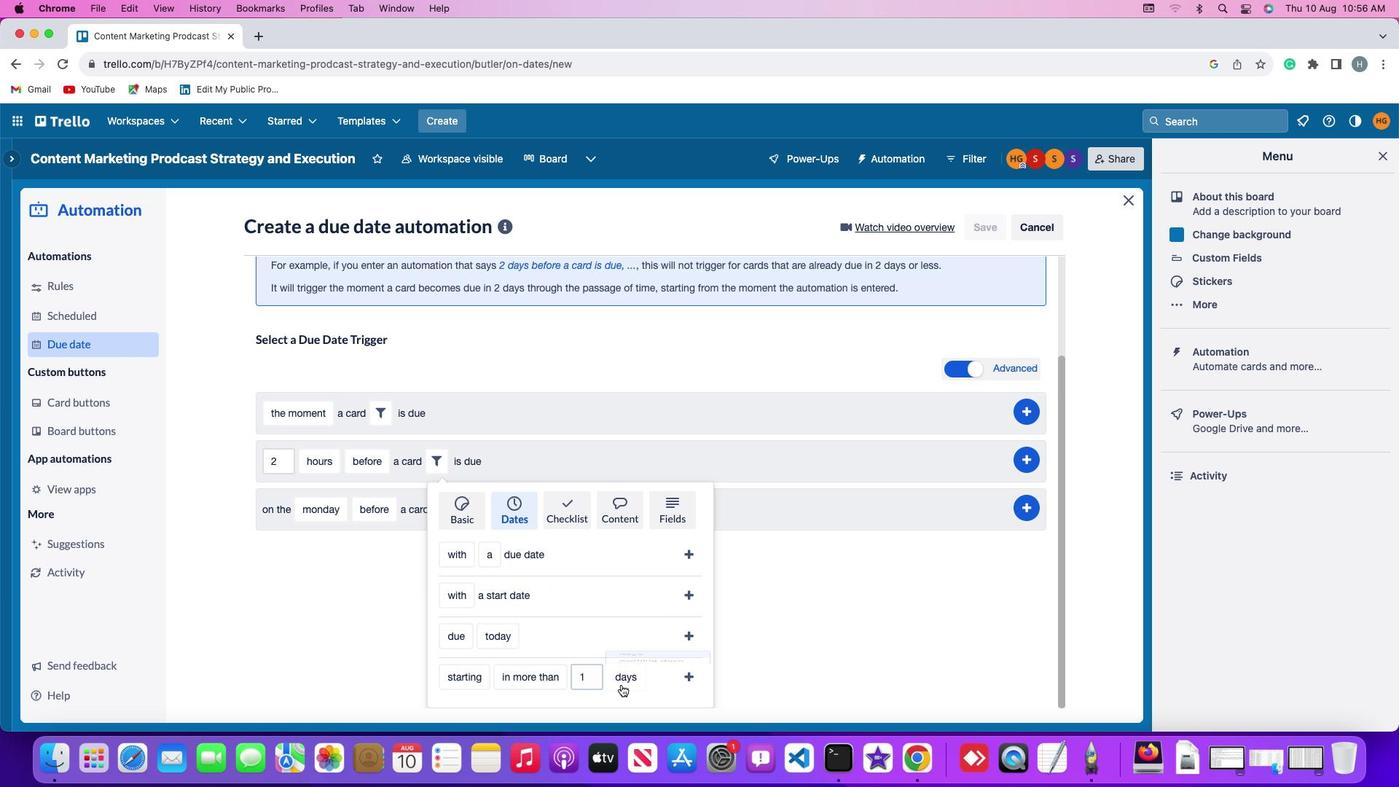 
Action: Mouse moved to (654, 676)
Screenshot: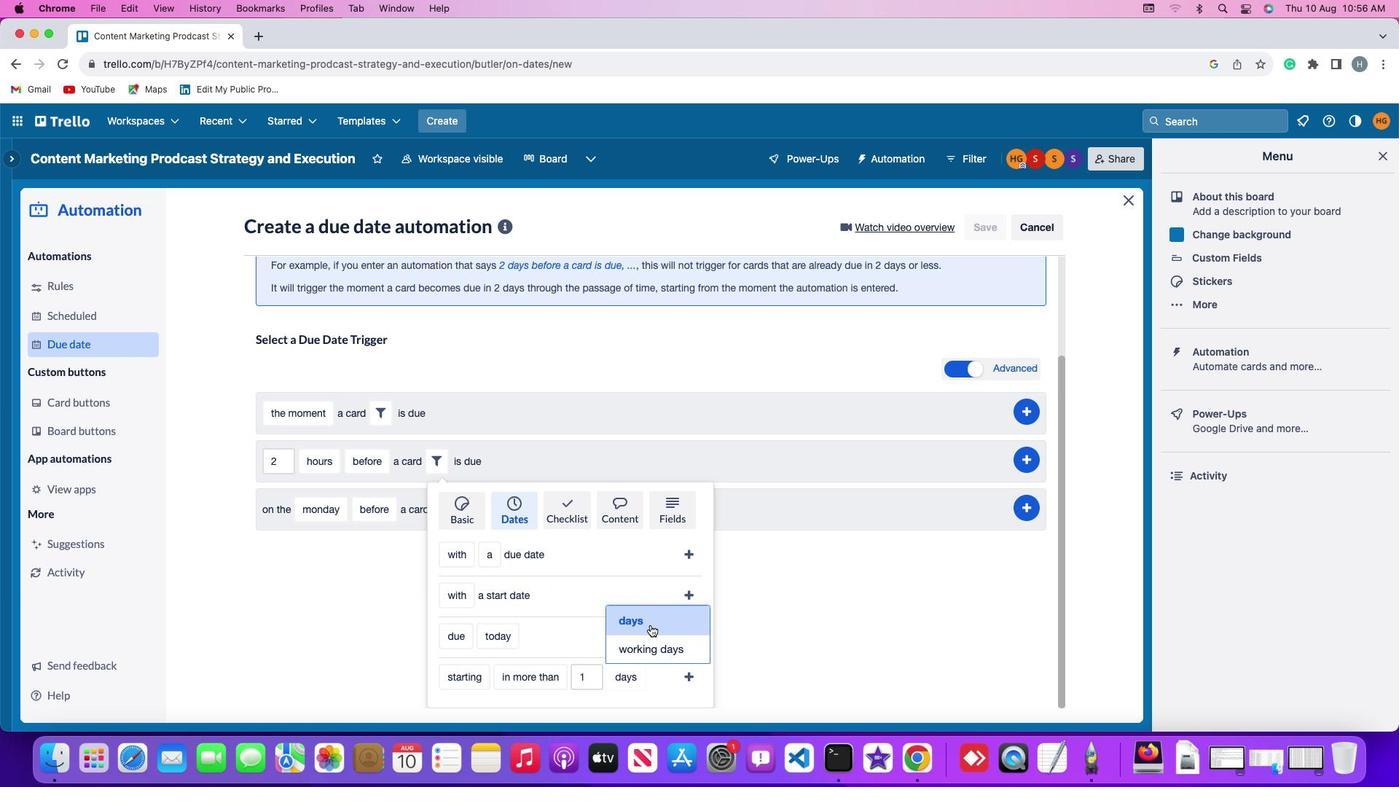 
Action: Mouse pressed left at (654, 676)
Screenshot: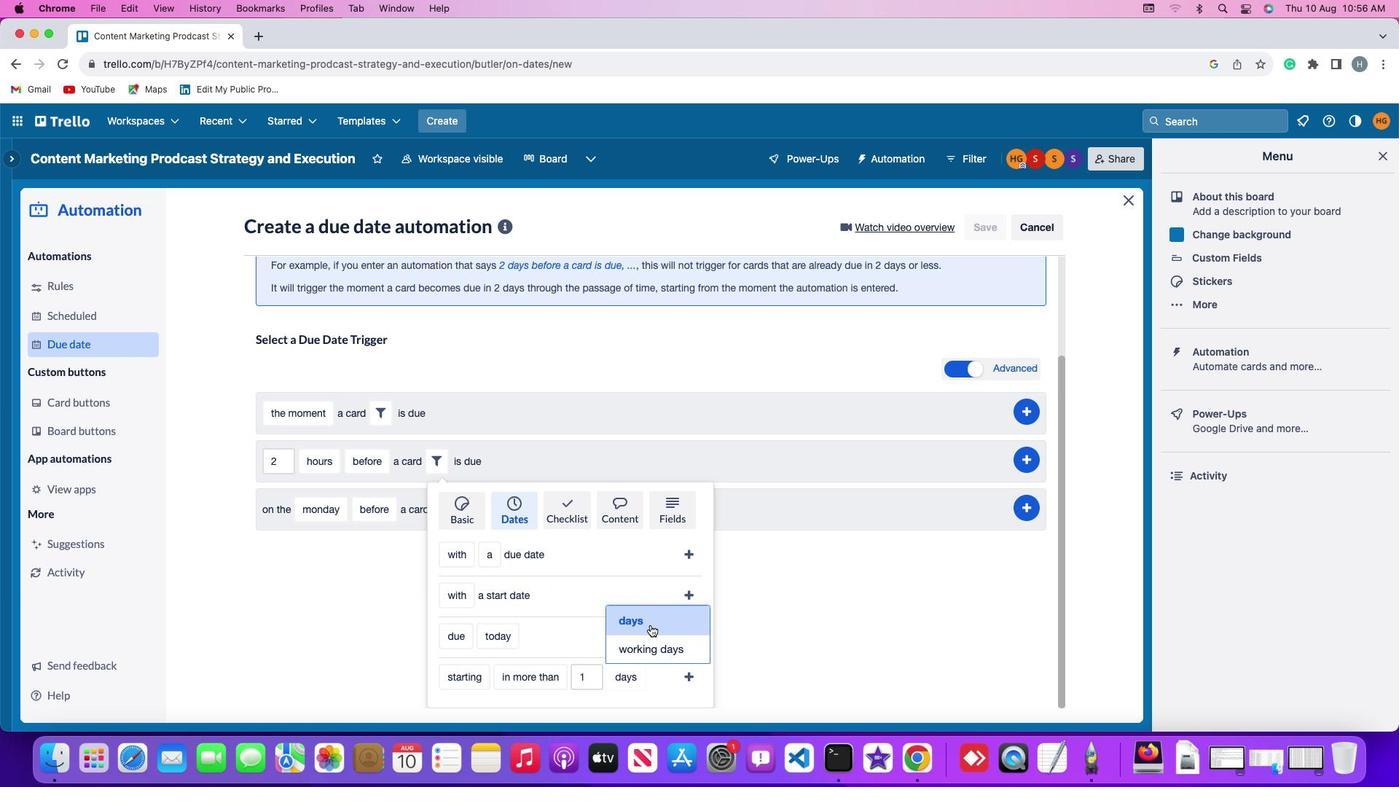 
Action: Mouse moved to (682, 673)
Screenshot: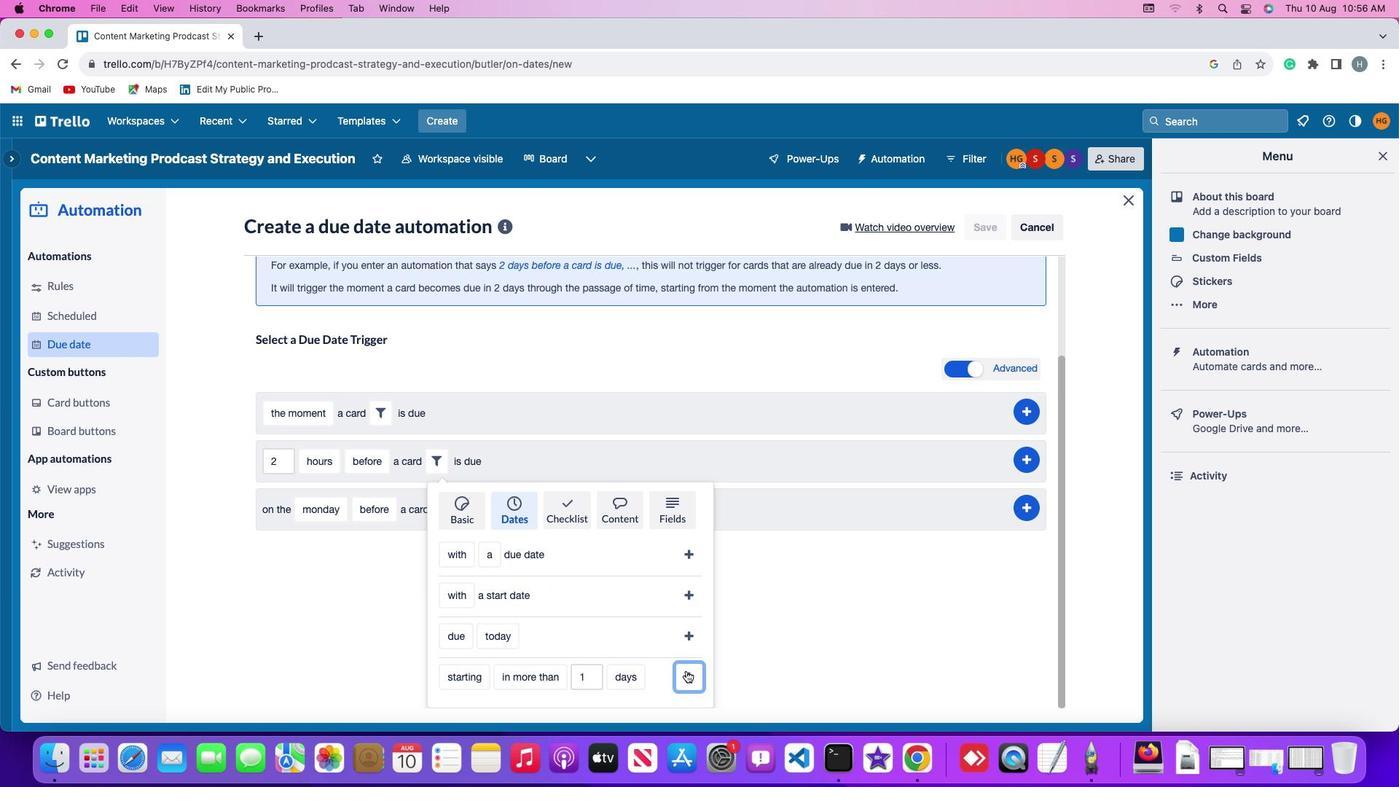 
Action: Mouse pressed left at (682, 673)
Screenshot: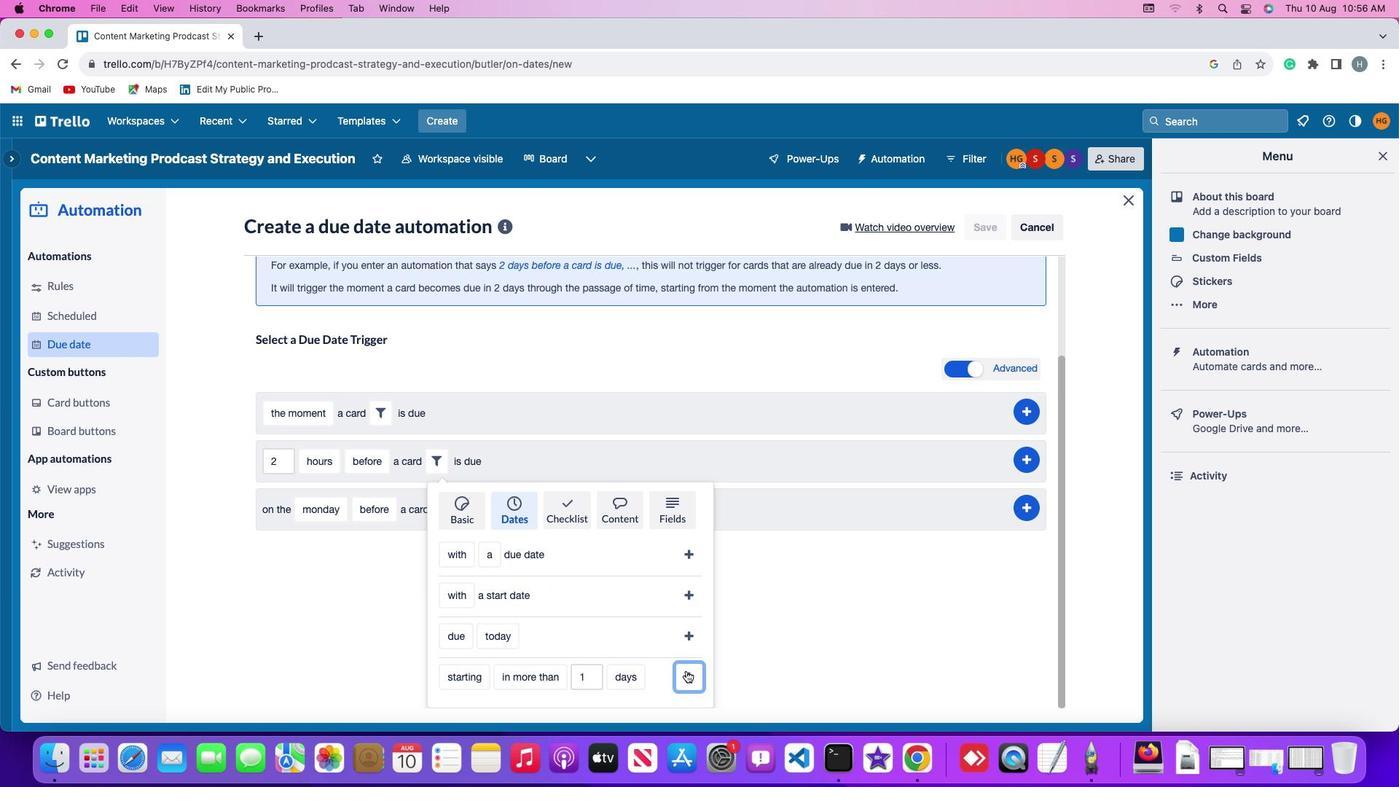 
Action: Mouse moved to (961, 679)
Screenshot: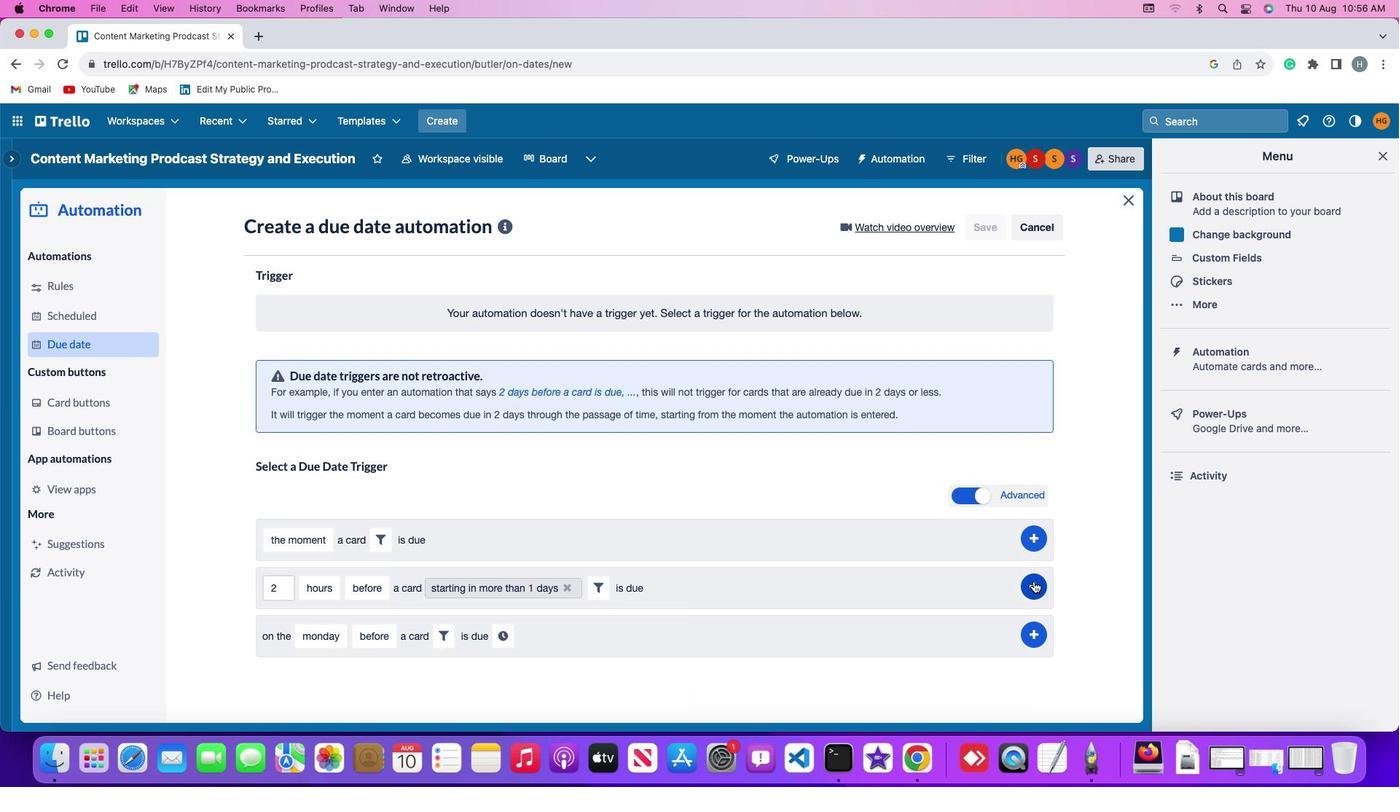 
Action: Mouse pressed left at (961, 679)
Screenshot: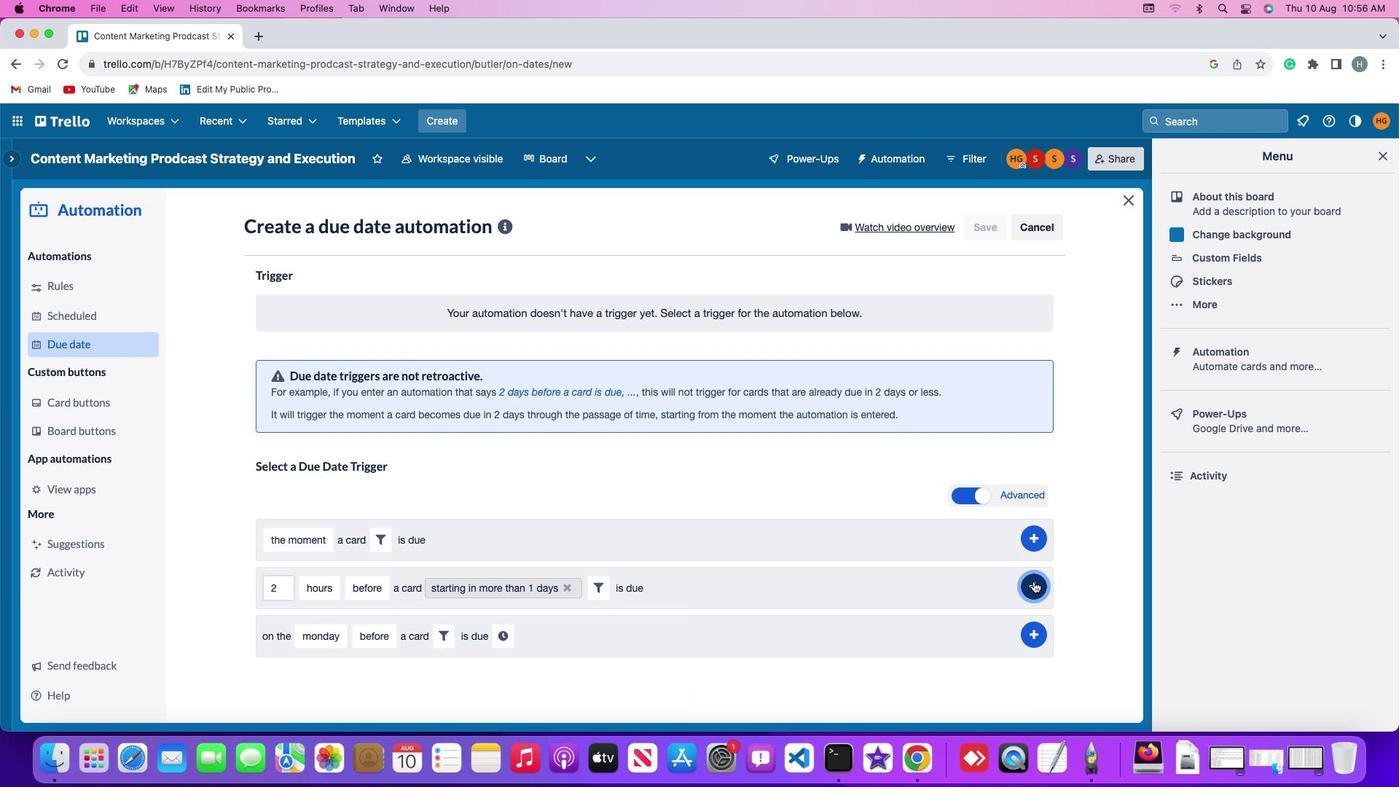 
Action: Mouse moved to (1012, 685)
Screenshot: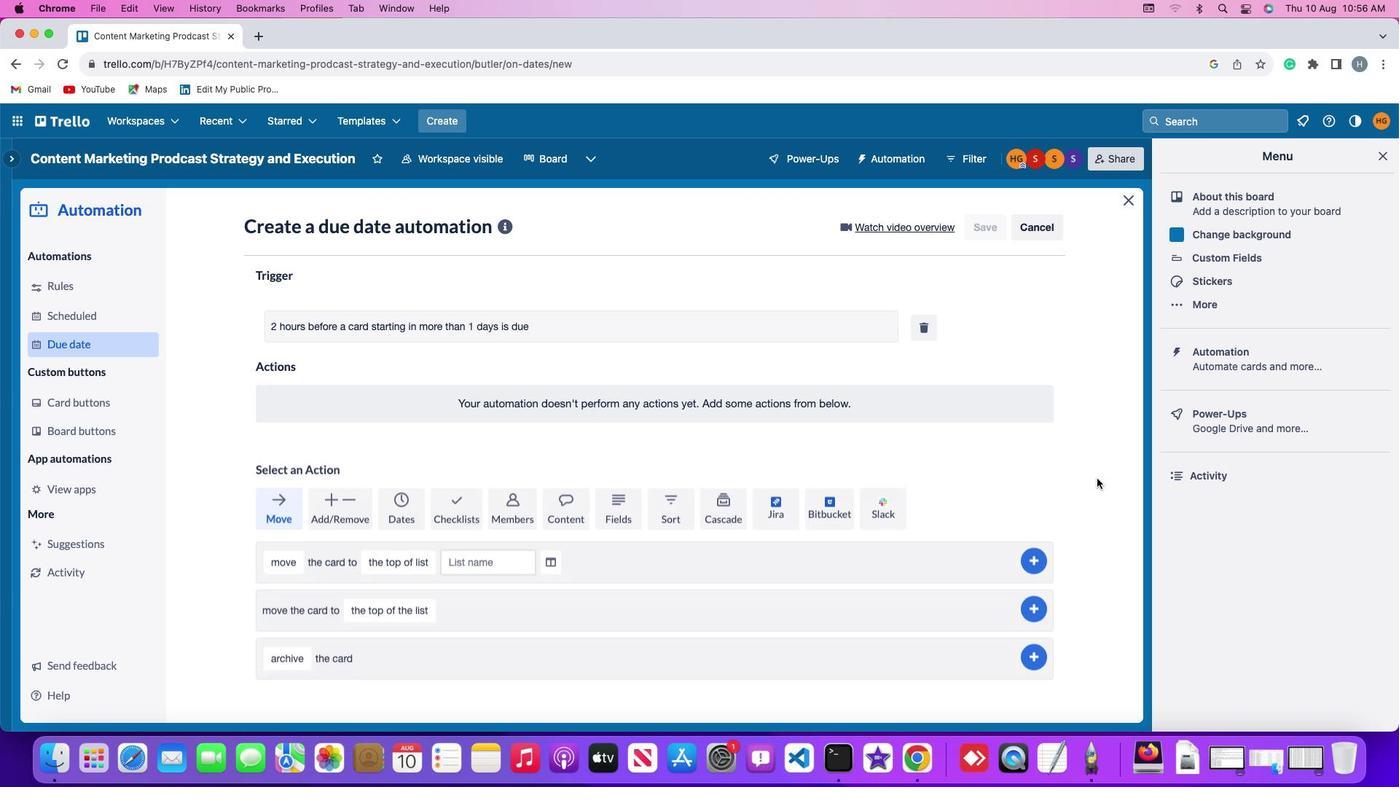 
